 Task: Toggle the suppress when the argument matches the name in the parameter names.
Action: Mouse moved to (11, 456)
Screenshot: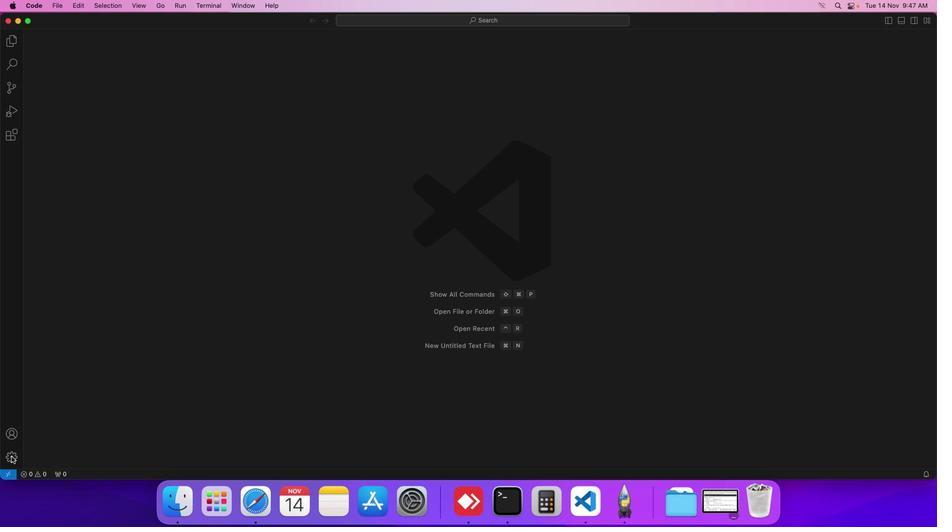 
Action: Mouse pressed left at (11, 456)
Screenshot: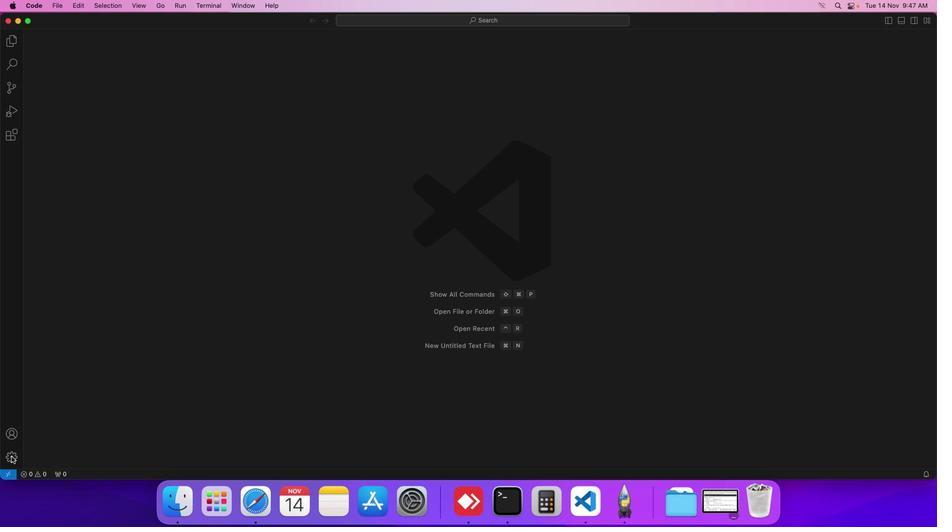 
Action: Mouse moved to (73, 382)
Screenshot: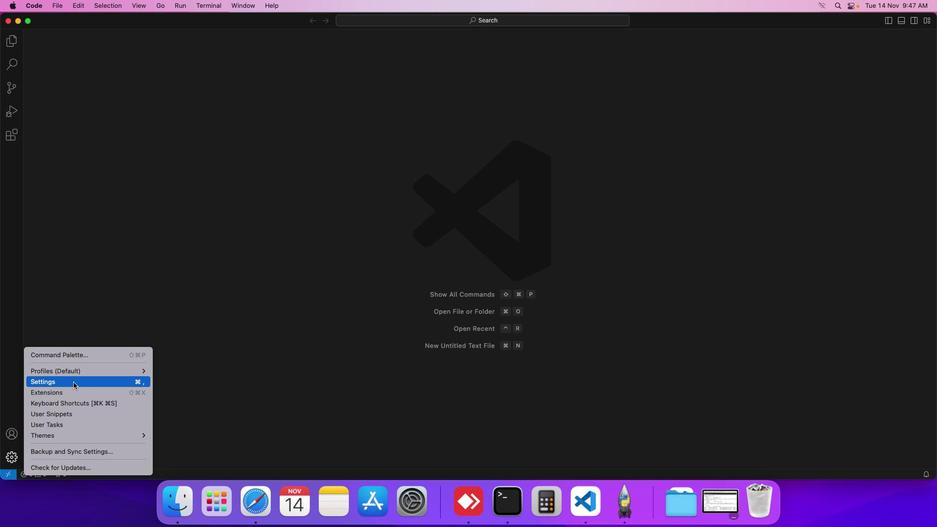 
Action: Mouse pressed left at (73, 382)
Screenshot: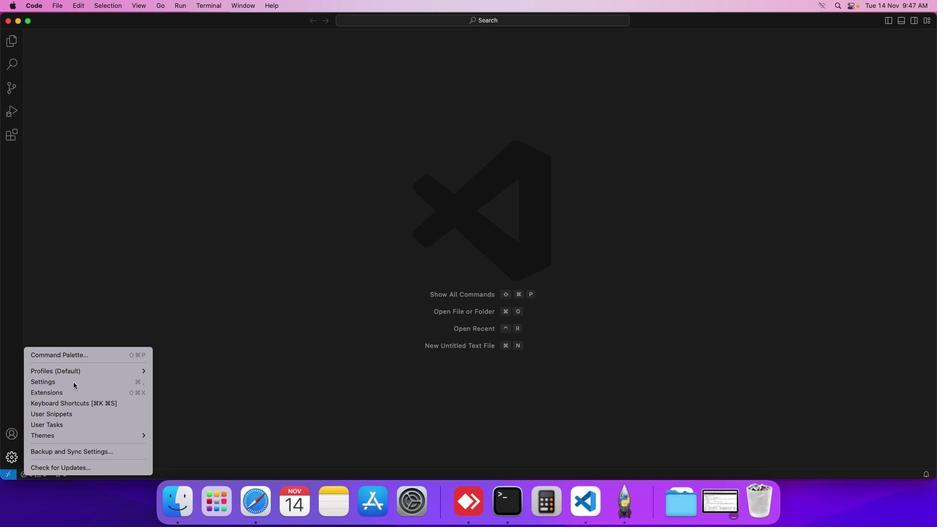 
Action: Mouse moved to (235, 174)
Screenshot: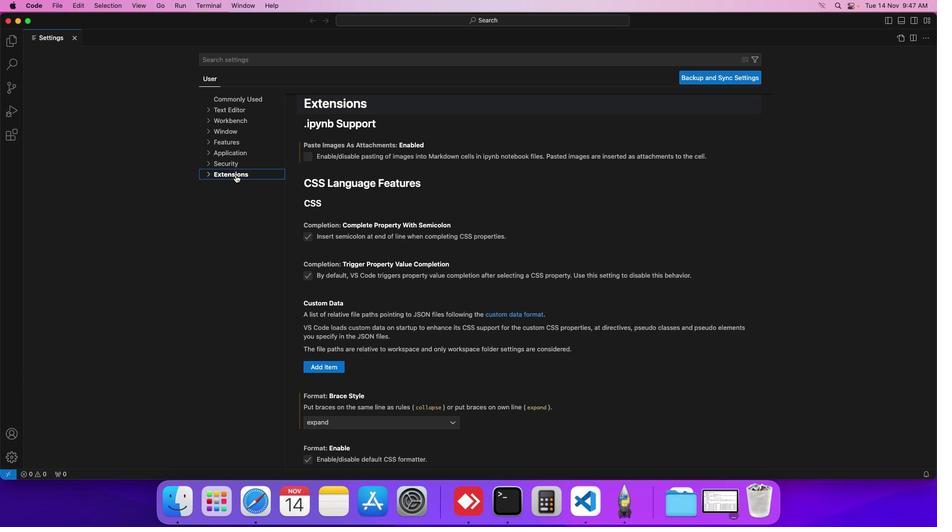 
Action: Mouse pressed left at (235, 174)
Screenshot: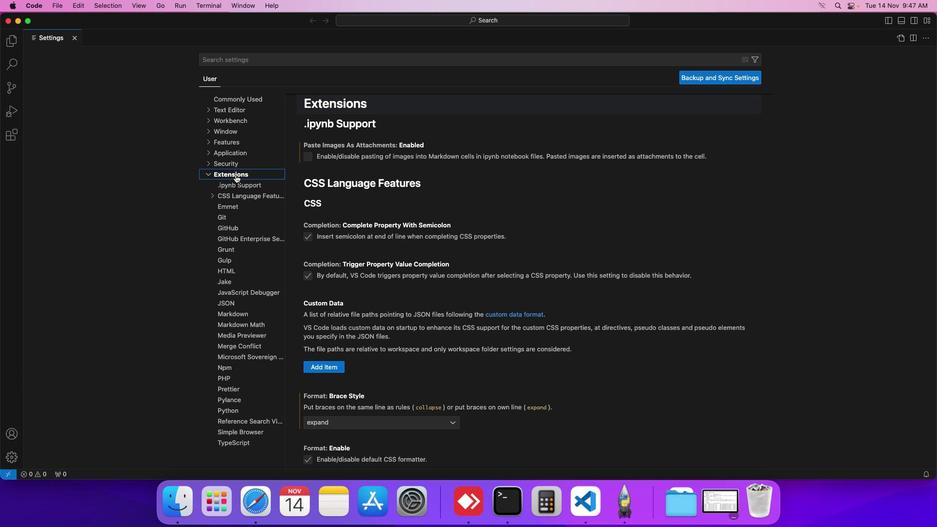 
Action: Mouse moved to (237, 444)
Screenshot: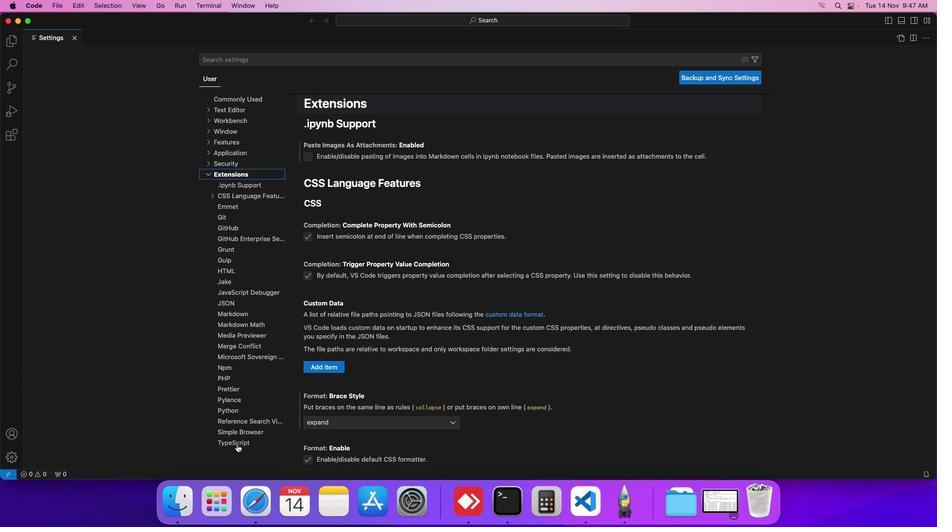 
Action: Mouse pressed left at (237, 444)
Screenshot: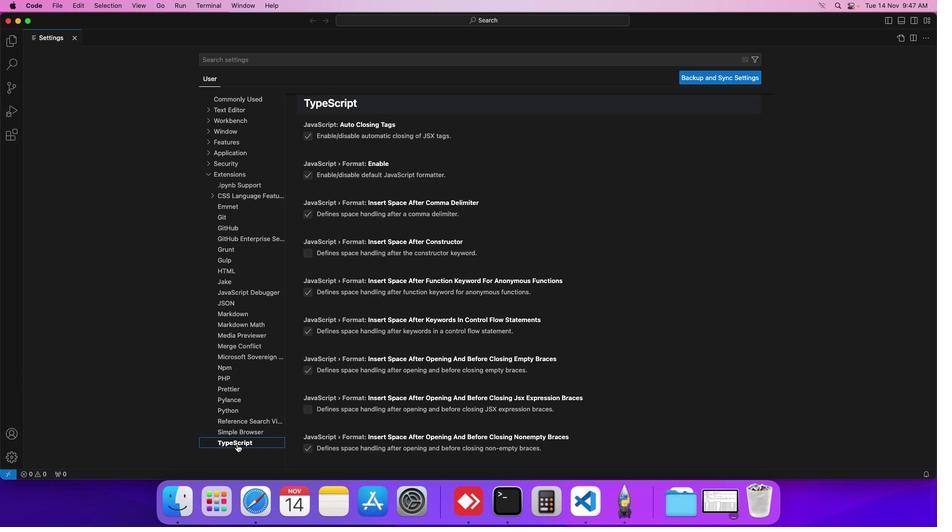 
Action: Mouse moved to (351, 450)
Screenshot: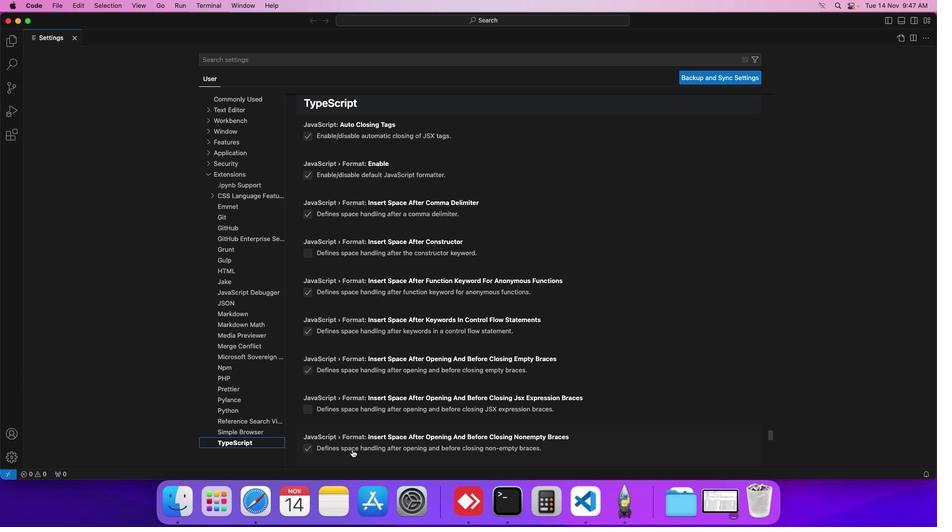 
Action: Mouse scrolled (351, 450) with delta (0, 0)
Screenshot: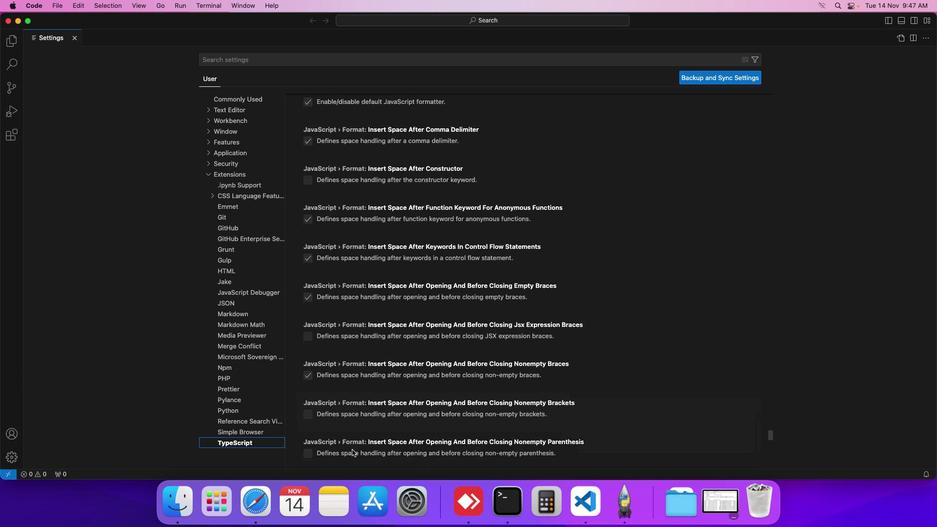 
Action: Mouse scrolled (351, 450) with delta (0, 0)
Screenshot: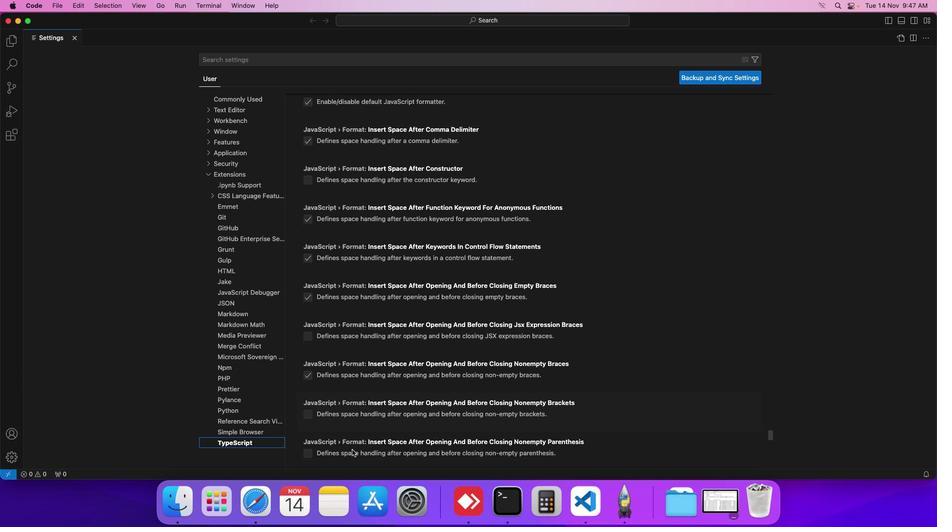 
Action: Mouse scrolled (351, 450) with delta (0, 0)
Screenshot: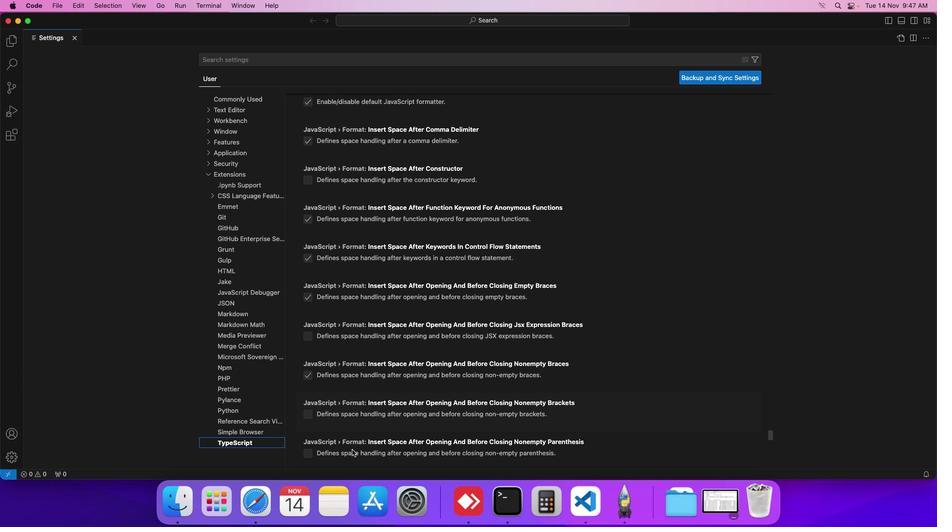 
Action: Mouse scrolled (351, 450) with delta (0, 0)
Screenshot: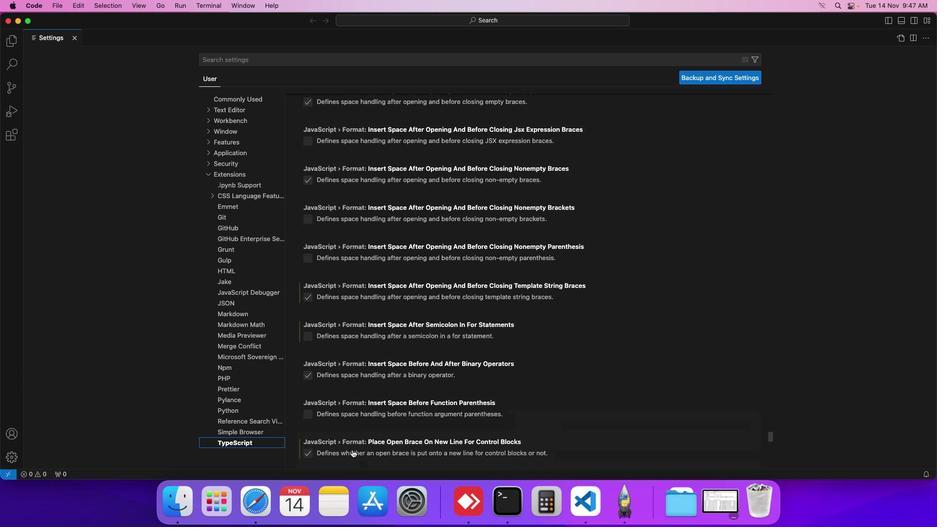 
Action: Mouse scrolled (351, 450) with delta (0, 0)
Screenshot: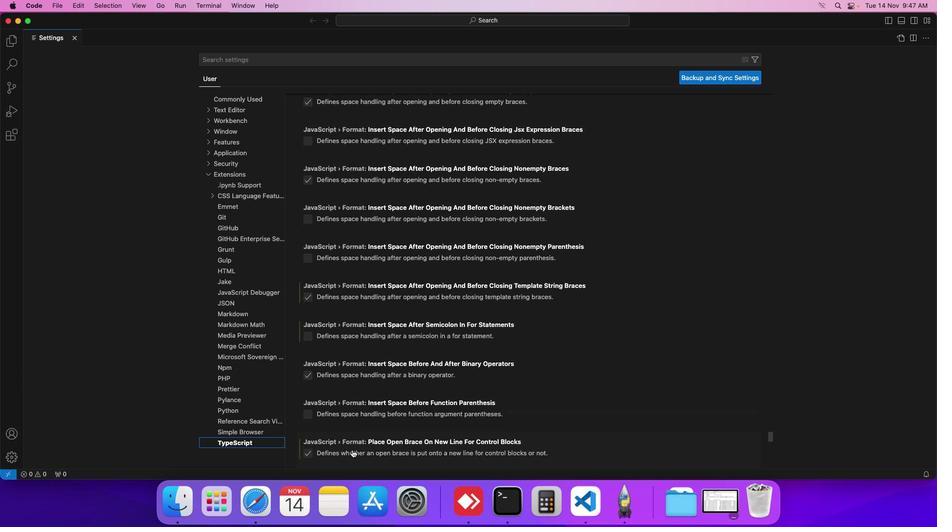 
Action: Mouse scrolled (351, 450) with delta (0, 0)
Screenshot: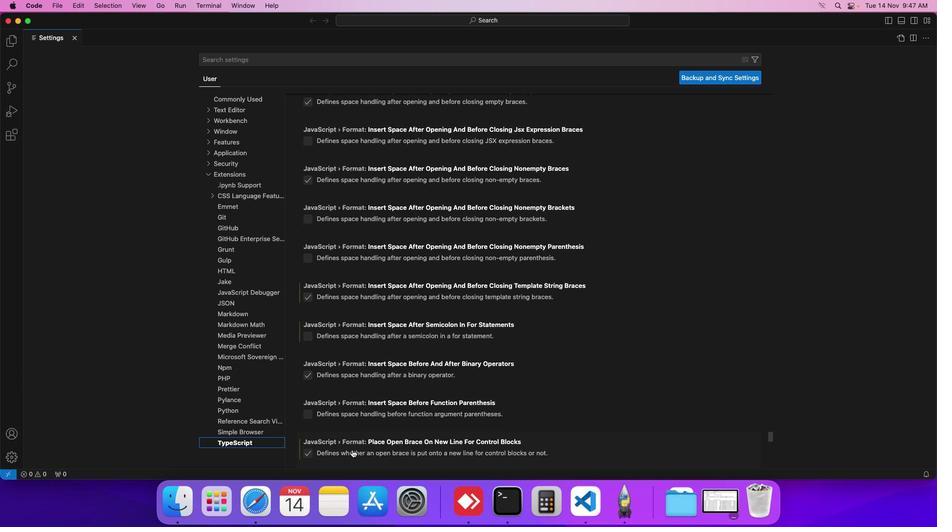 
Action: Mouse scrolled (351, 450) with delta (0, -1)
Screenshot: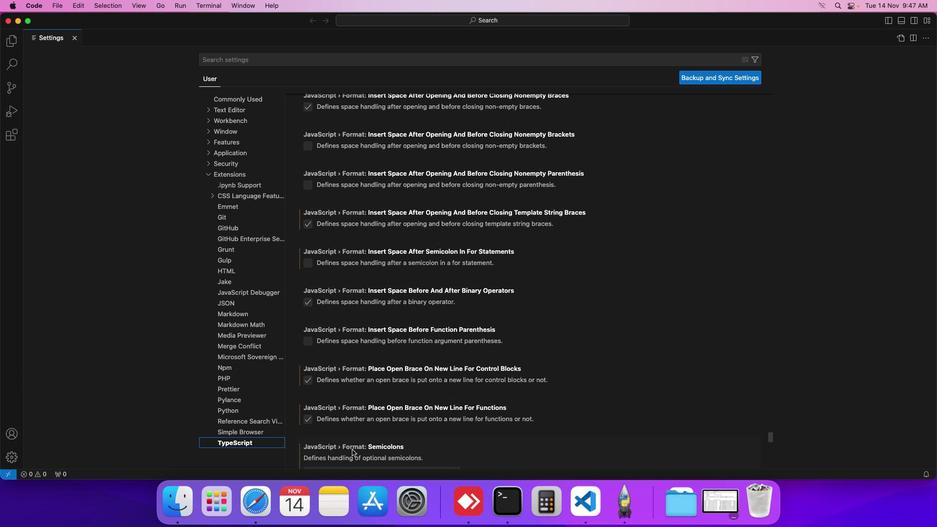 
Action: Mouse scrolled (351, 450) with delta (0, -1)
Screenshot: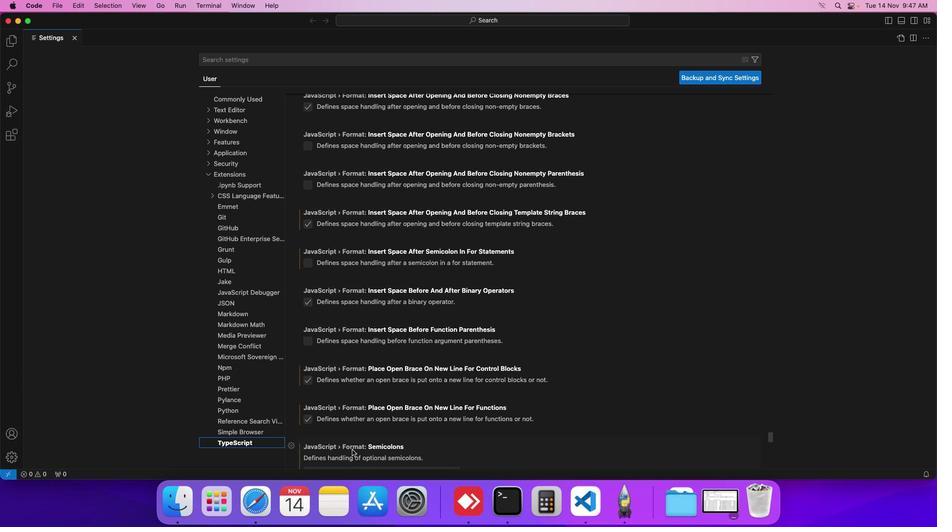 
Action: Mouse scrolled (351, 450) with delta (0, 0)
Screenshot: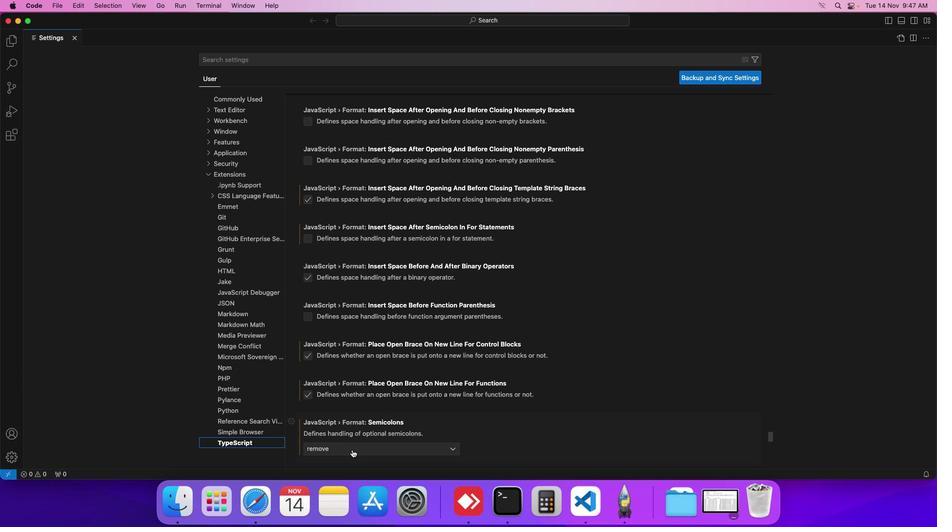 
Action: Mouse scrolled (351, 450) with delta (0, 0)
Screenshot: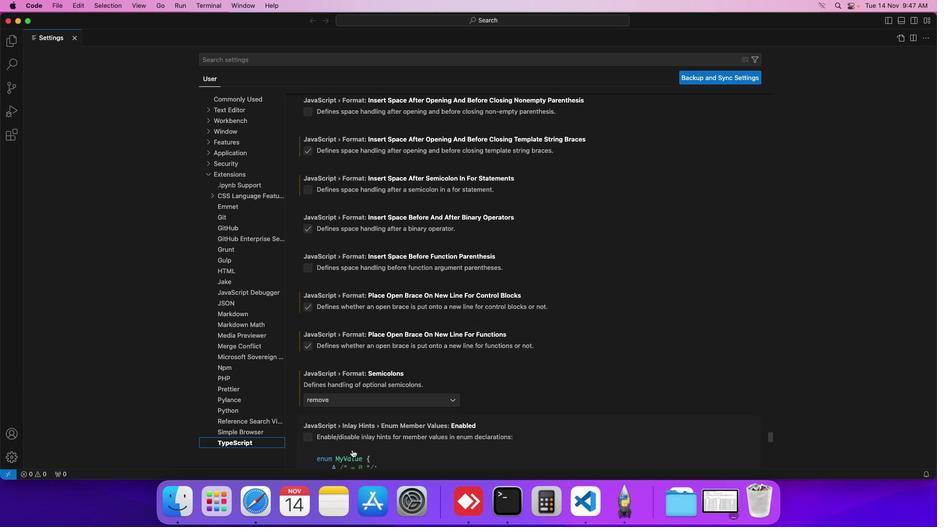 
Action: Mouse scrolled (351, 450) with delta (0, 0)
Screenshot: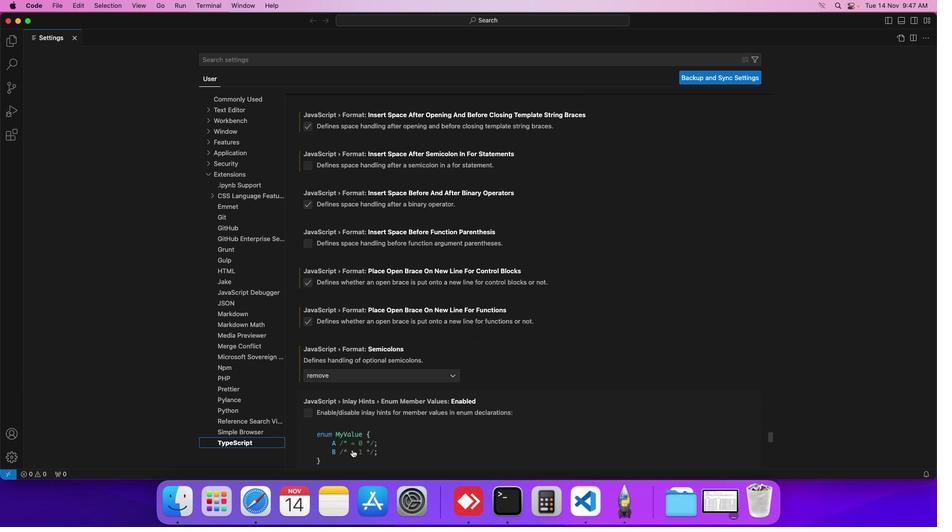 
Action: Mouse scrolled (351, 450) with delta (0, 0)
Screenshot: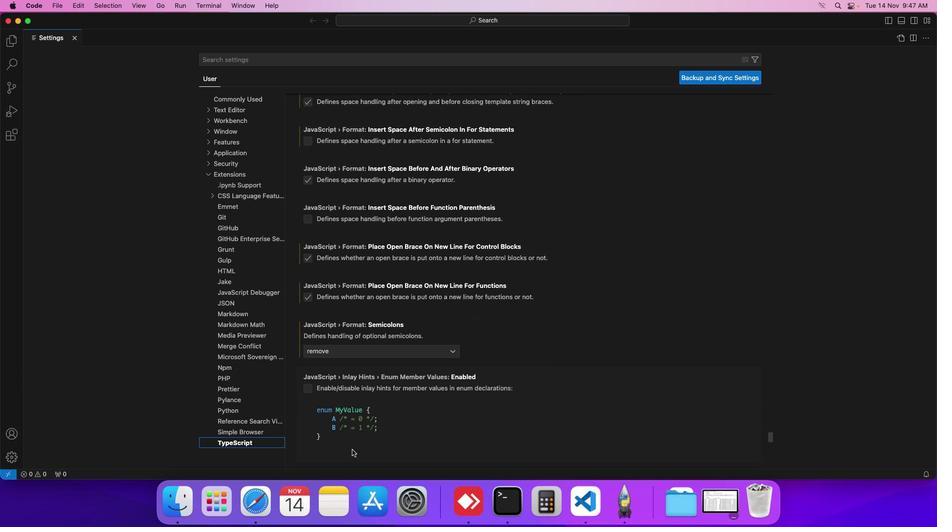 
Action: Mouse scrolled (351, 450) with delta (0, 0)
Screenshot: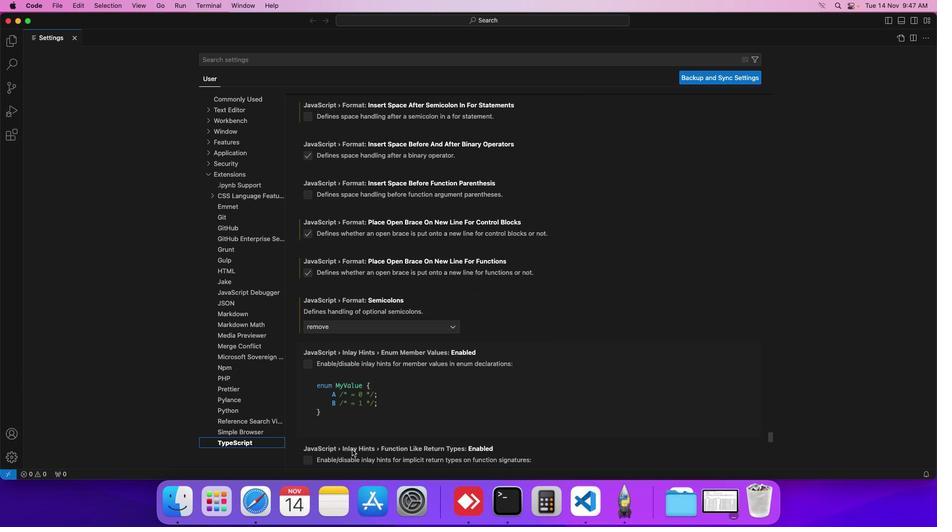 
Action: Mouse scrolled (351, 450) with delta (0, 0)
Screenshot: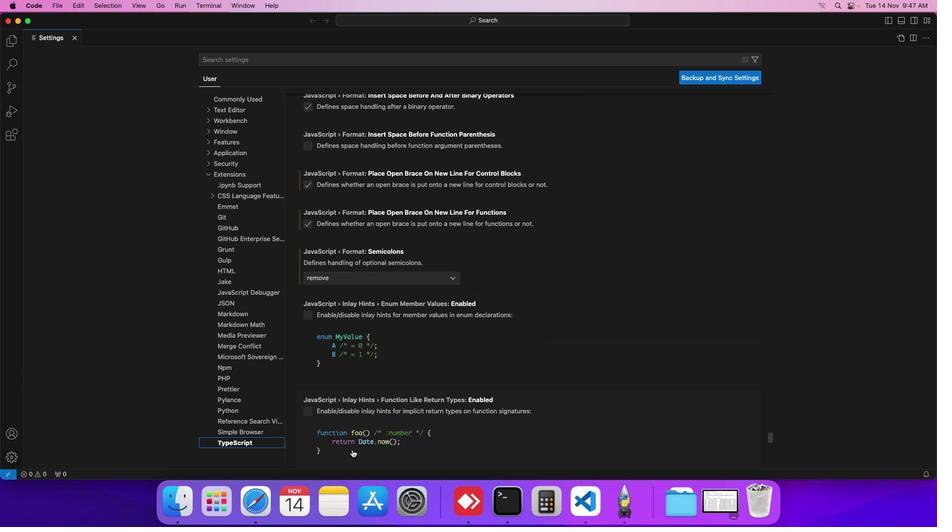 
Action: Mouse scrolled (351, 450) with delta (0, 0)
Screenshot: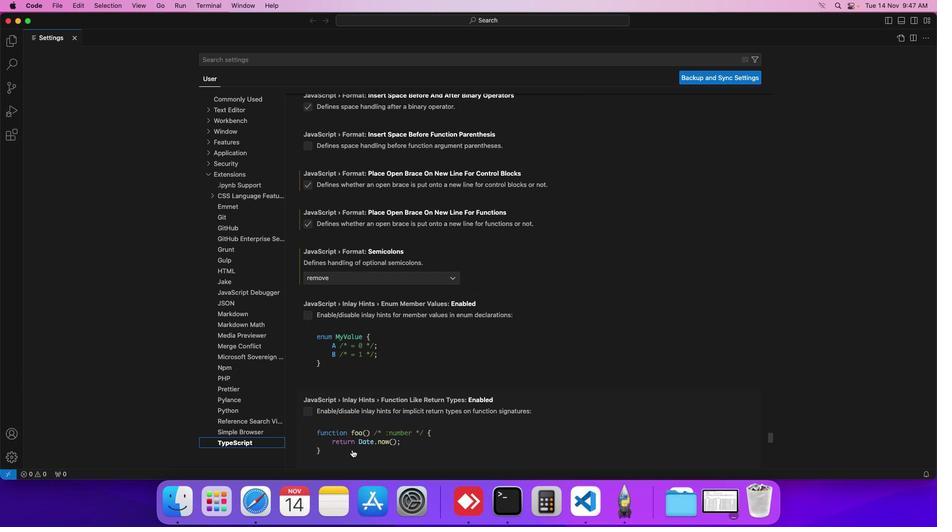 
Action: Mouse scrolled (351, 450) with delta (0, 0)
Screenshot: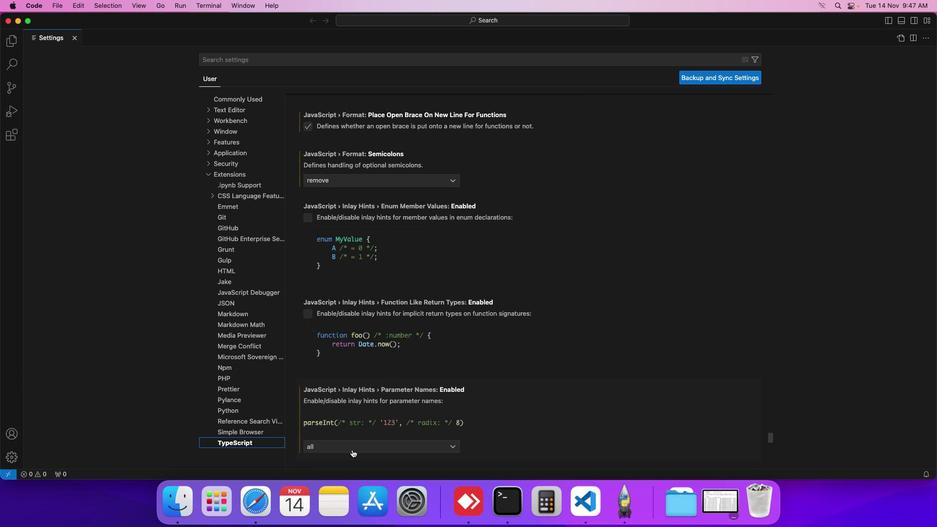 
Action: Mouse scrolled (351, 450) with delta (0, 0)
Screenshot: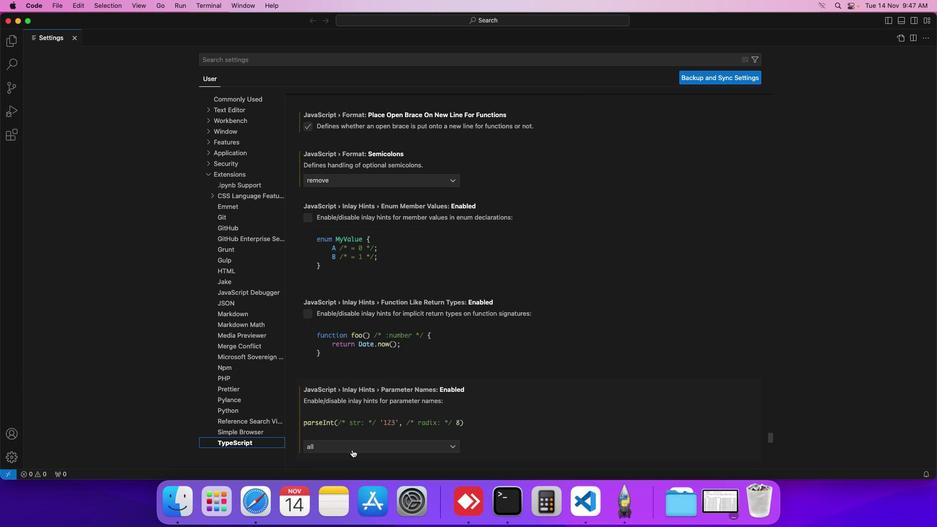 
Action: Mouse scrolled (351, 450) with delta (0, 0)
Screenshot: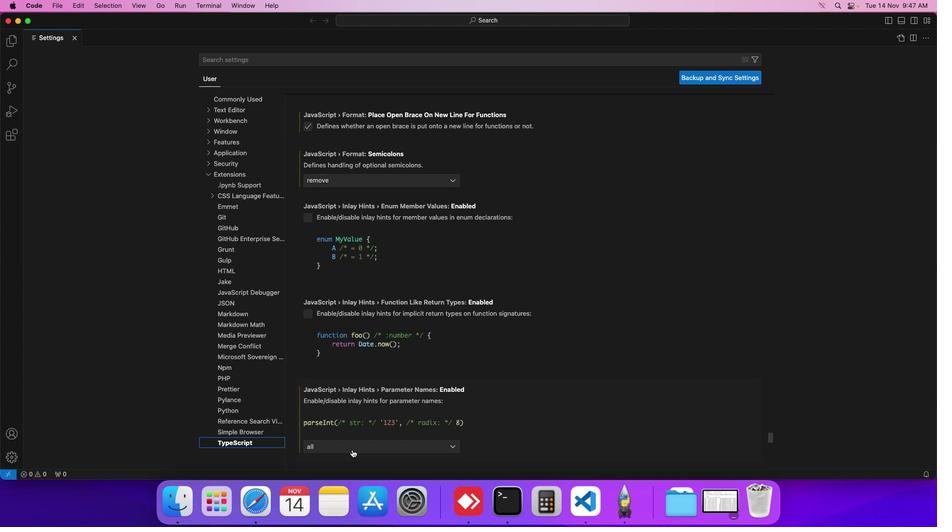 
Action: Mouse scrolled (351, 450) with delta (0, 0)
Screenshot: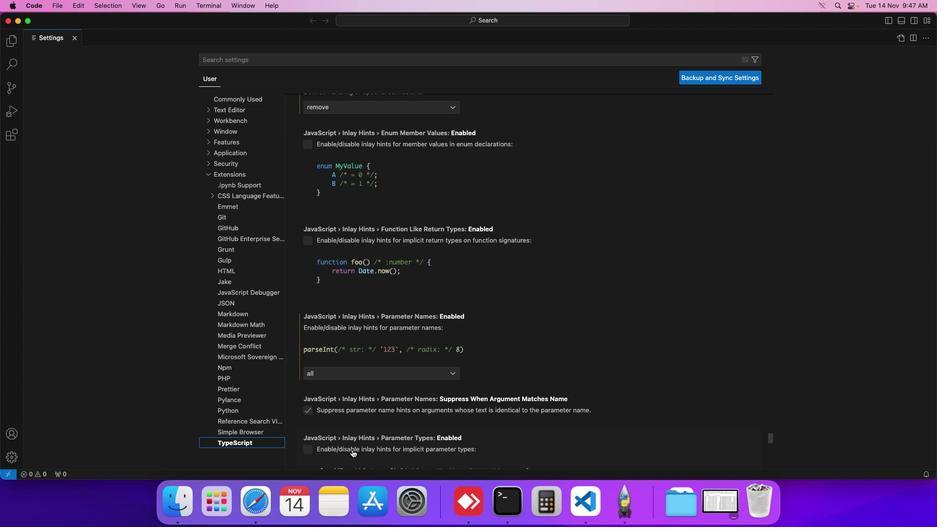 
Action: Mouse scrolled (351, 450) with delta (0, 0)
Screenshot: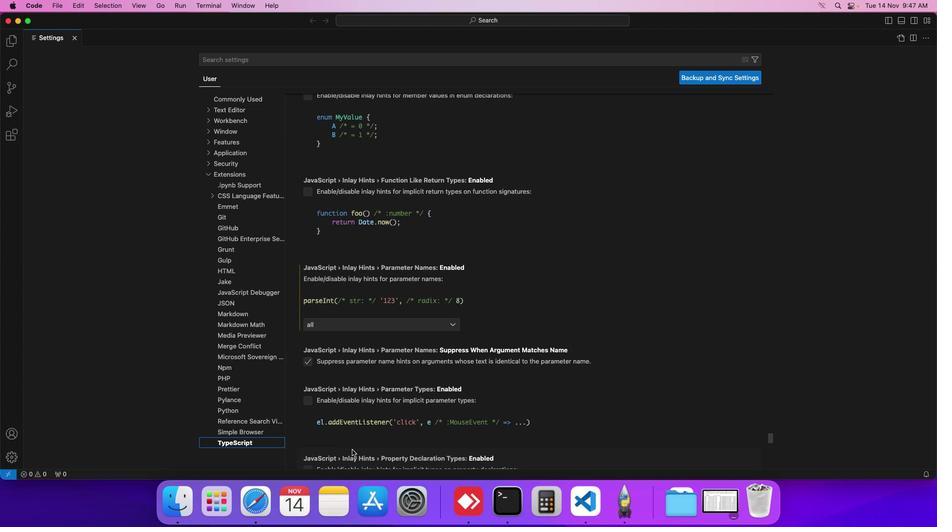 
Action: Mouse scrolled (351, 450) with delta (0, 0)
Screenshot: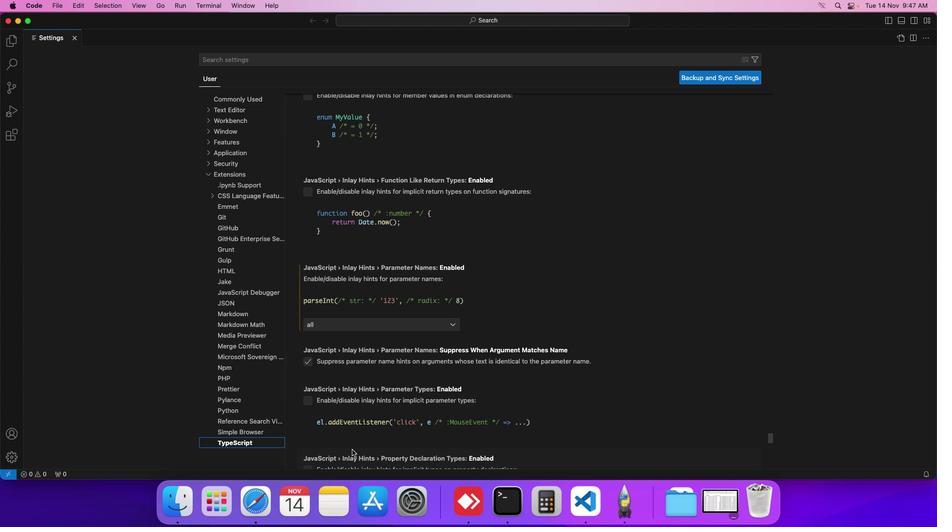 
Action: Mouse scrolled (351, 450) with delta (0, 0)
Screenshot: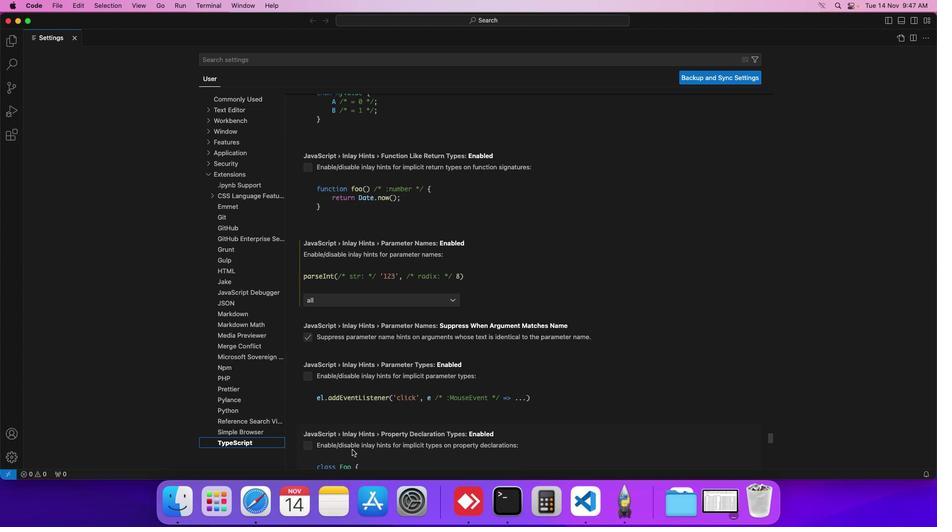 
Action: Mouse scrolled (351, 450) with delta (0, 0)
Screenshot: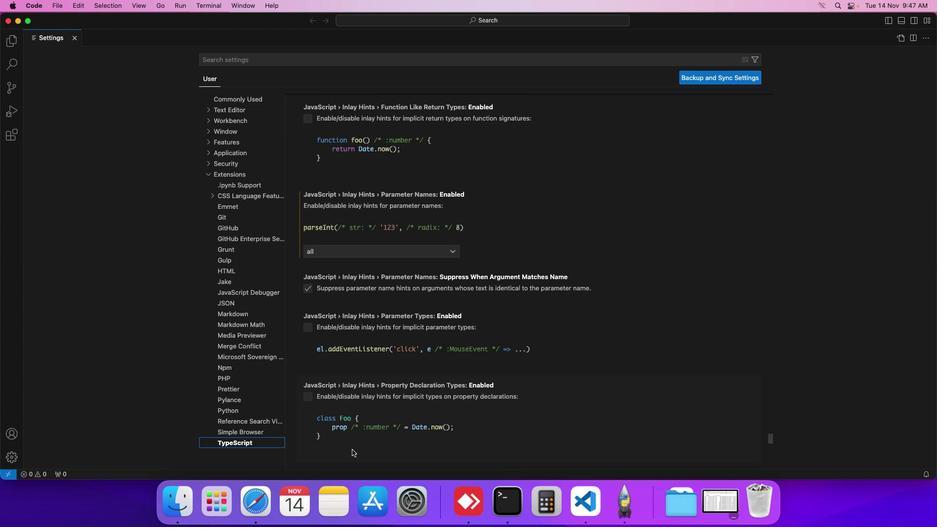 
Action: Mouse scrolled (351, 450) with delta (0, 0)
Screenshot: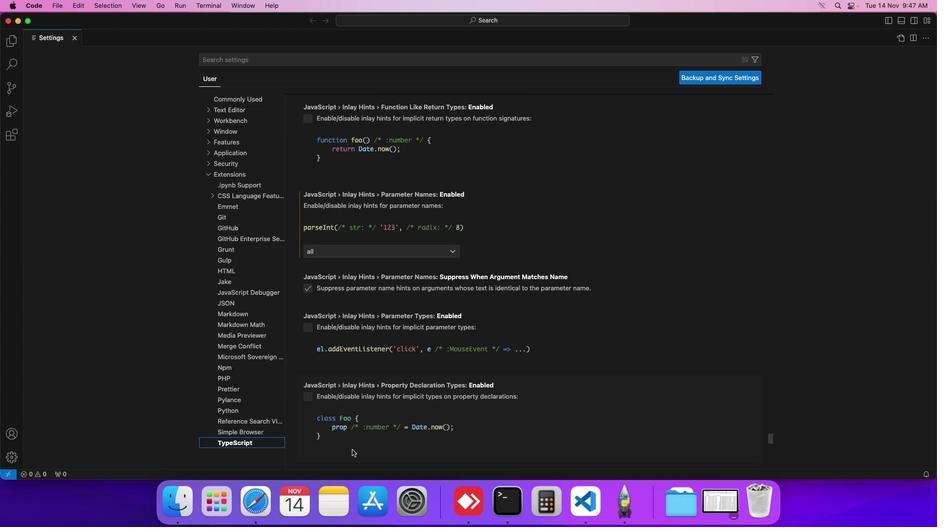
Action: Mouse scrolled (351, 450) with delta (0, 0)
Screenshot: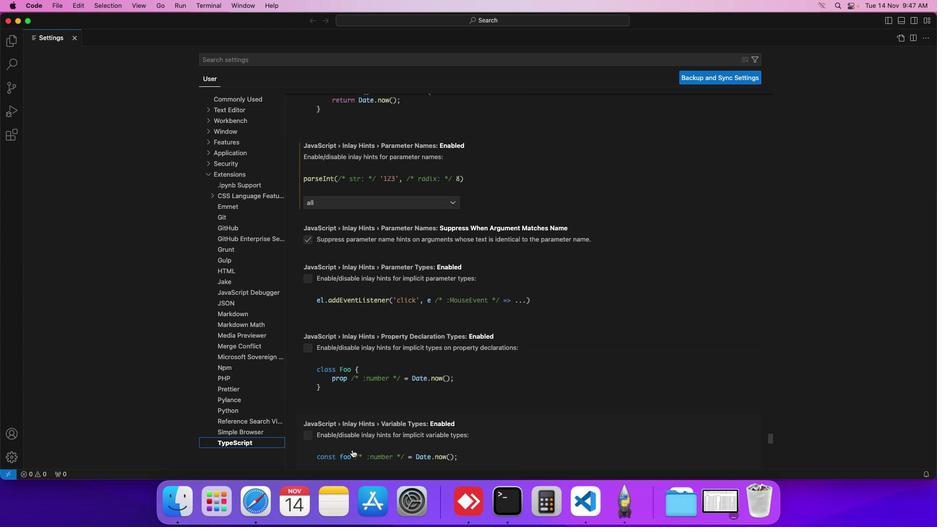 
Action: Mouse scrolled (351, 450) with delta (0, 0)
Screenshot: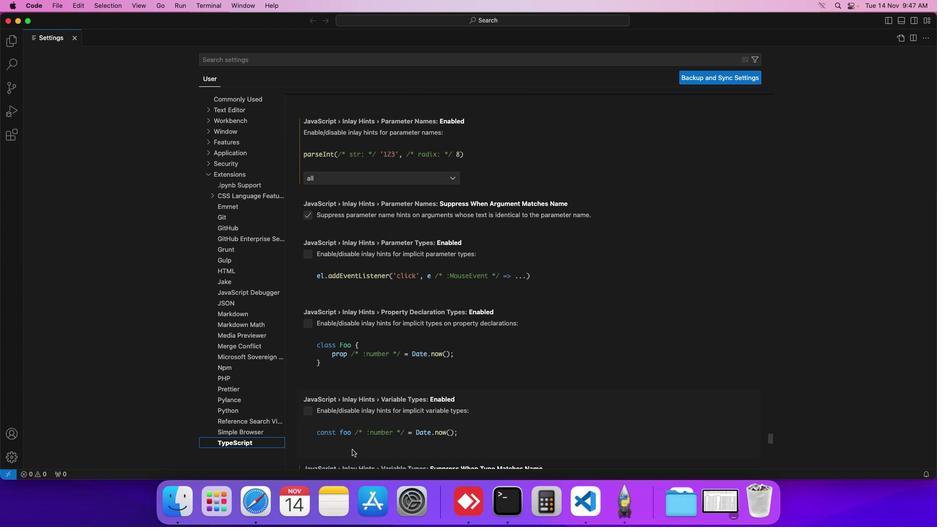
Action: Mouse scrolled (351, 450) with delta (0, 0)
Screenshot: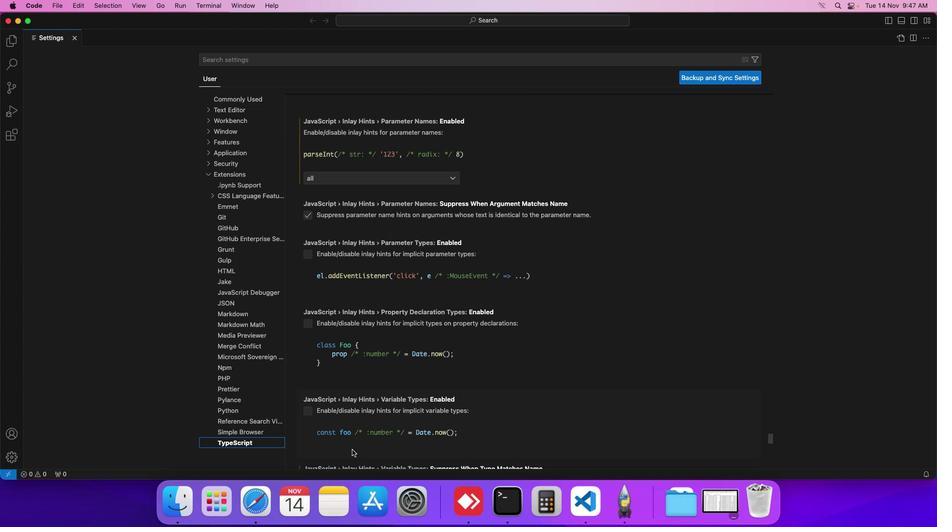 
Action: Mouse scrolled (351, 450) with delta (0, 0)
Screenshot: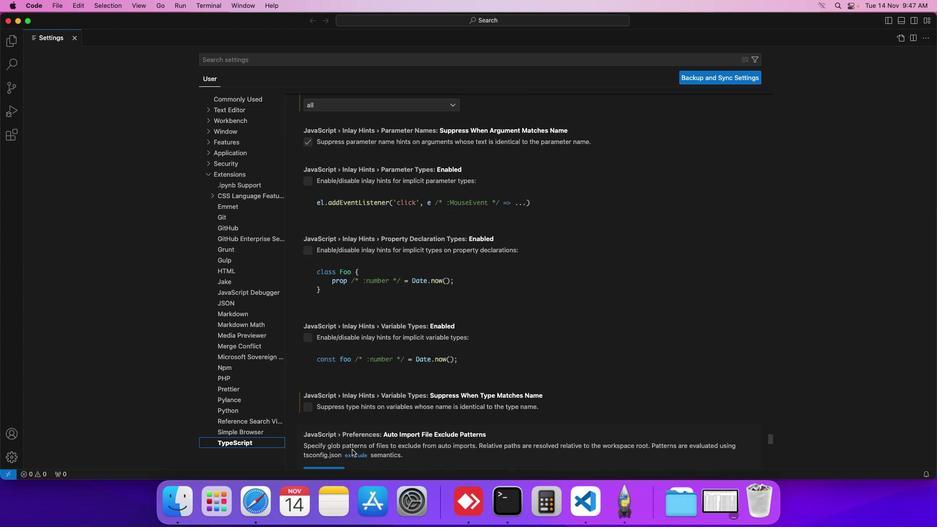 
Action: Mouse scrolled (351, 450) with delta (0, 0)
Screenshot: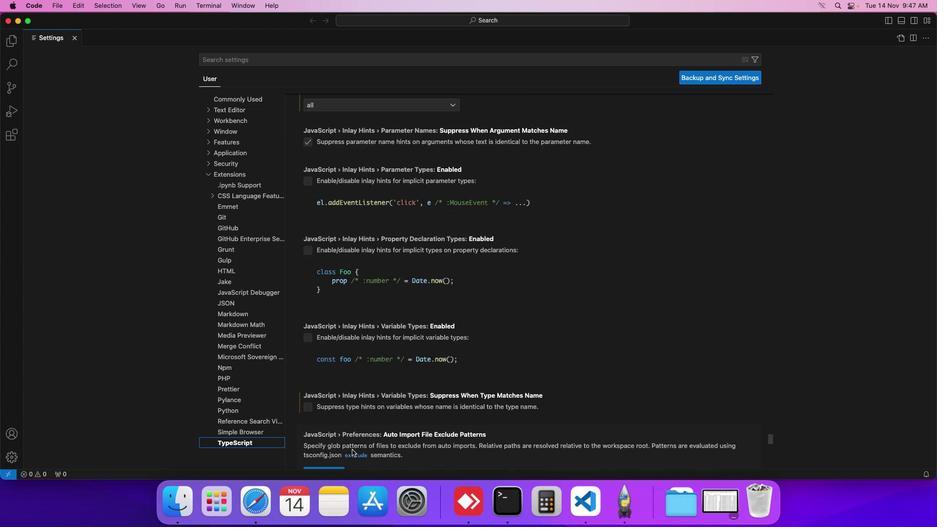 
Action: Mouse scrolled (351, 450) with delta (0, 0)
Screenshot: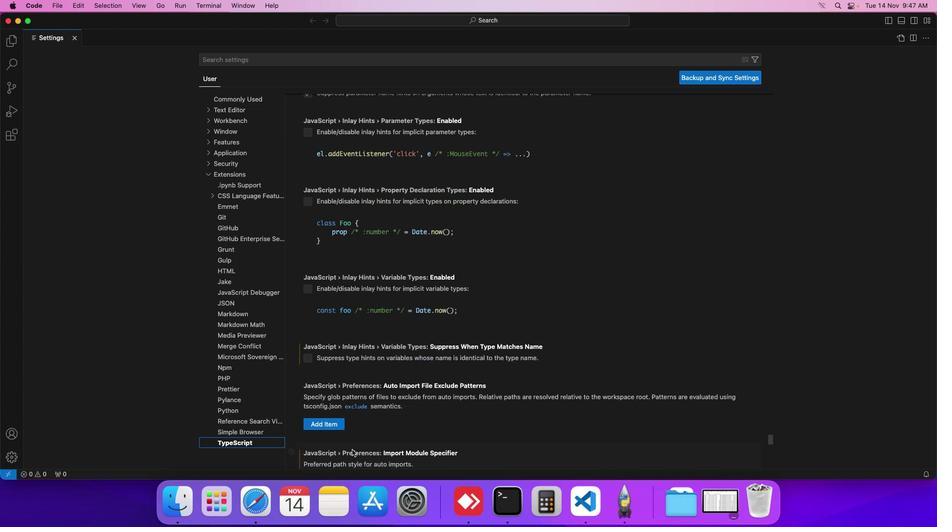
Action: Mouse scrolled (351, 450) with delta (0, 0)
Screenshot: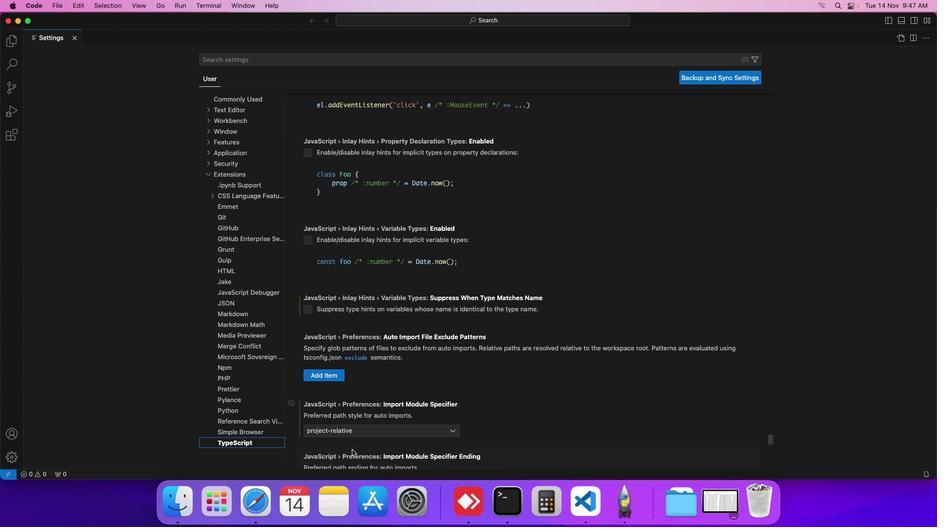 
Action: Mouse scrolled (351, 450) with delta (0, 0)
Screenshot: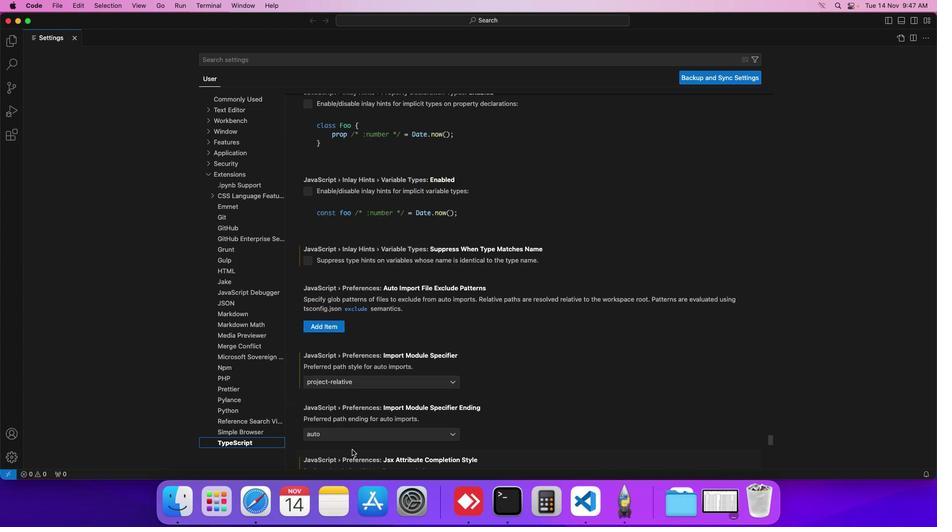 
Action: Mouse scrolled (351, 450) with delta (0, 0)
Screenshot: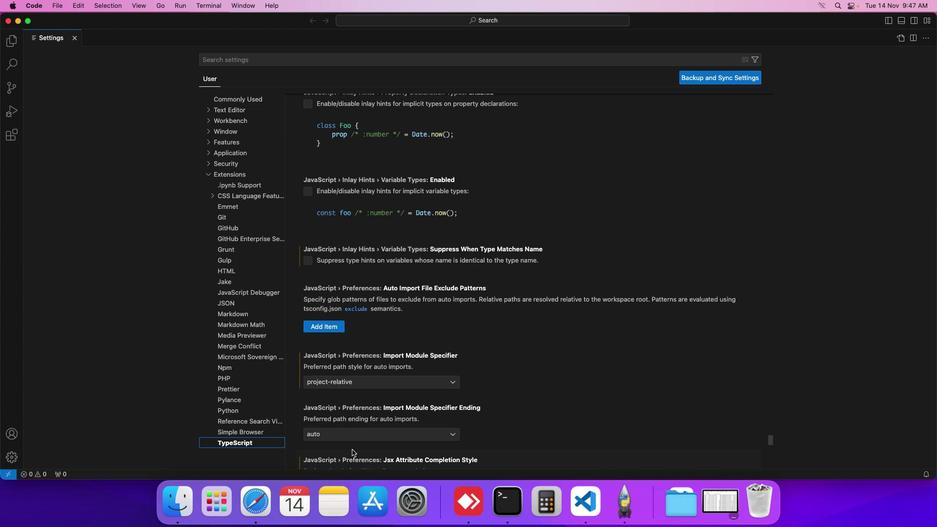 
Action: Mouse scrolled (351, 450) with delta (0, 0)
Screenshot: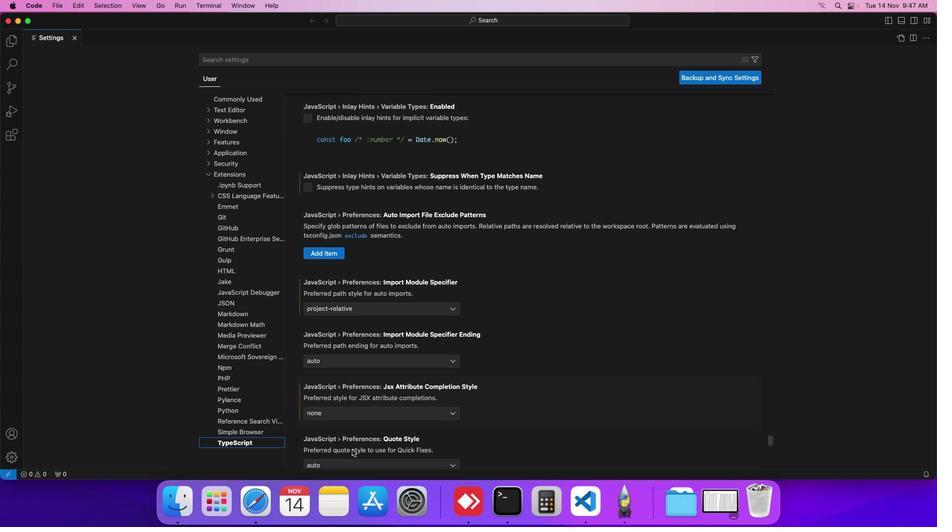 
Action: Mouse scrolled (351, 450) with delta (0, 0)
Screenshot: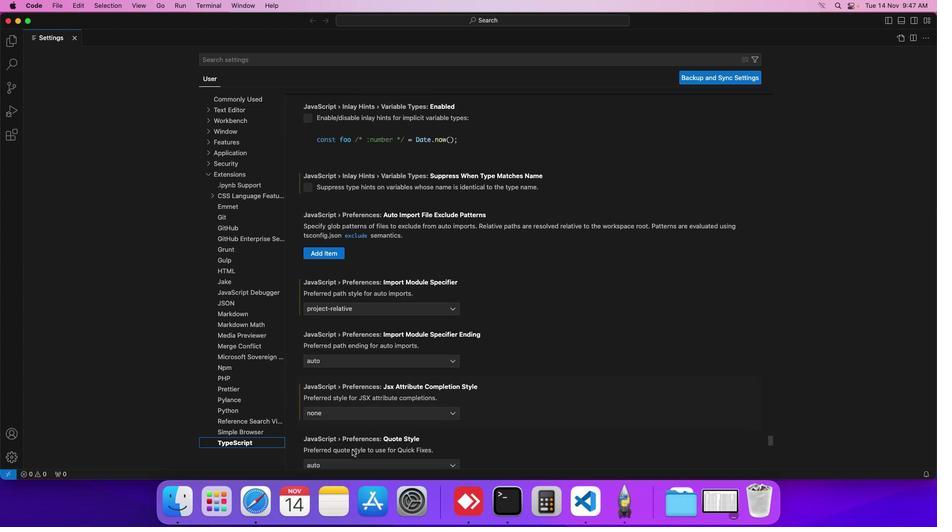 
Action: Mouse scrolled (351, 450) with delta (0, 0)
Screenshot: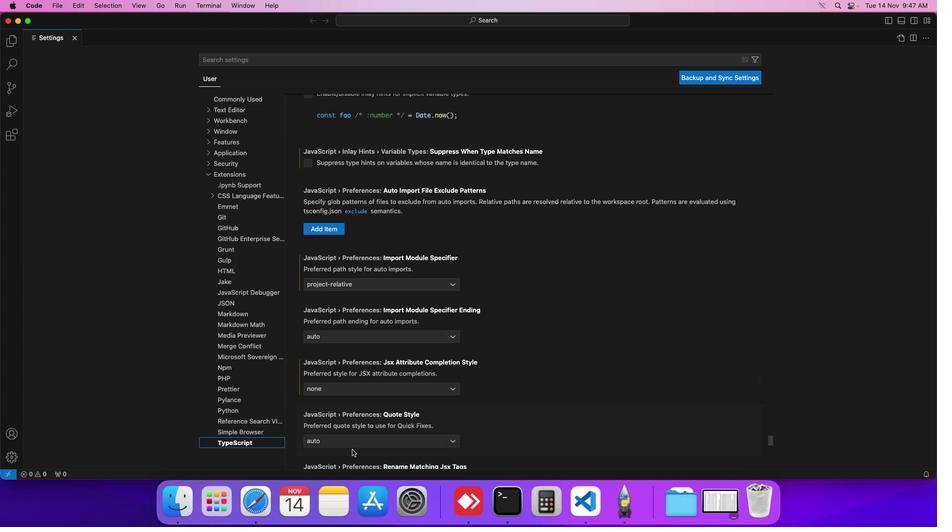 
Action: Mouse scrolled (351, 450) with delta (0, 0)
Screenshot: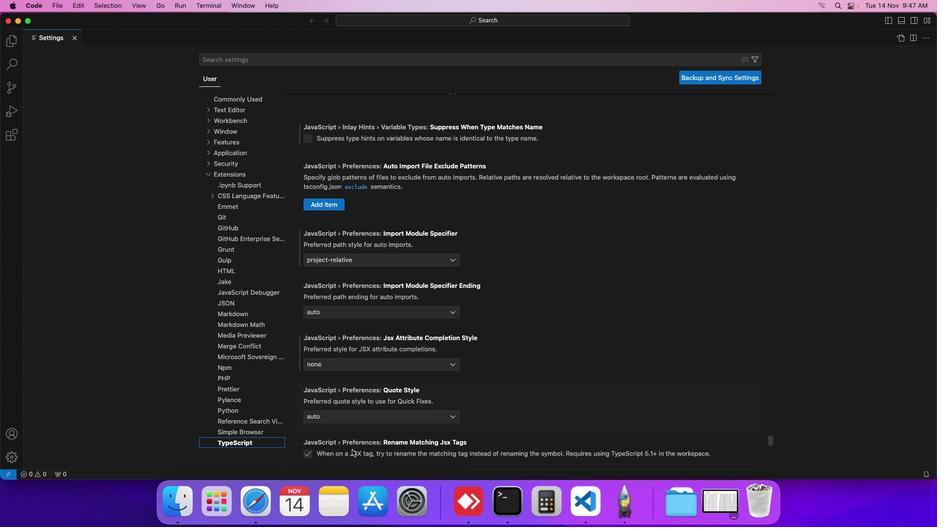
Action: Mouse scrolled (351, 450) with delta (0, 0)
Screenshot: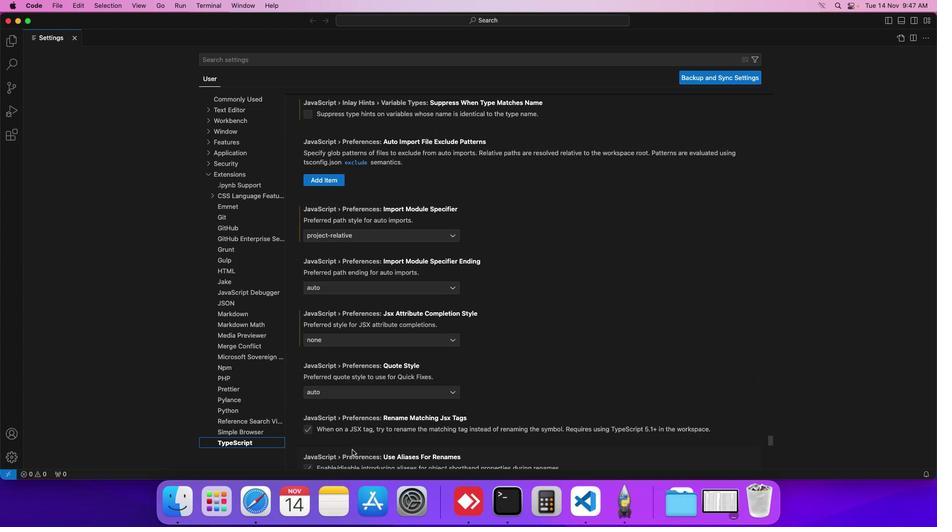 
Action: Mouse scrolled (351, 450) with delta (0, 0)
Screenshot: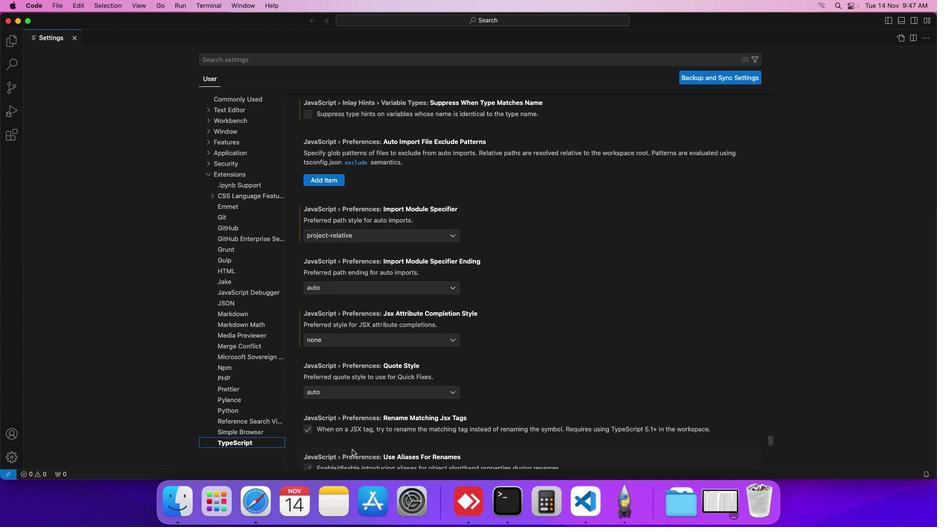 
Action: Mouse scrolled (351, 450) with delta (0, 0)
Screenshot: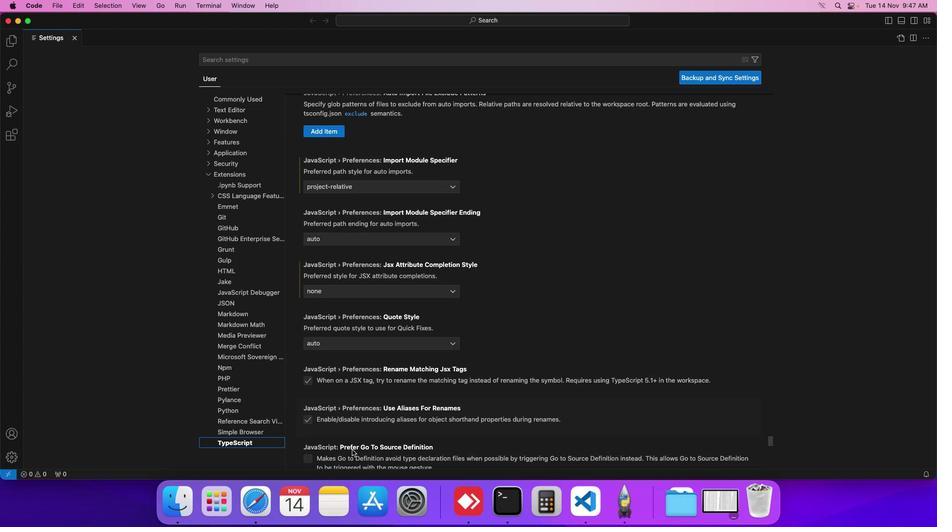 
Action: Mouse scrolled (351, 450) with delta (0, 0)
Screenshot: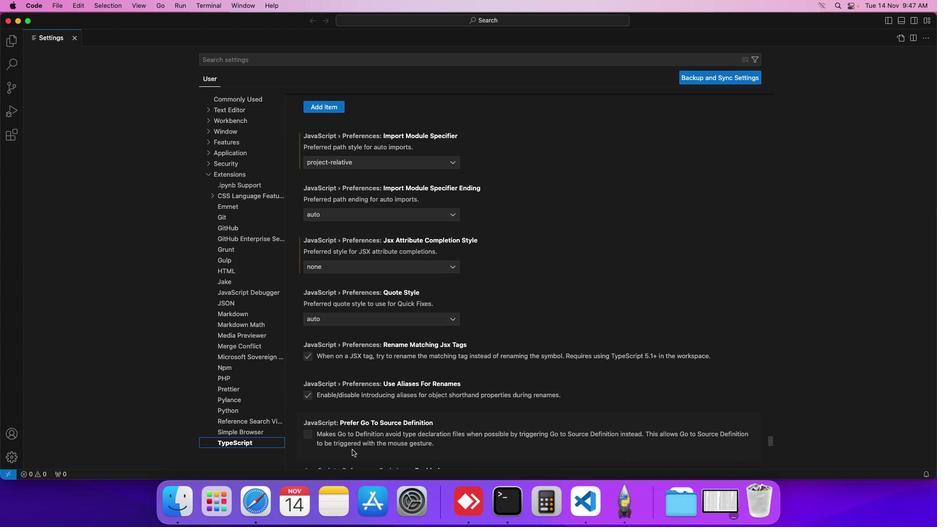 
Action: Mouse scrolled (351, 450) with delta (0, 0)
Screenshot: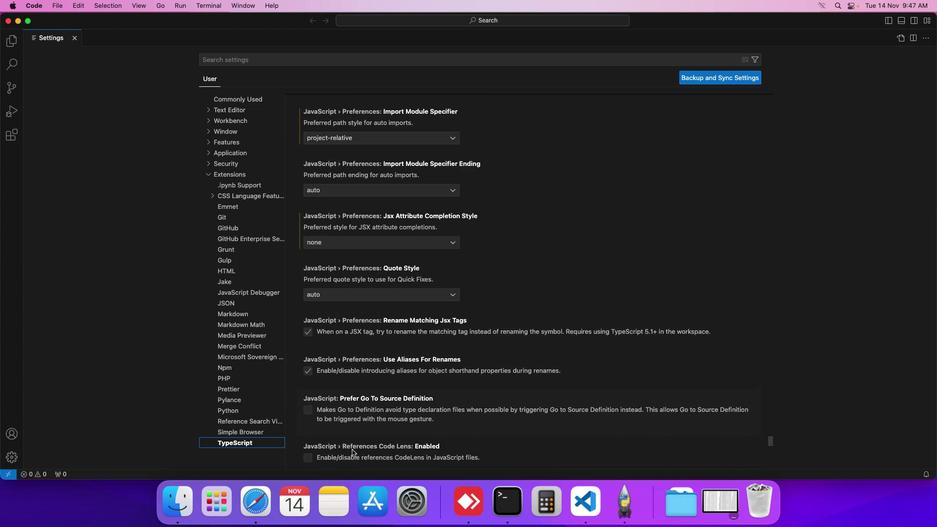 
Action: Mouse scrolled (351, 450) with delta (0, 0)
Screenshot: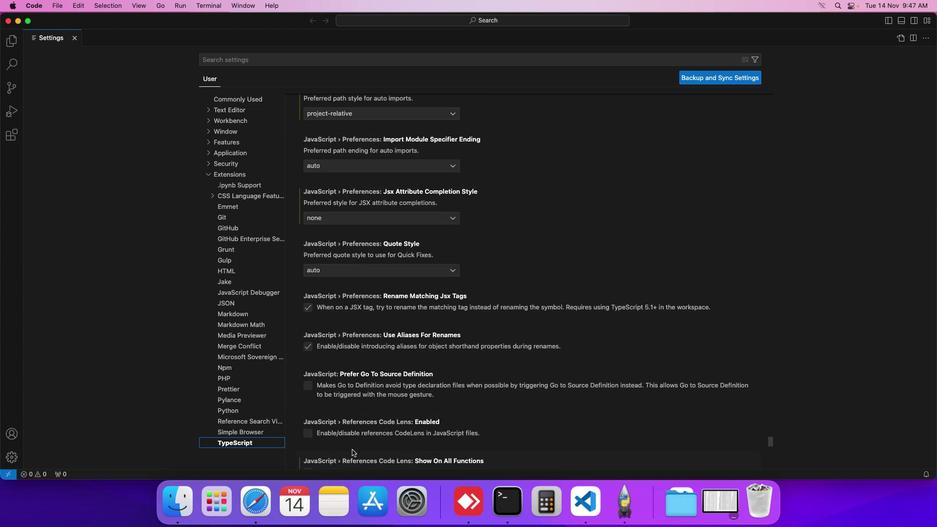 
Action: Mouse scrolled (351, 450) with delta (0, 0)
Screenshot: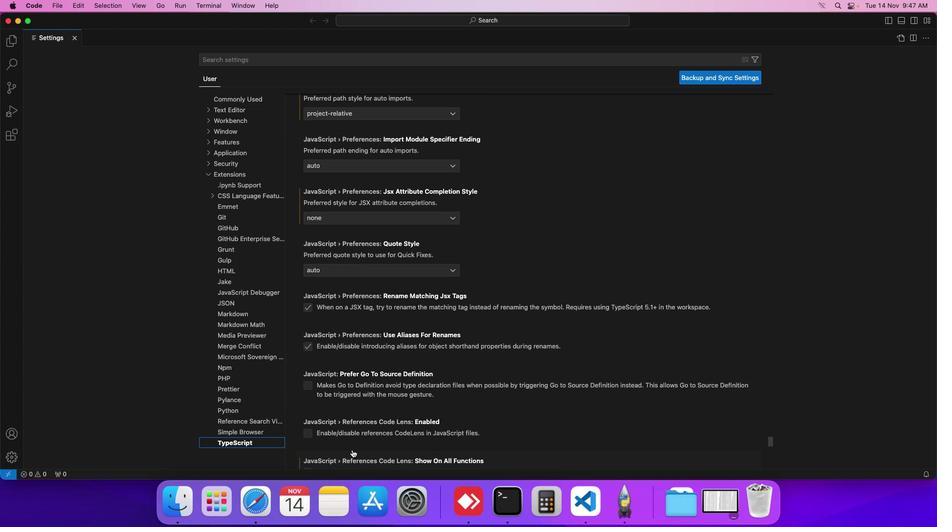 
Action: Mouse scrolled (351, 450) with delta (0, 0)
Screenshot: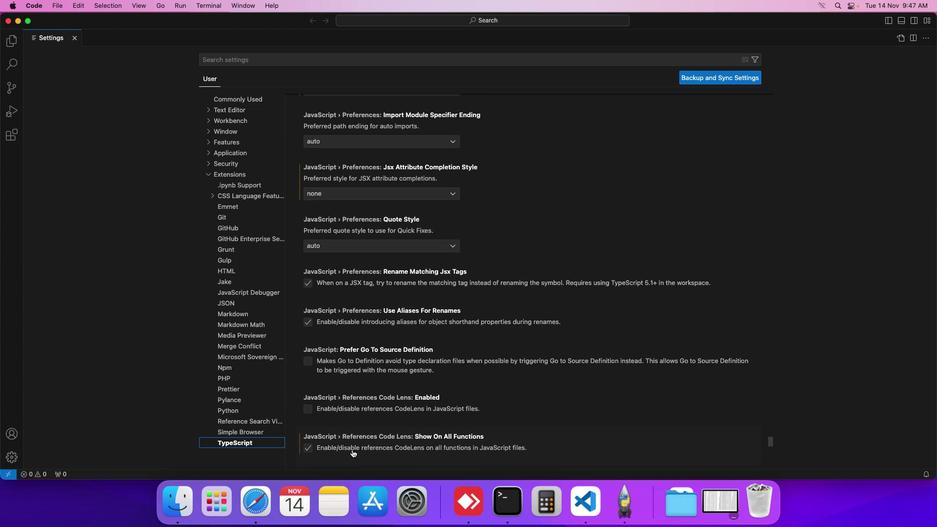 
Action: Mouse scrolled (351, 450) with delta (0, 0)
Screenshot: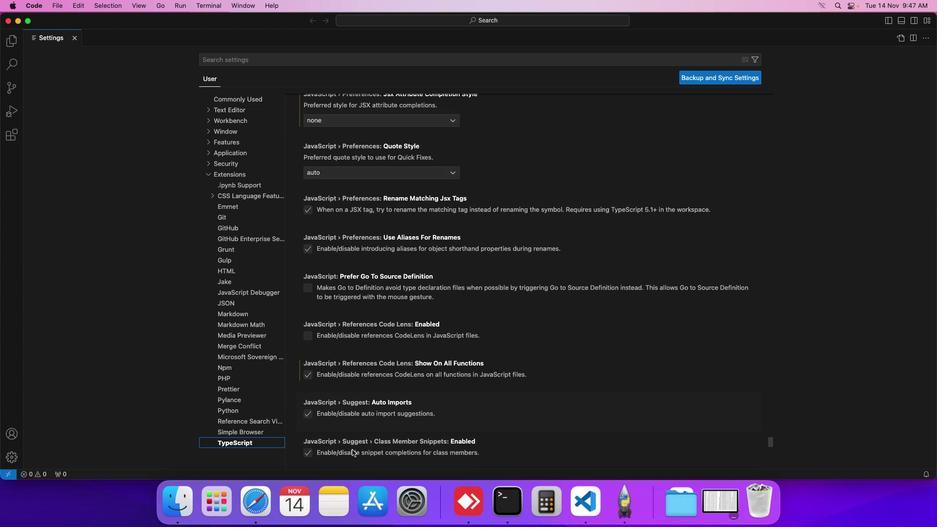 
Action: Mouse scrolled (351, 450) with delta (0, 0)
Screenshot: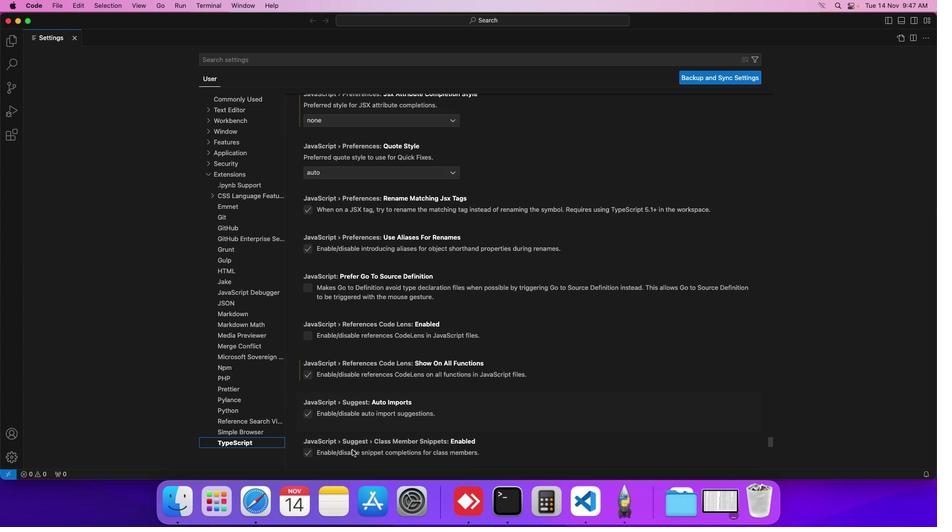 
Action: Mouse scrolled (351, 450) with delta (0, 0)
Screenshot: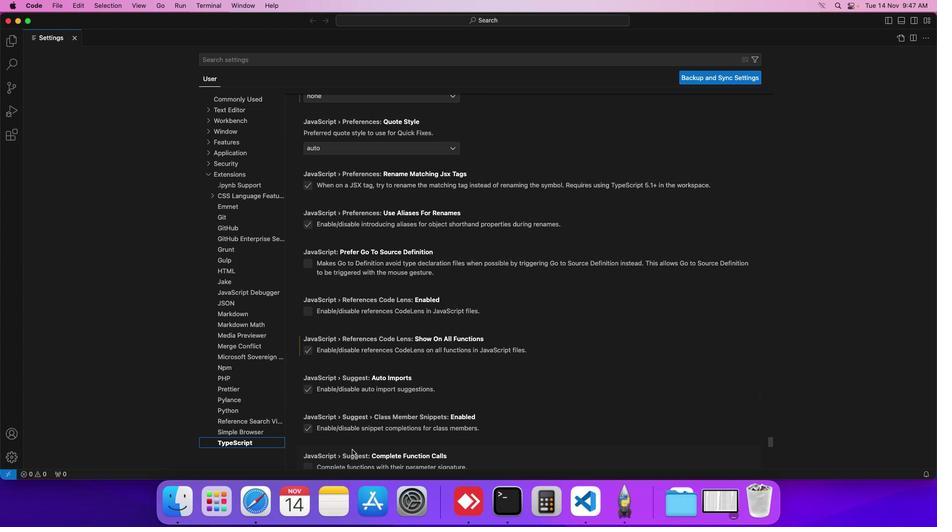 
Action: Mouse scrolled (351, 450) with delta (0, 0)
Screenshot: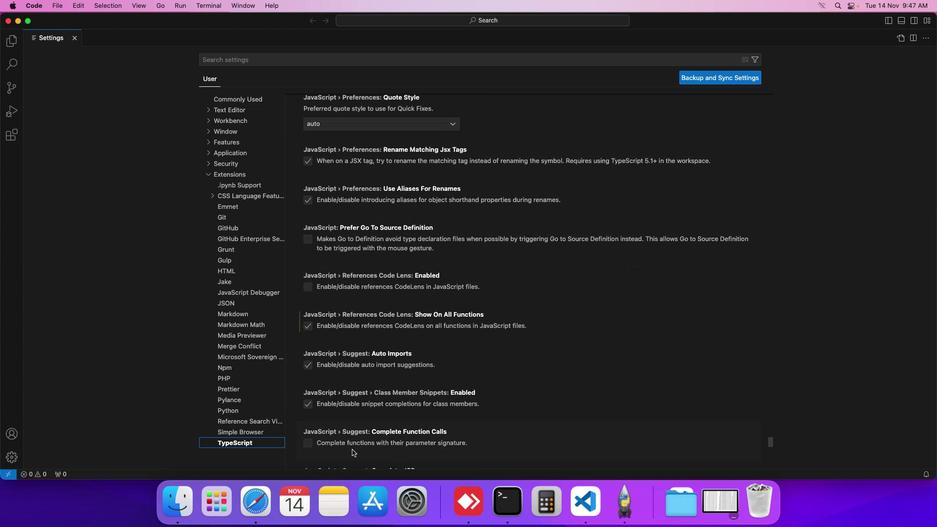 
Action: Mouse scrolled (351, 450) with delta (0, 0)
Screenshot: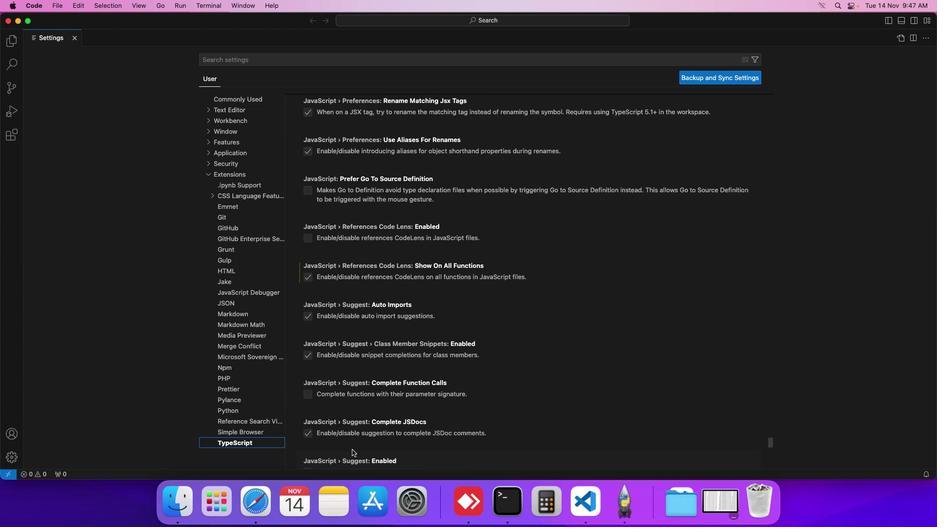 
Action: Mouse scrolled (351, 450) with delta (0, 0)
Screenshot: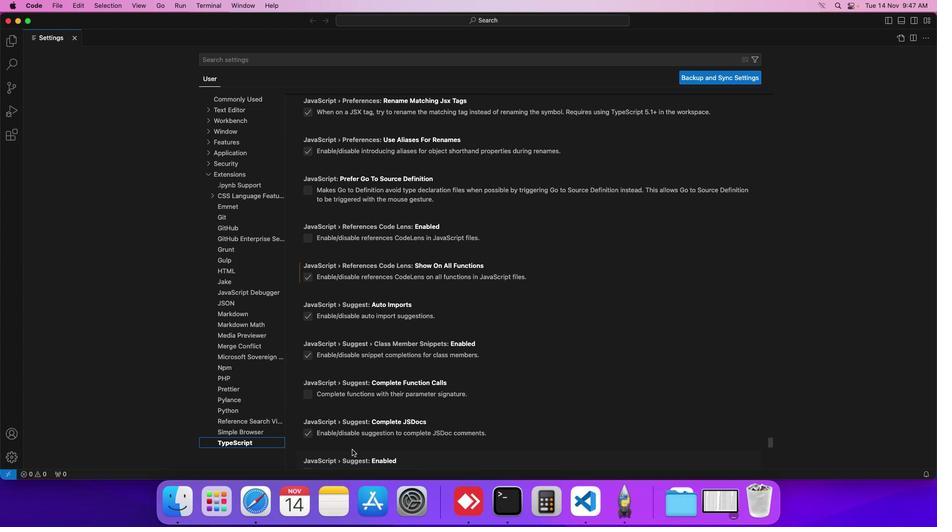 
Action: Mouse scrolled (351, 450) with delta (0, 0)
Screenshot: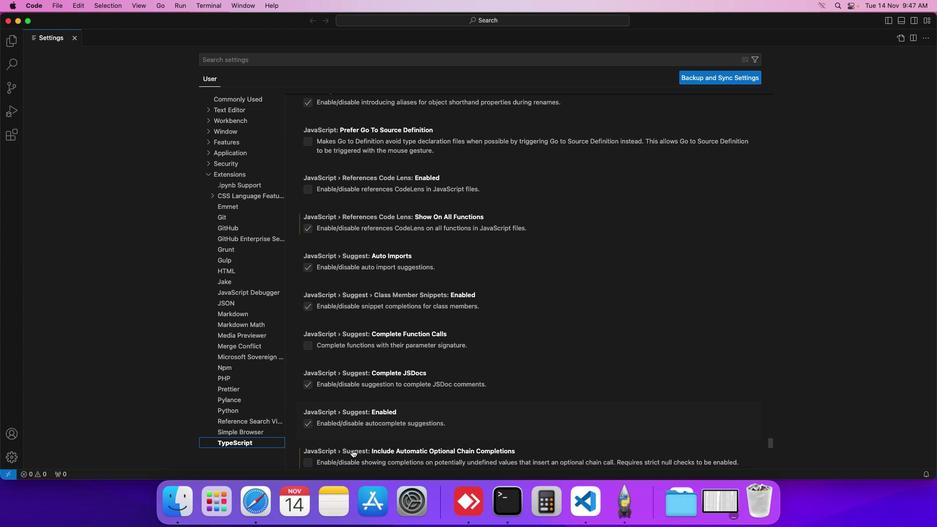 
Action: Mouse scrolled (351, 450) with delta (0, 0)
Screenshot: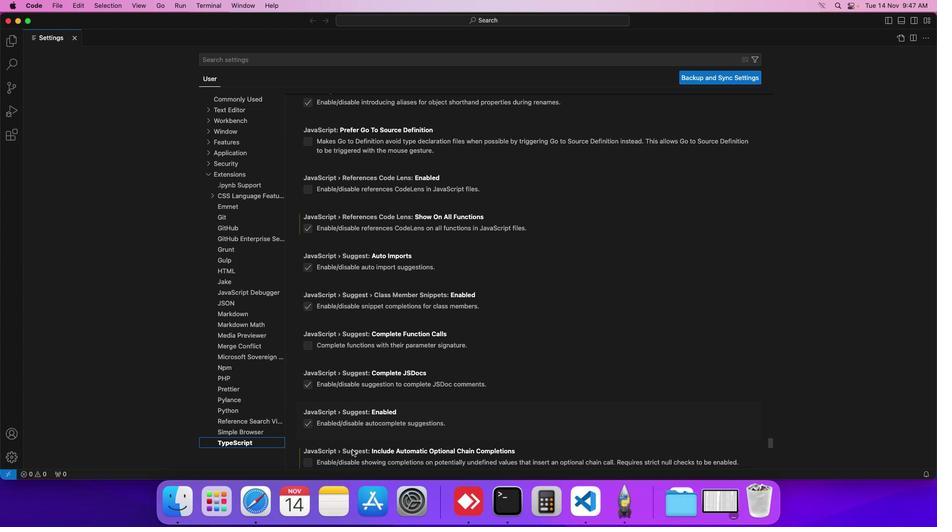 
Action: Mouse scrolled (351, 450) with delta (0, 0)
Screenshot: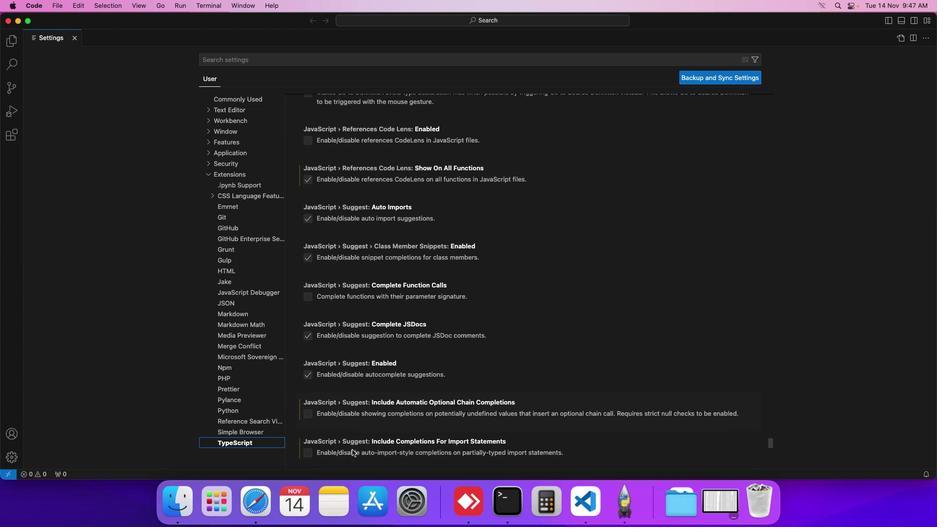 
Action: Mouse scrolled (351, 450) with delta (0, 0)
Screenshot: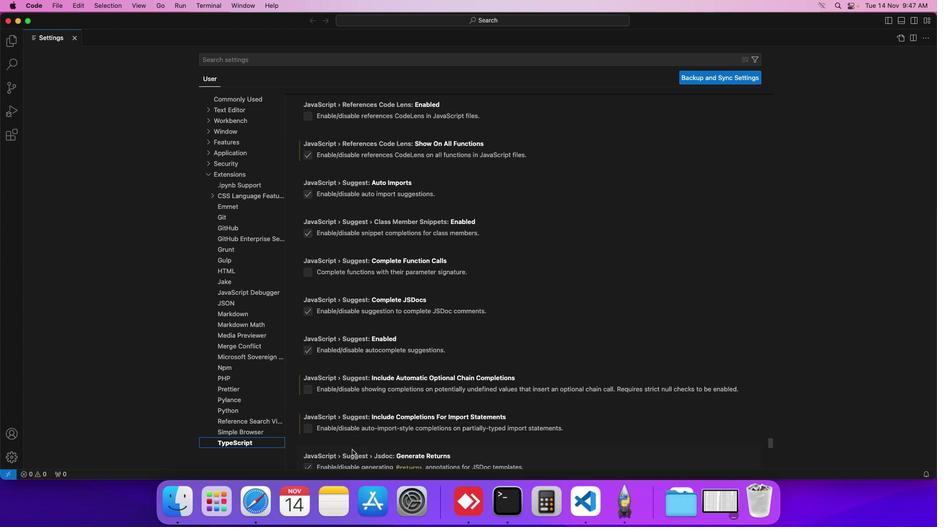 
Action: Mouse scrolled (351, 450) with delta (0, 0)
Screenshot: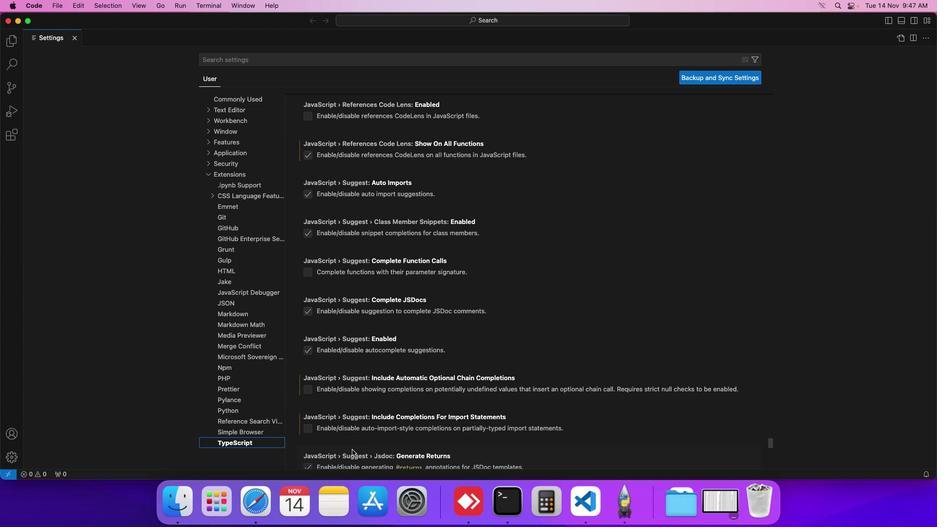 
Action: Mouse scrolled (351, 450) with delta (0, 0)
Screenshot: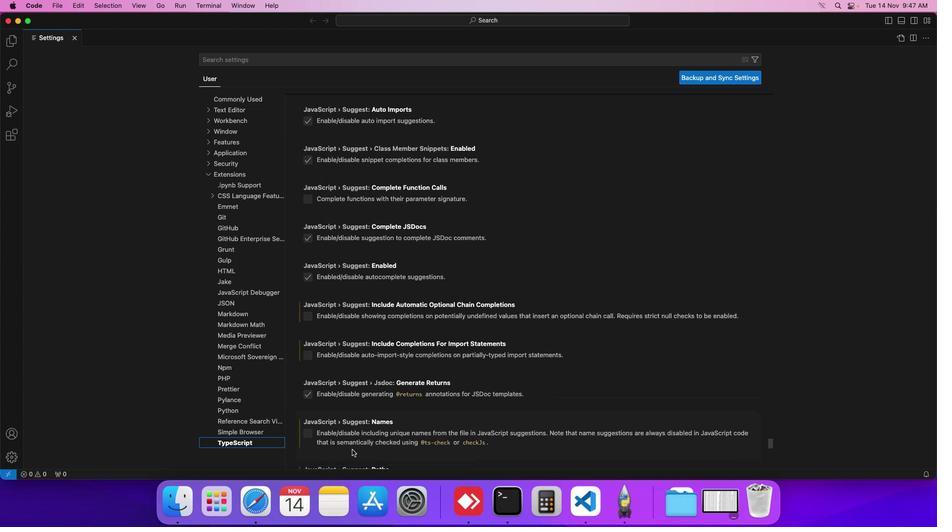 
Action: Mouse scrolled (351, 450) with delta (0, 0)
Screenshot: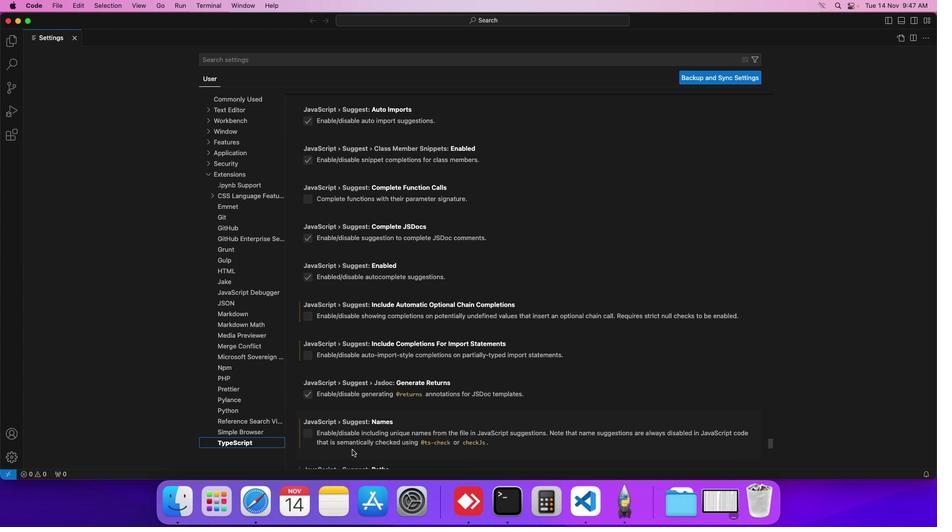 
Action: Mouse scrolled (351, 450) with delta (0, 0)
Screenshot: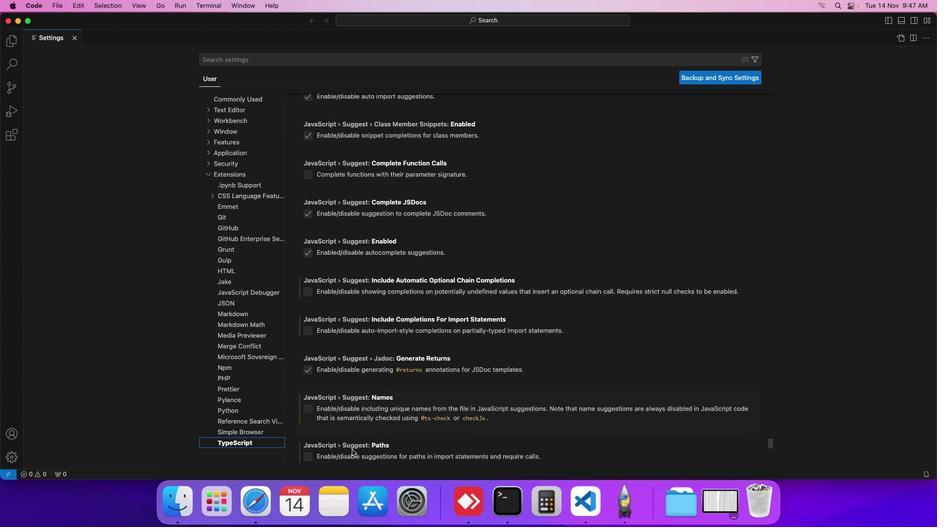 
Action: Mouse scrolled (351, 450) with delta (0, 0)
Screenshot: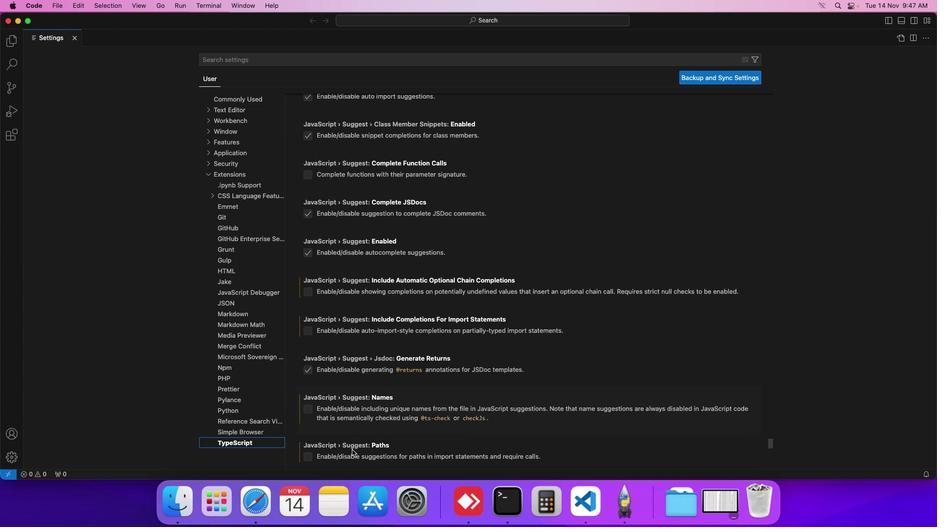 
Action: Mouse scrolled (351, 450) with delta (0, 0)
Screenshot: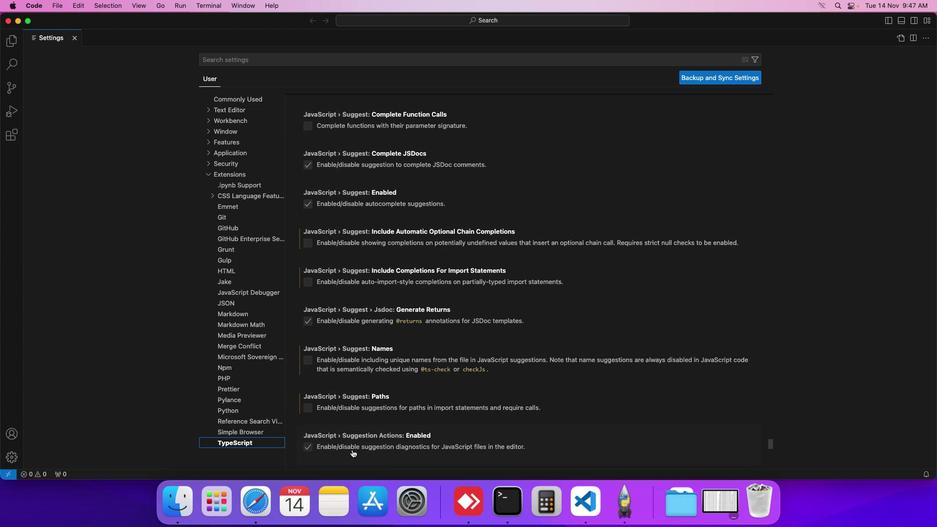 
Action: Mouse scrolled (351, 450) with delta (0, 0)
Screenshot: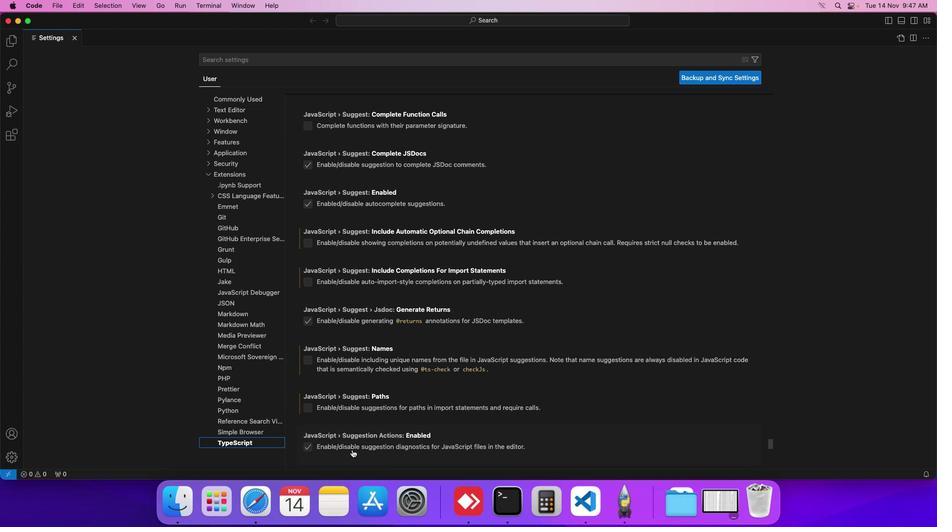 
Action: Mouse scrolled (351, 450) with delta (0, 0)
Screenshot: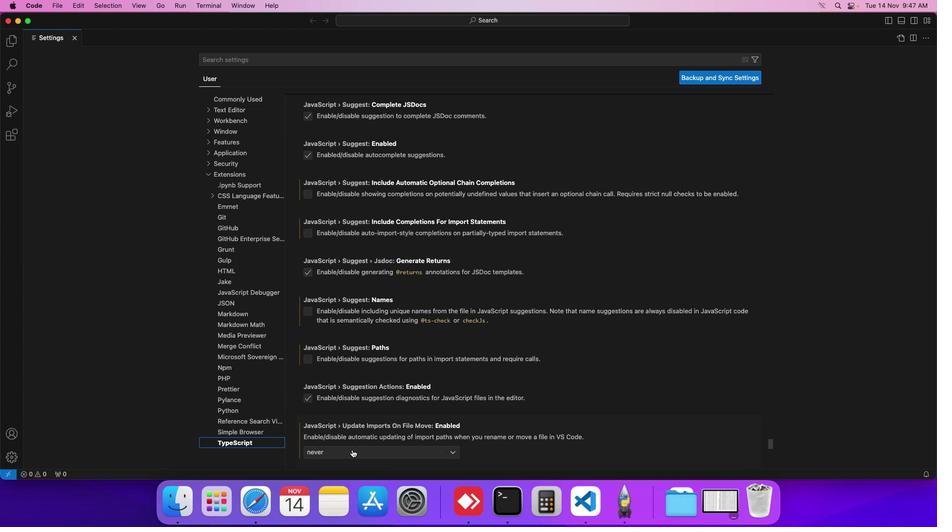 
Action: Mouse scrolled (351, 450) with delta (0, 0)
Screenshot: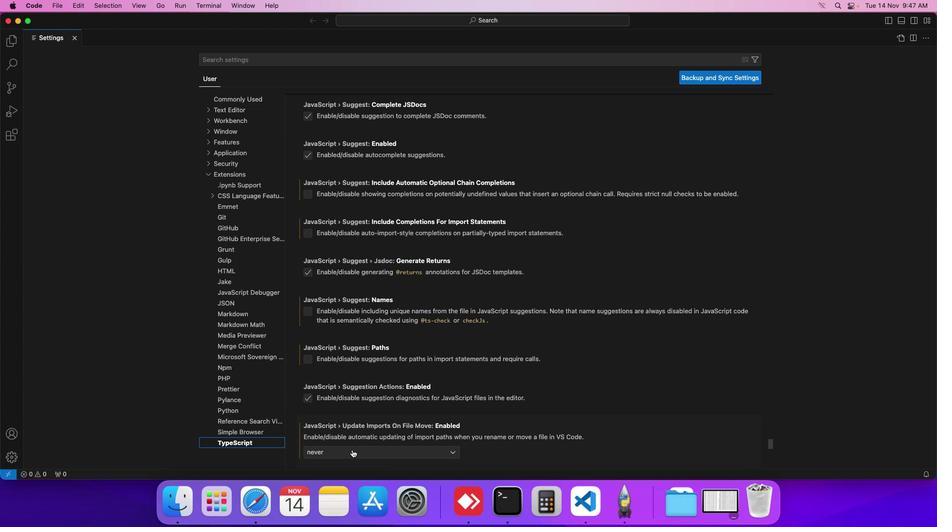
Action: Mouse scrolled (351, 450) with delta (0, 0)
Screenshot: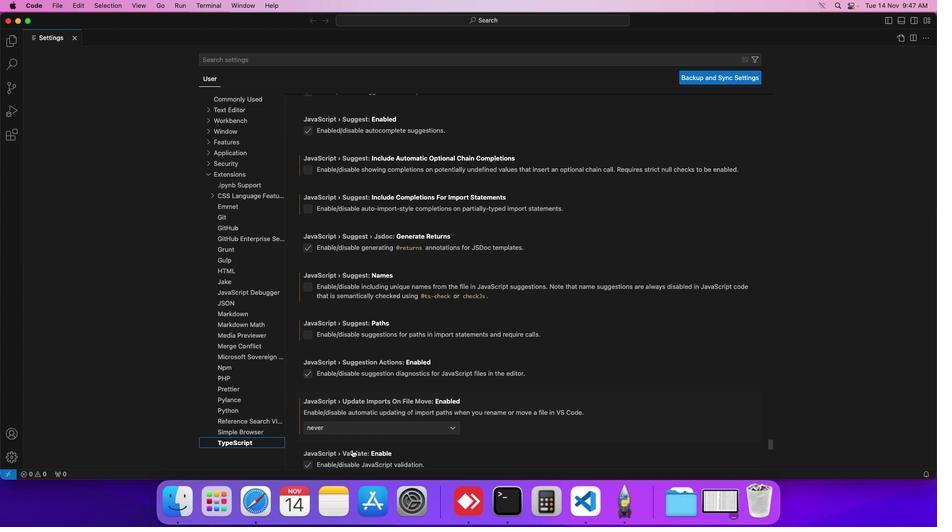 
Action: Mouse scrolled (351, 450) with delta (0, 0)
Screenshot: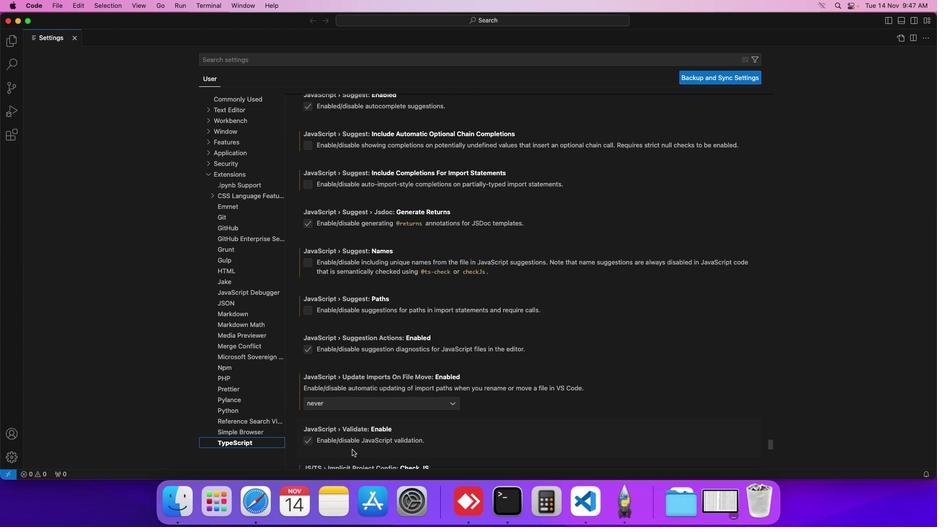 
Action: Mouse scrolled (351, 450) with delta (0, 0)
Screenshot: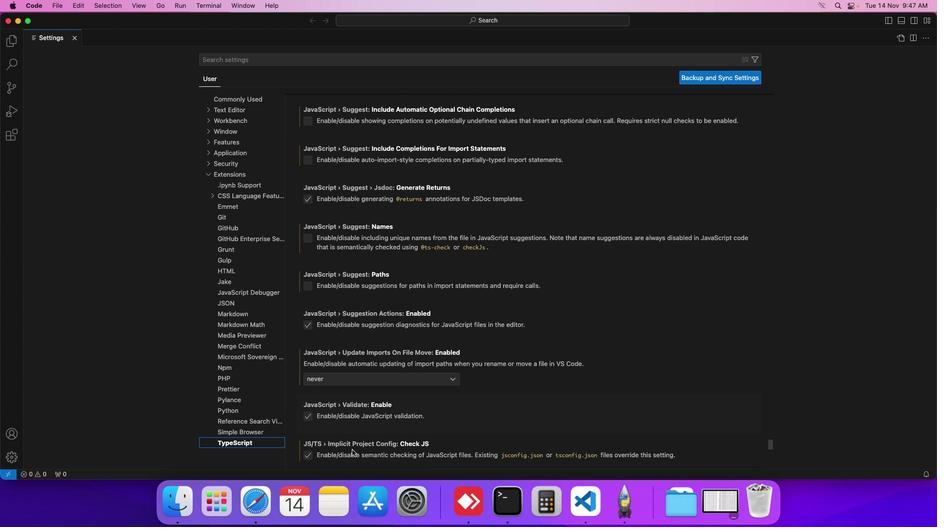 
Action: Mouse scrolled (351, 450) with delta (0, 0)
Screenshot: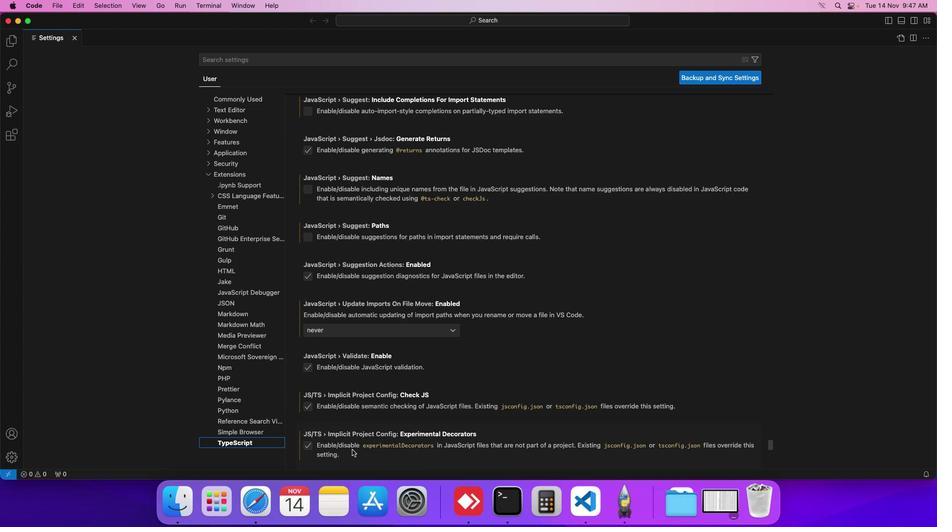 
Action: Mouse scrolled (351, 450) with delta (0, 0)
Screenshot: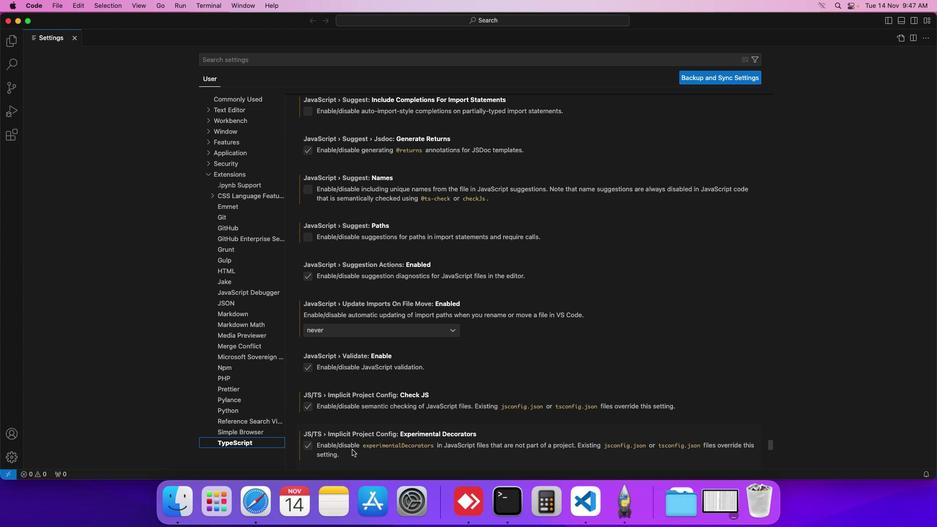 
Action: Mouse scrolled (351, 450) with delta (0, 0)
Screenshot: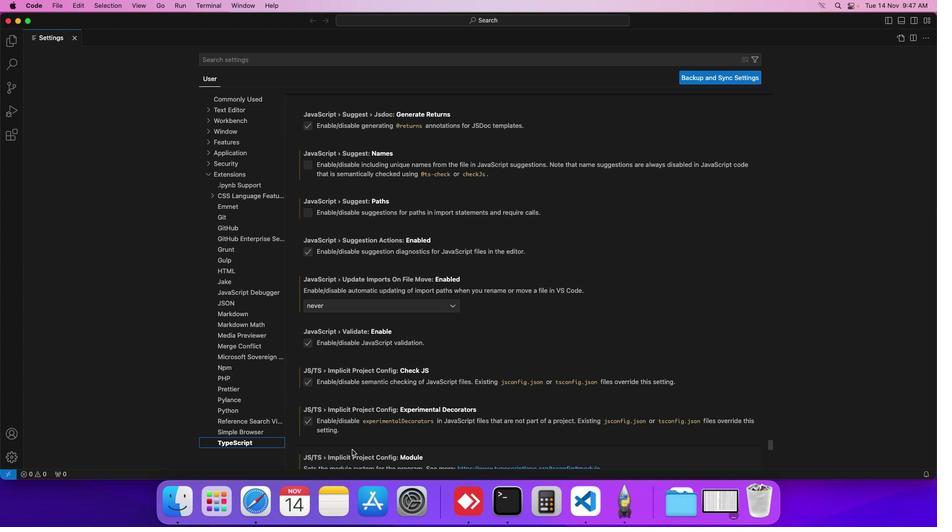 
Action: Mouse scrolled (351, 450) with delta (0, 0)
Screenshot: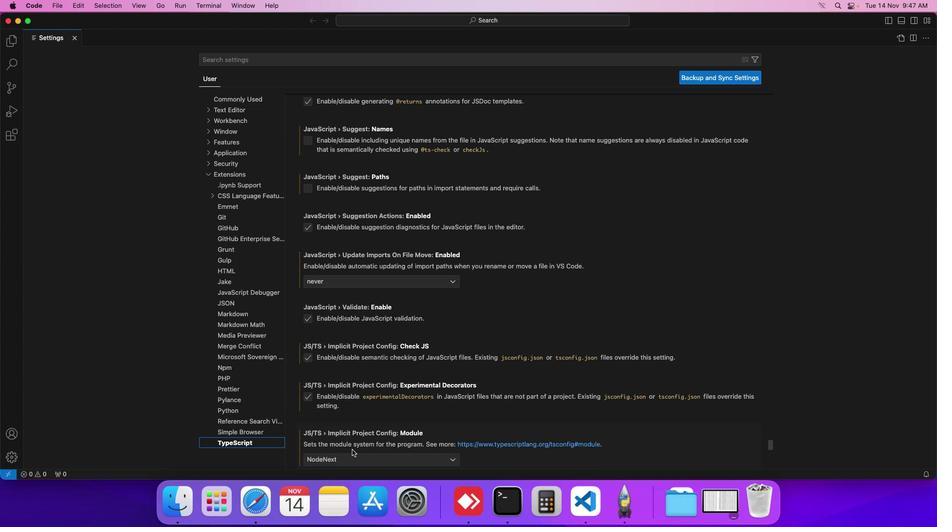 
Action: Mouse scrolled (351, 450) with delta (0, 0)
Screenshot: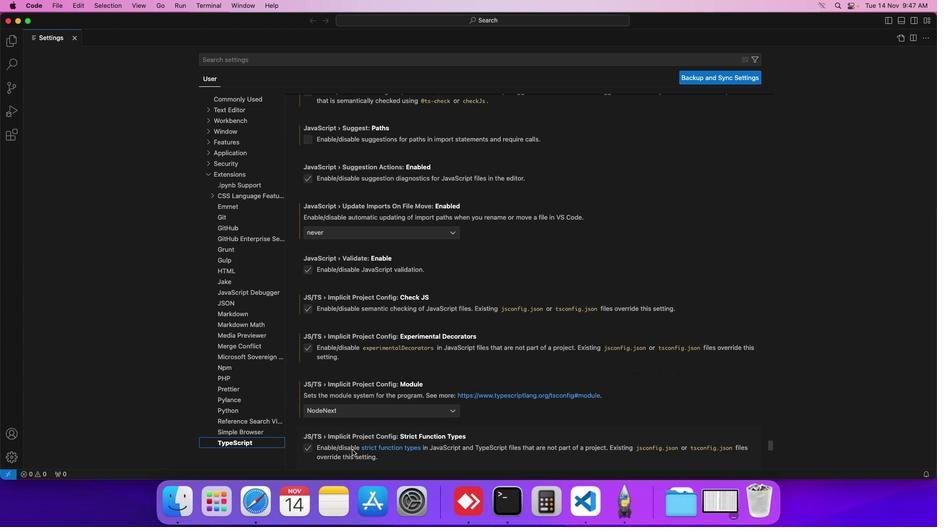 
Action: Mouse scrolled (351, 450) with delta (0, 0)
Screenshot: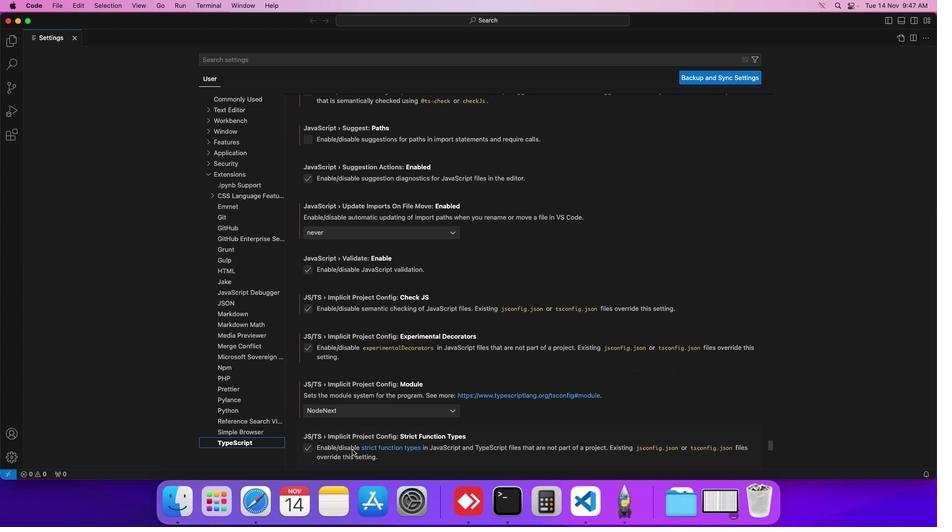 
Action: Mouse scrolled (351, 450) with delta (0, 0)
Screenshot: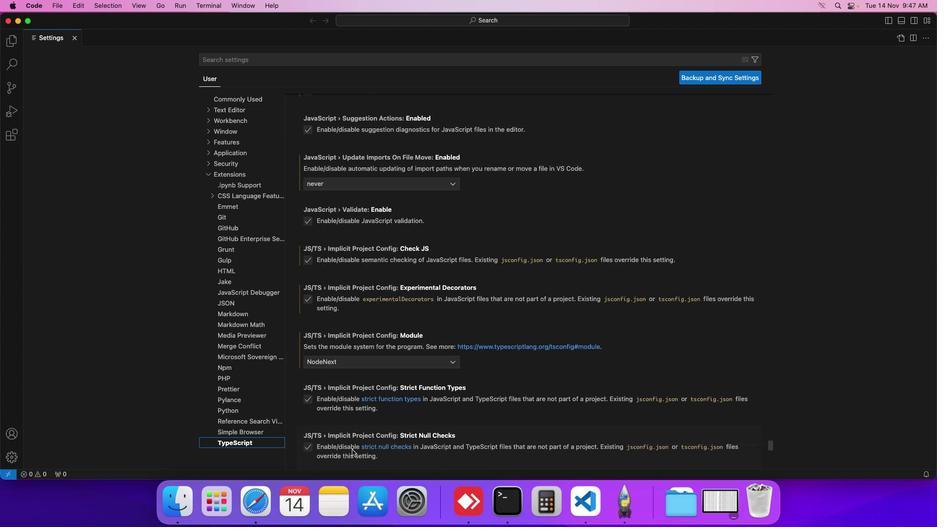 
Action: Mouse scrolled (351, 450) with delta (0, 0)
Screenshot: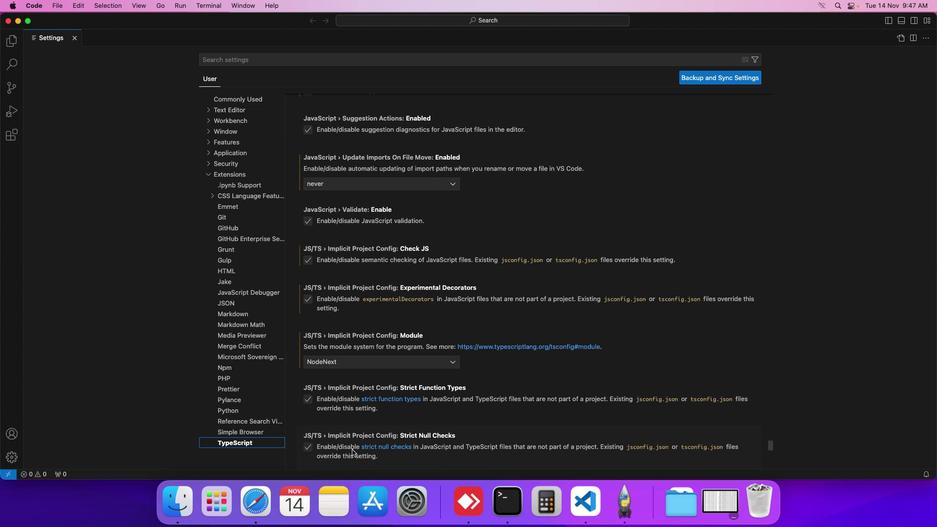 
Action: Mouse scrolled (351, 450) with delta (0, 0)
Screenshot: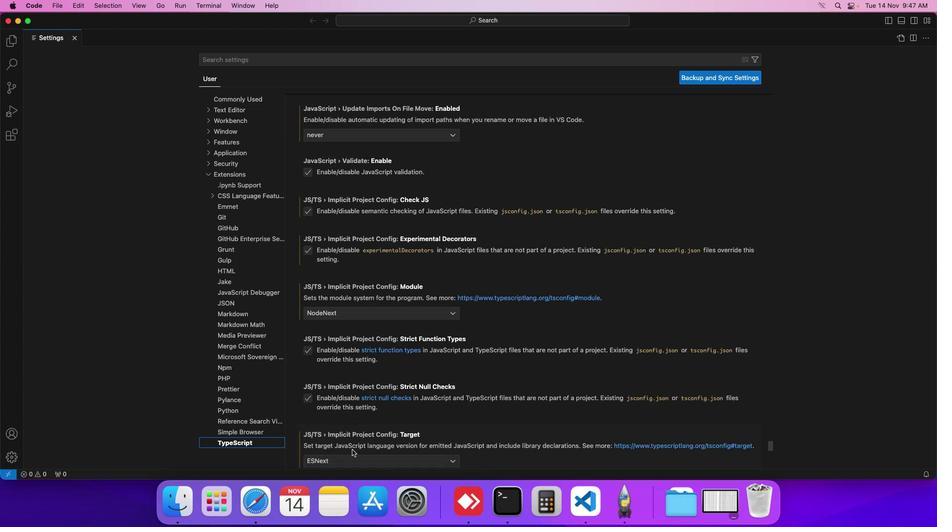 
Action: Mouse scrolled (351, 450) with delta (0, 0)
Screenshot: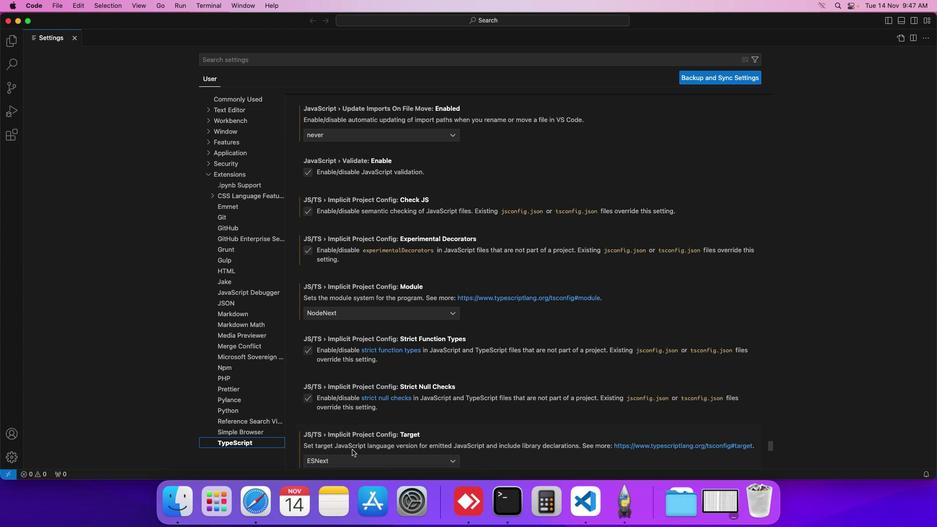 
Action: Mouse scrolled (351, 450) with delta (0, 0)
Screenshot: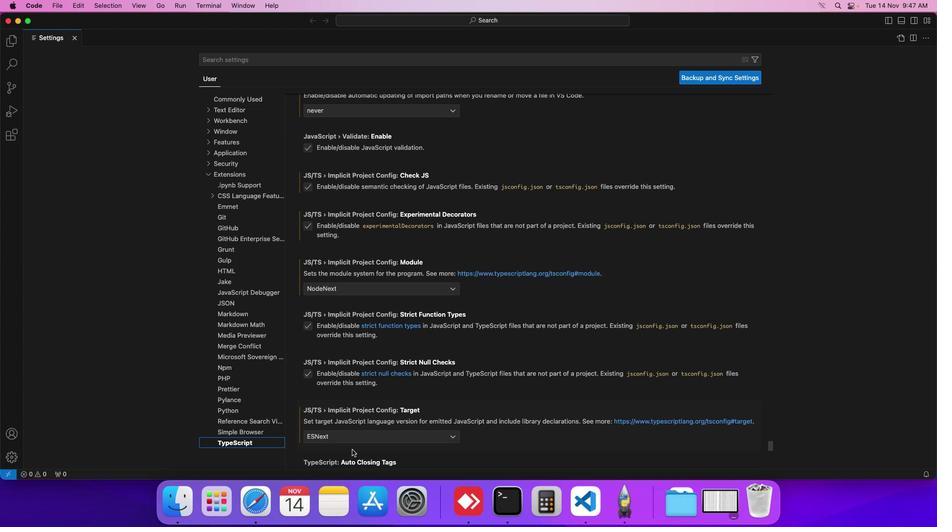 
Action: Mouse scrolled (351, 450) with delta (0, 0)
Screenshot: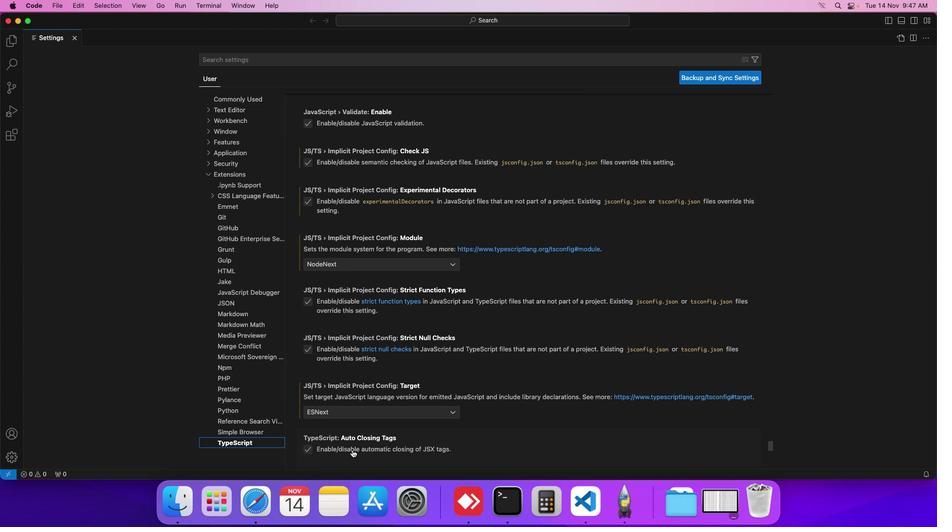 
Action: Mouse scrolled (351, 450) with delta (0, 0)
Screenshot: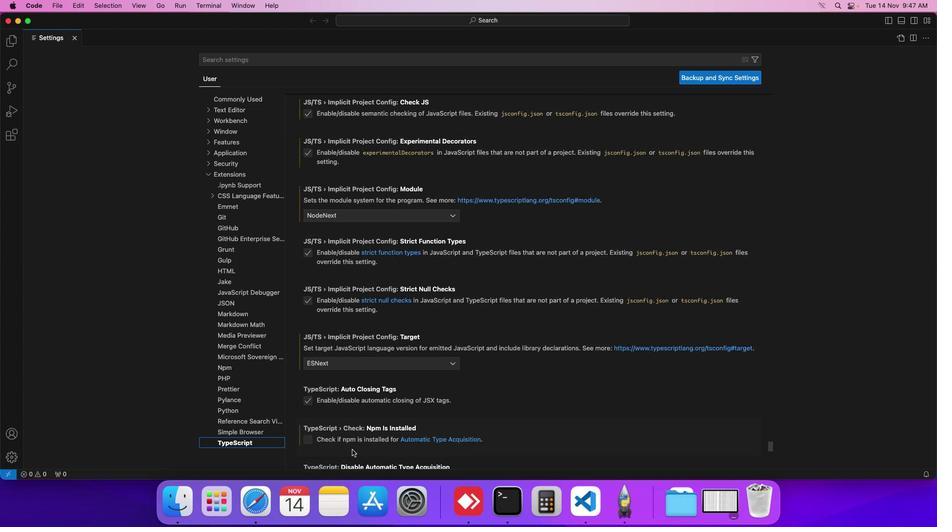 
Action: Mouse scrolled (351, 450) with delta (0, 0)
Screenshot: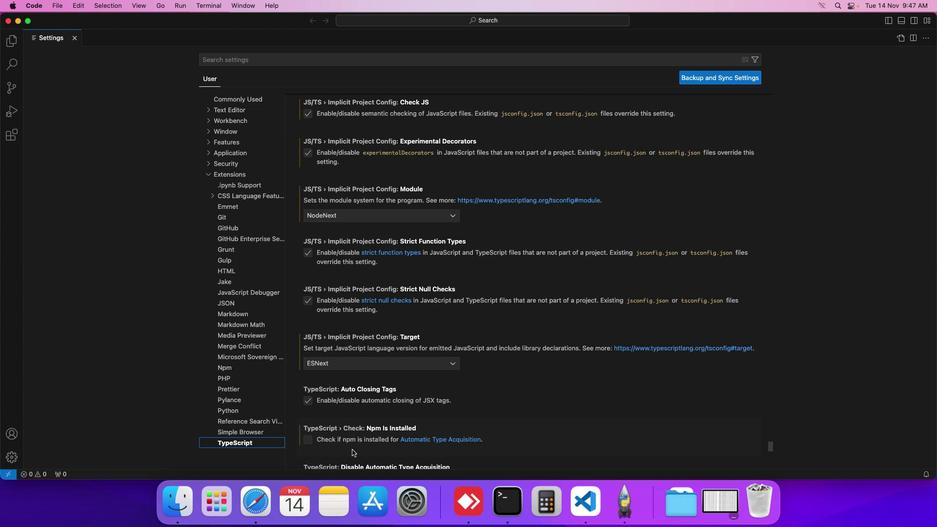 
Action: Mouse scrolled (351, 450) with delta (0, 0)
Screenshot: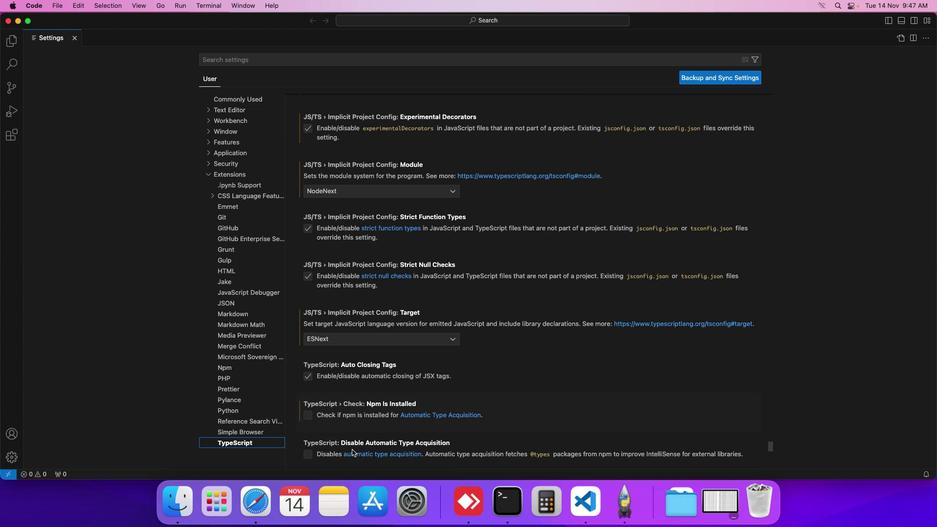 
Action: Mouse scrolled (351, 450) with delta (0, 0)
Screenshot: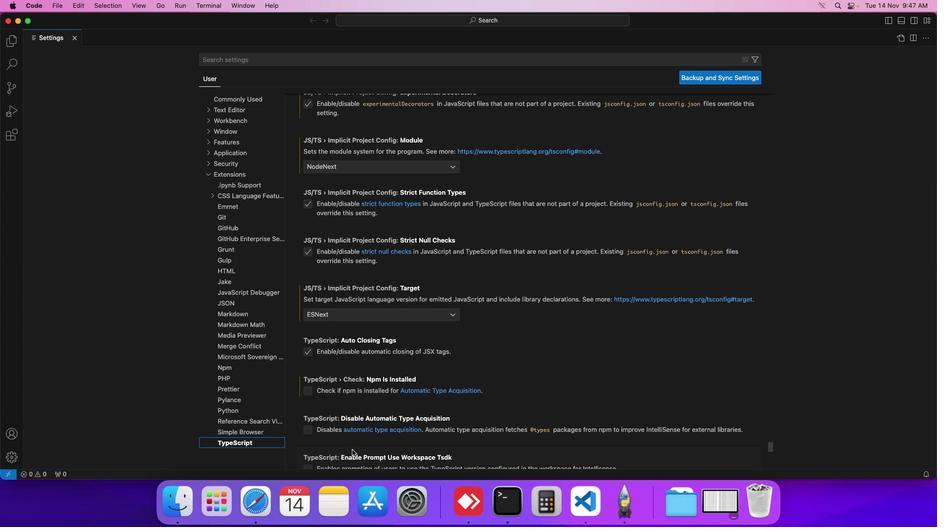 
Action: Mouse scrolled (351, 450) with delta (0, 0)
Screenshot: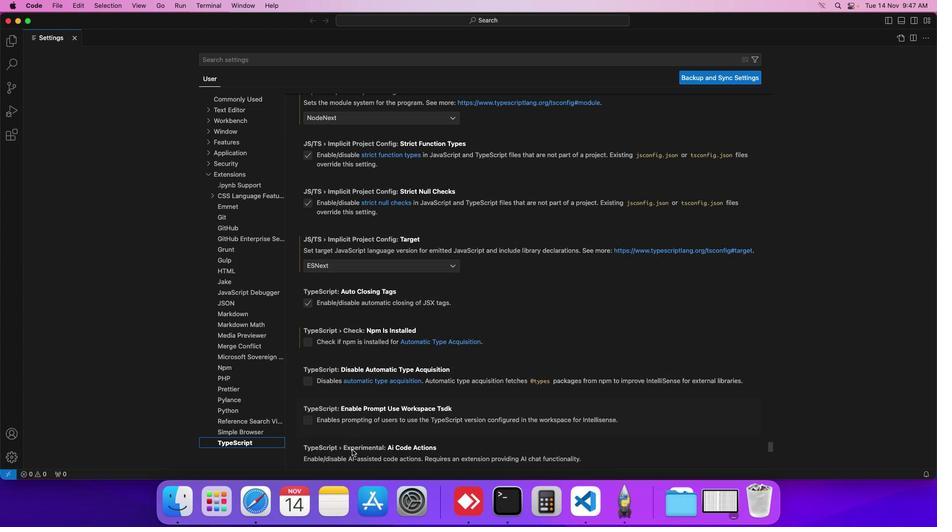 
Action: Mouse scrolled (351, 450) with delta (0, 0)
Screenshot: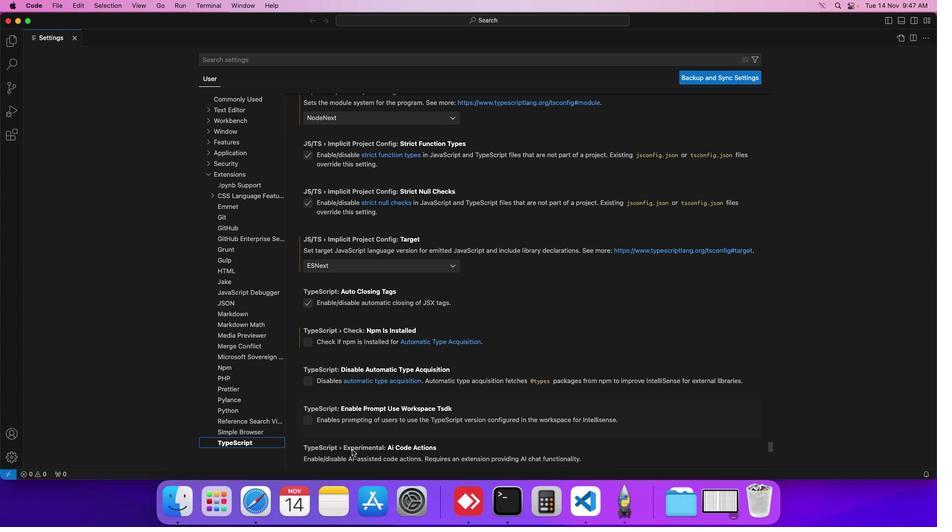 
Action: Mouse scrolled (351, 450) with delta (0, 0)
Screenshot: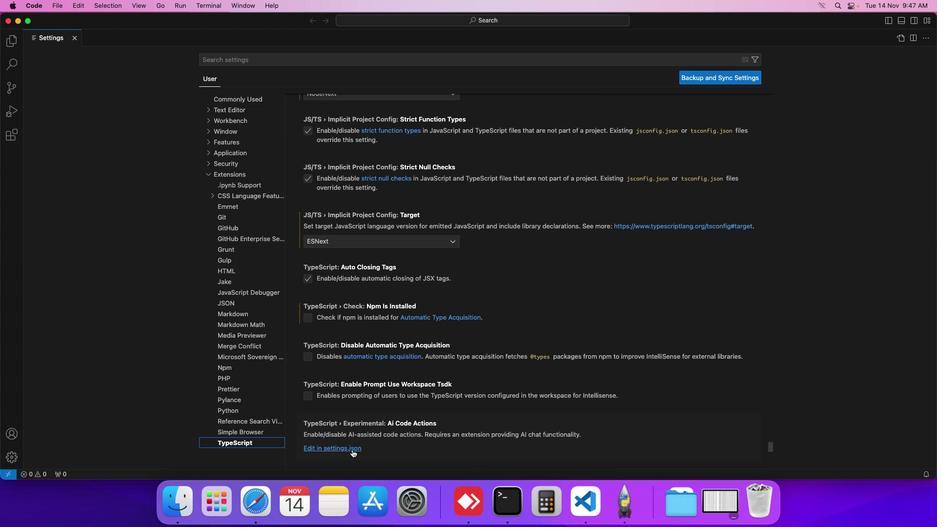 
Action: Mouse scrolled (351, 450) with delta (0, 0)
Screenshot: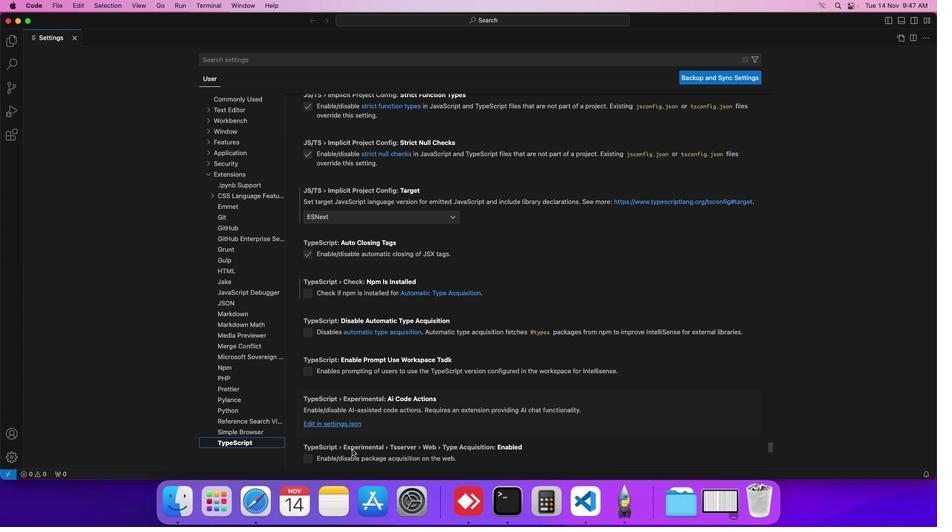 
Action: Mouse scrolled (351, 450) with delta (0, 0)
Screenshot: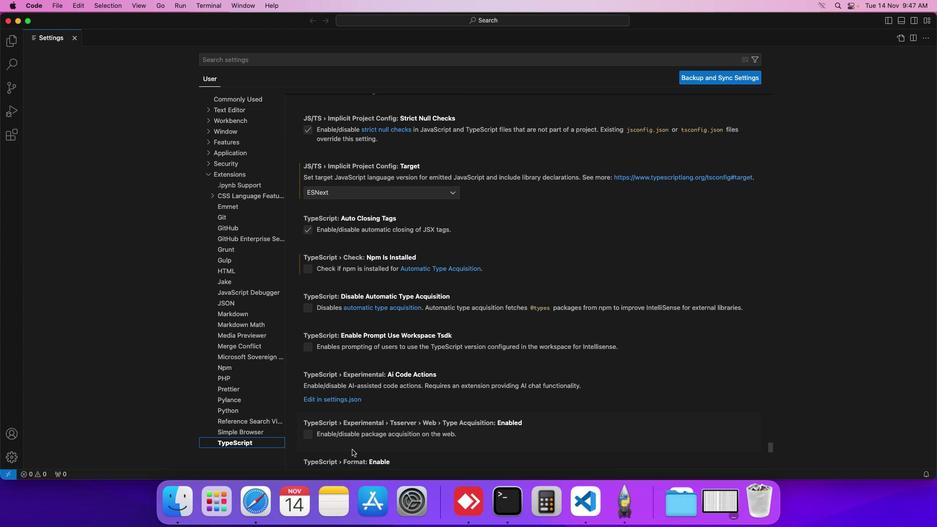 
Action: Mouse scrolled (351, 450) with delta (0, 0)
Screenshot: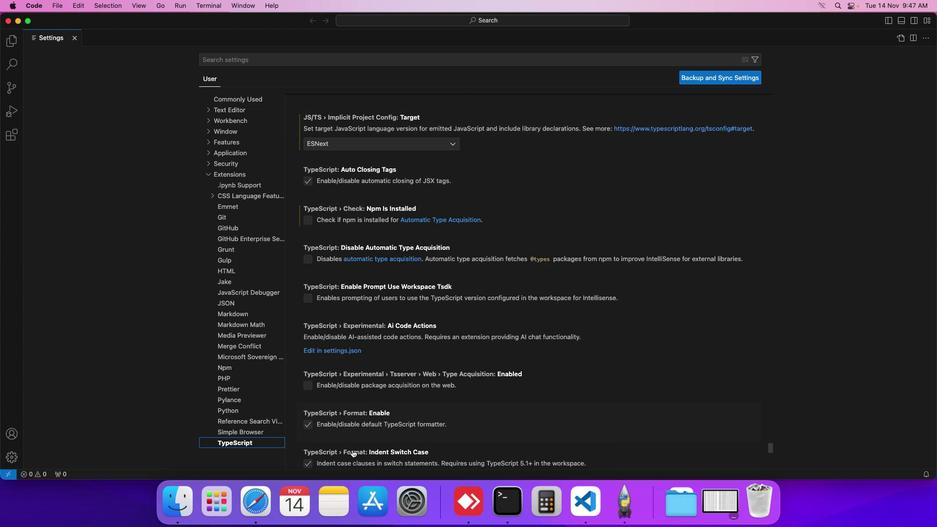 
Action: Mouse scrolled (351, 450) with delta (0, 0)
Screenshot: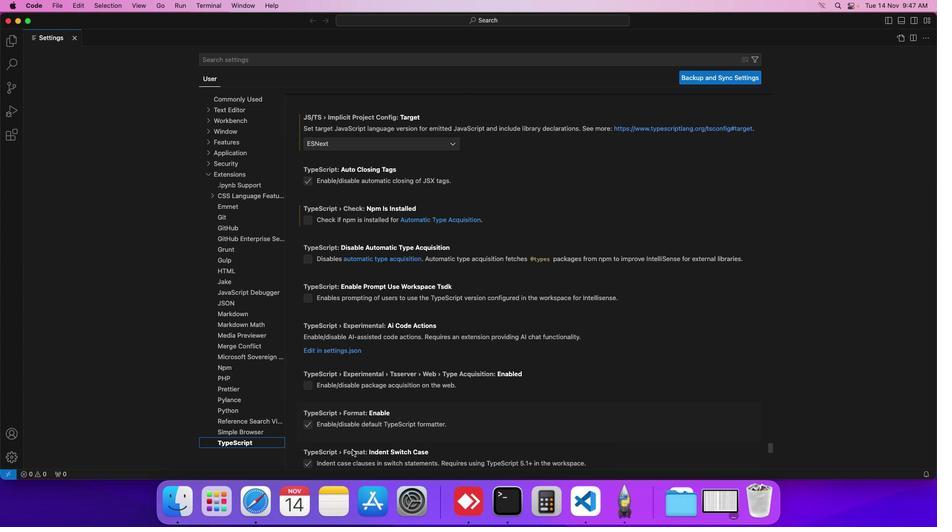
Action: Mouse scrolled (351, 450) with delta (0, 0)
Screenshot: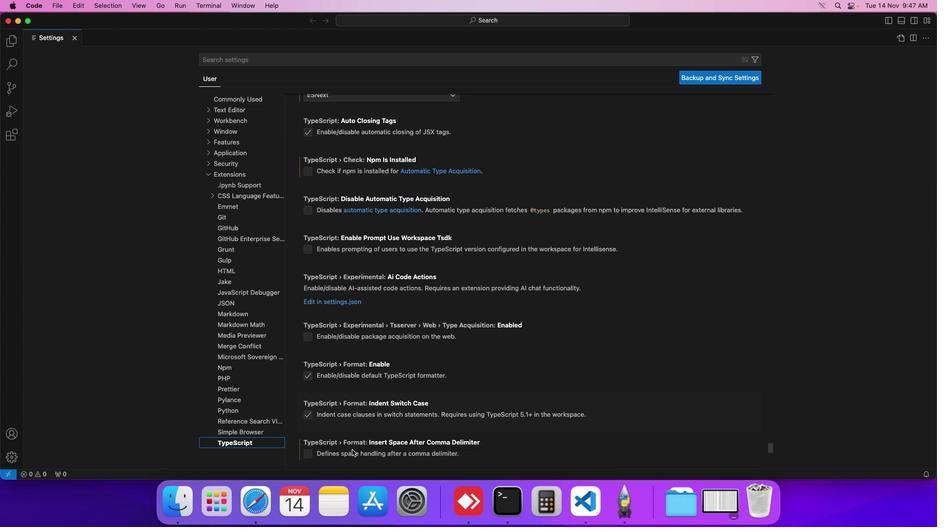 
Action: Mouse scrolled (351, 450) with delta (0, 0)
Screenshot: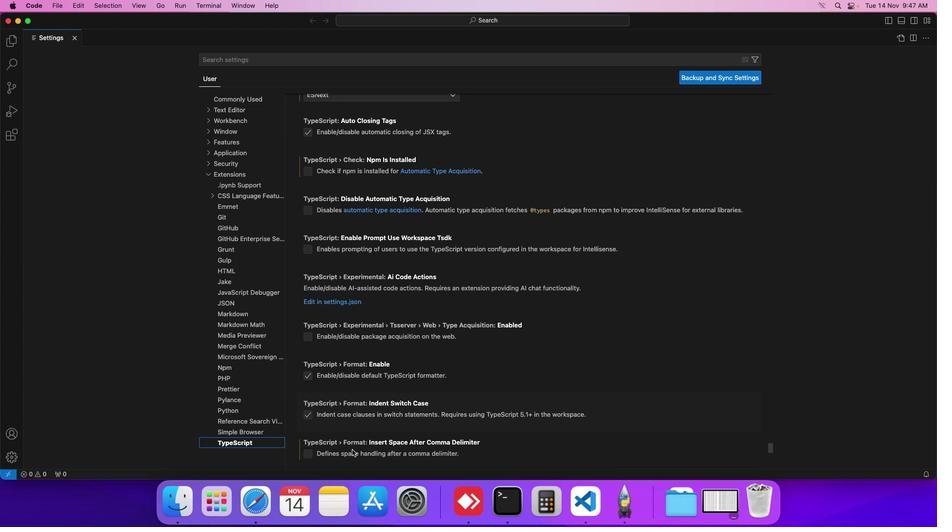 
Action: Mouse scrolled (351, 450) with delta (0, 0)
Screenshot: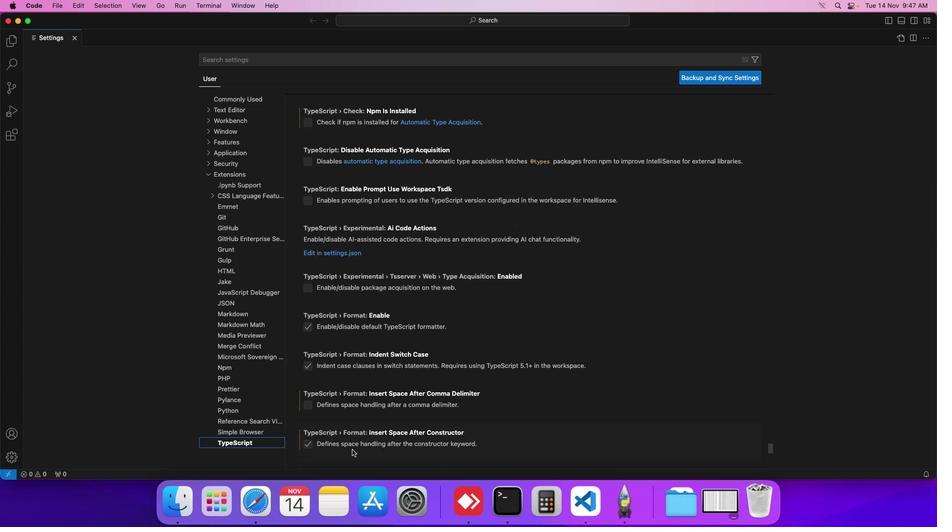 
Action: Mouse scrolled (351, 450) with delta (0, 0)
Screenshot: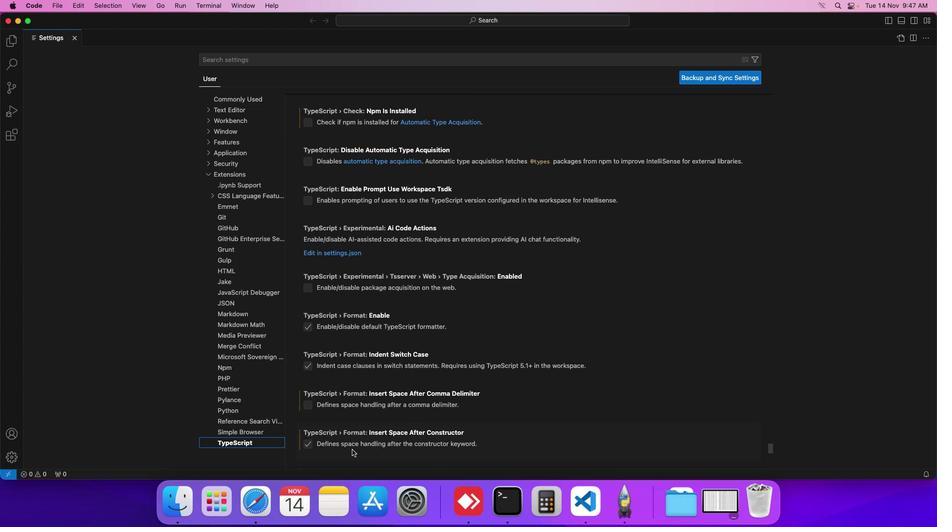 
Action: Mouse scrolled (351, 450) with delta (0, 0)
Screenshot: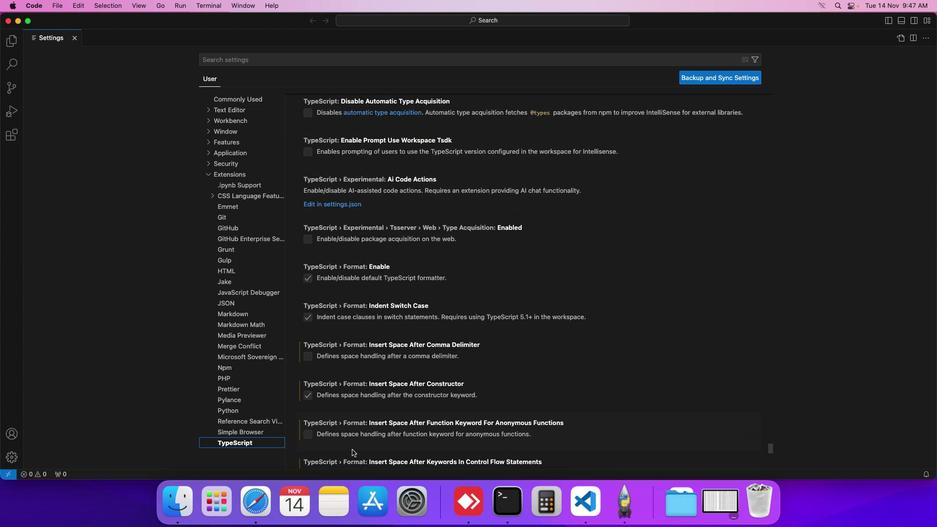 
Action: Mouse scrolled (351, 450) with delta (0, 0)
Screenshot: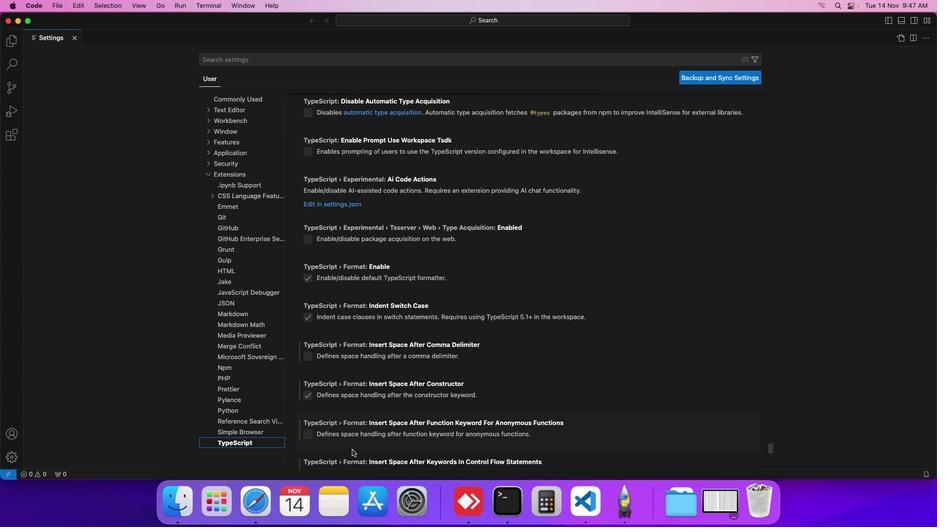 
Action: Mouse scrolled (351, 450) with delta (0, 0)
Screenshot: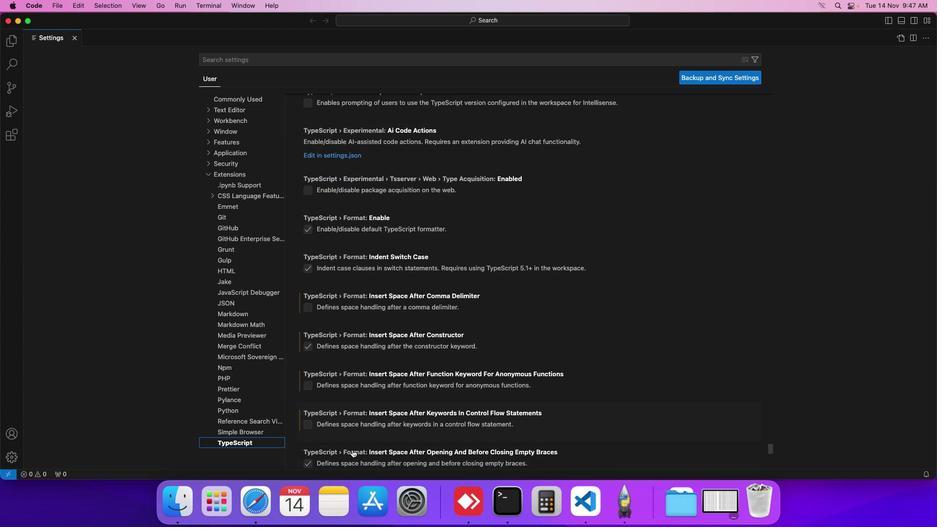 
Action: Mouse scrolled (351, 450) with delta (0, 0)
Screenshot: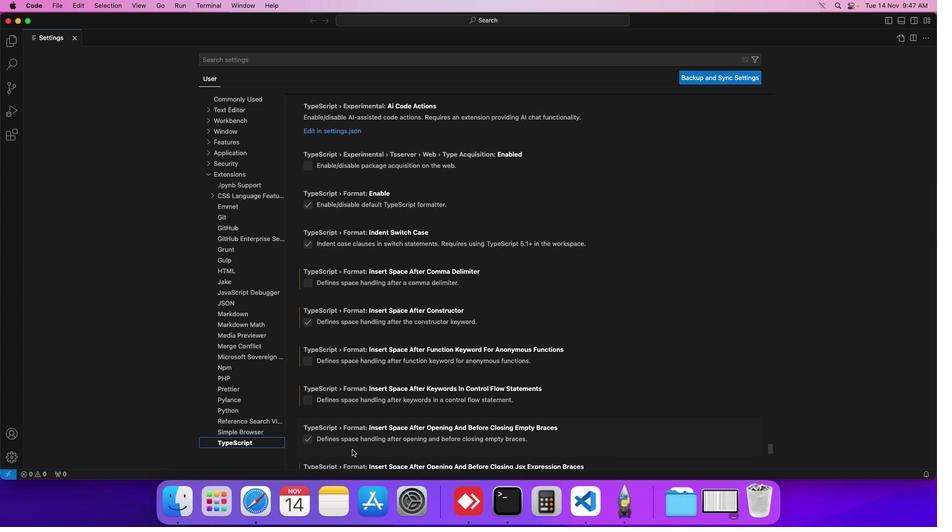 
Action: Mouse scrolled (351, 450) with delta (0, 0)
Screenshot: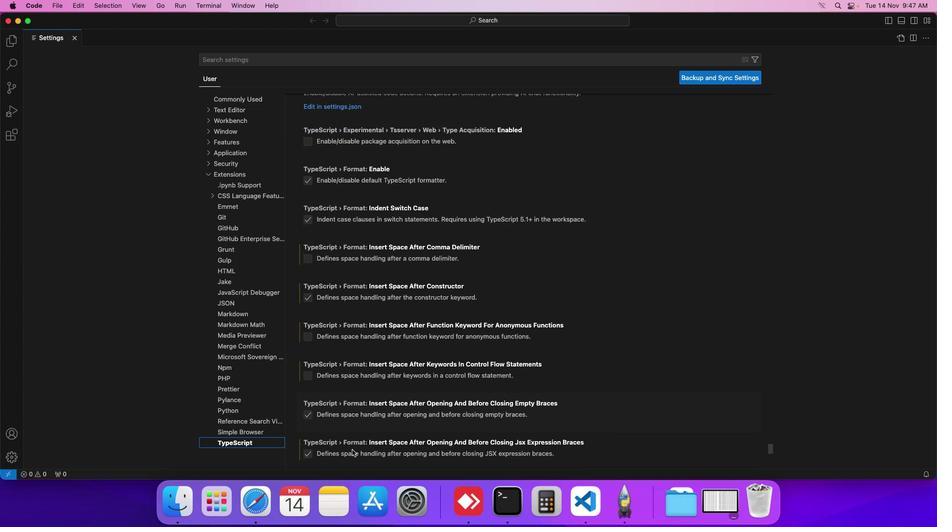 
Action: Mouse scrolled (351, 450) with delta (0, 0)
Screenshot: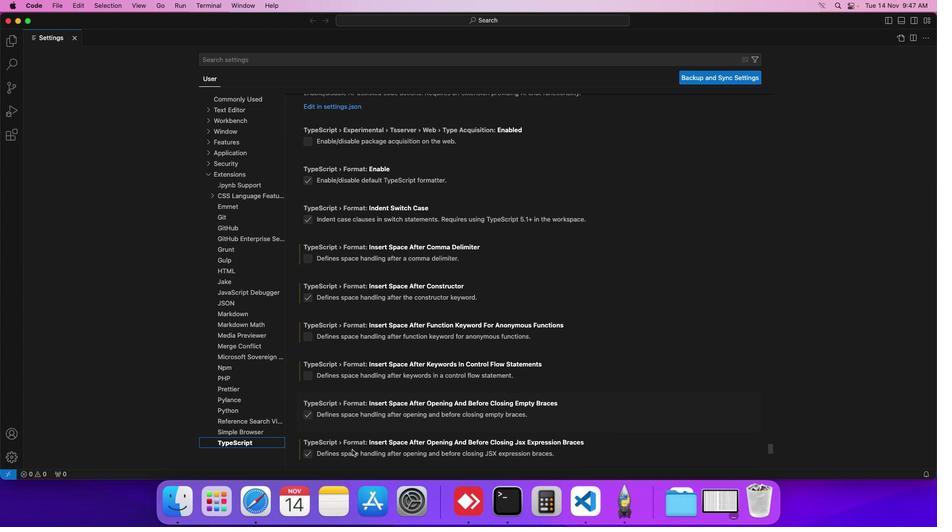 
Action: Mouse scrolled (351, 450) with delta (0, 0)
Screenshot: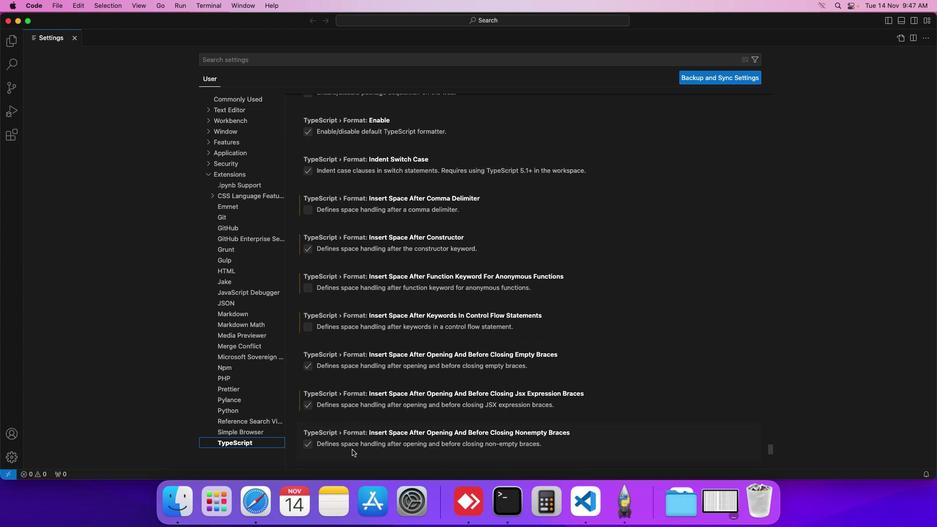 
Action: Mouse scrolled (351, 450) with delta (0, 0)
Screenshot: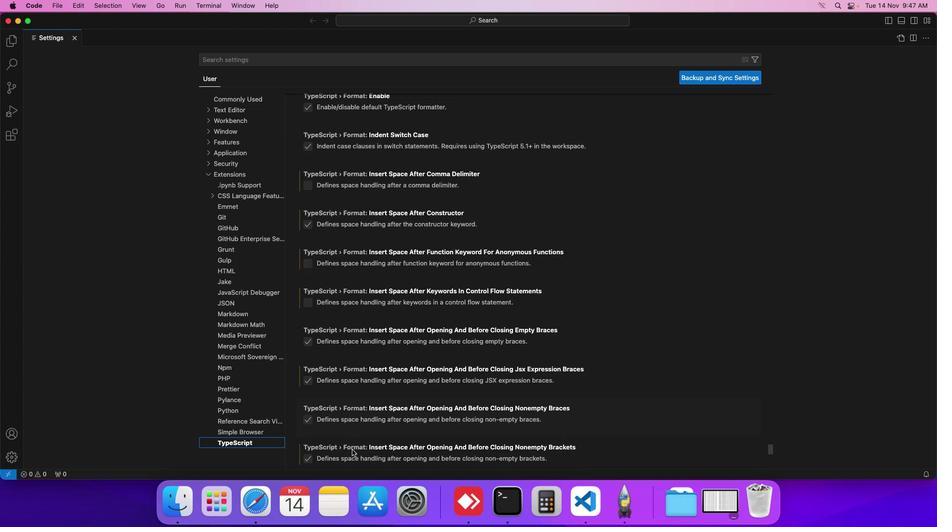 
Action: Mouse scrolled (351, 450) with delta (0, 0)
Screenshot: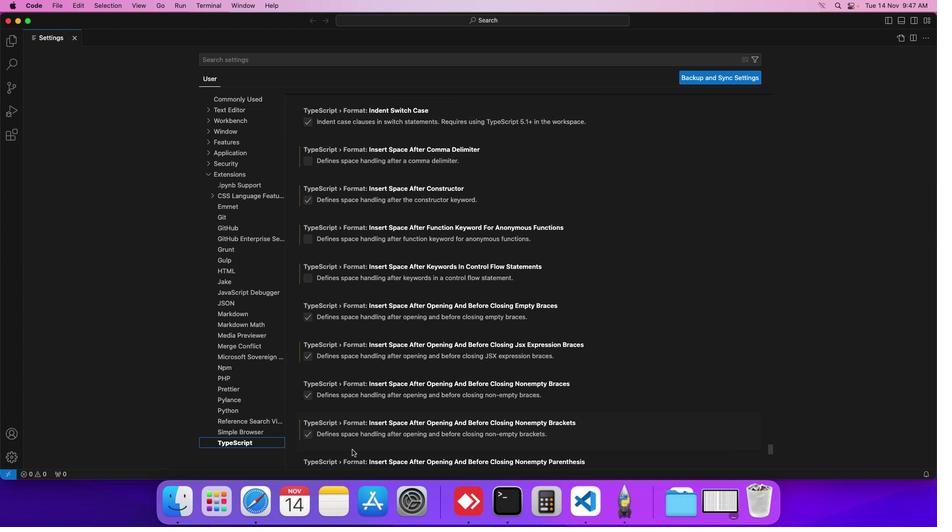 
Action: Mouse scrolled (351, 450) with delta (0, 0)
Screenshot: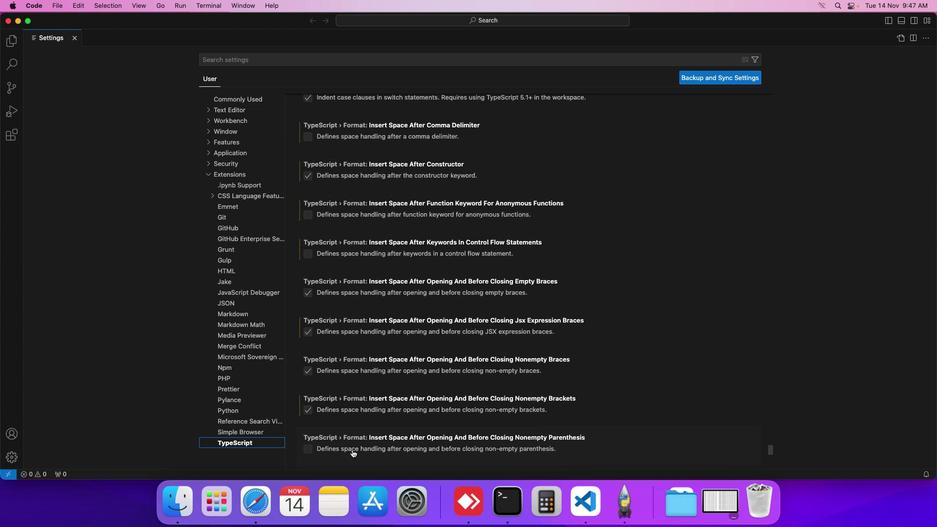 
Action: Mouse scrolled (351, 450) with delta (0, 0)
Screenshot: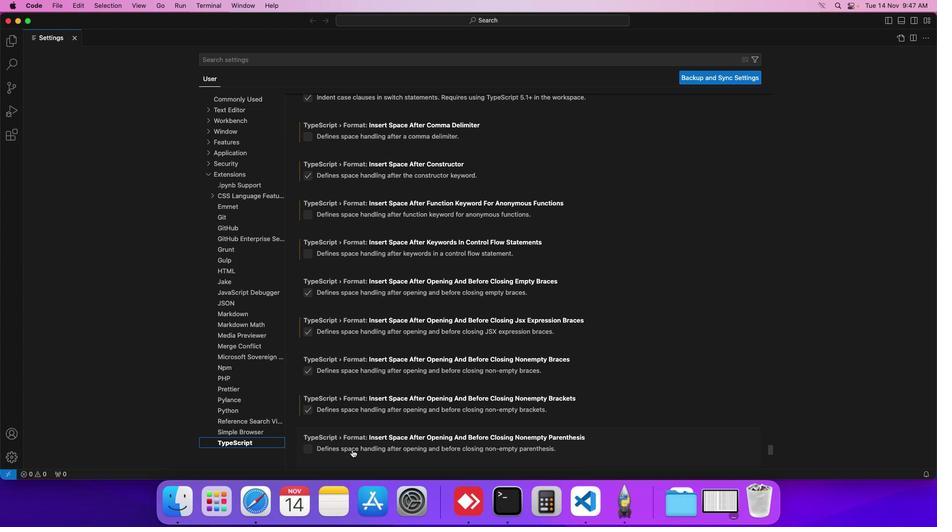 
Action: Mouse scrolled (351, 450) with delta (0, 0)
Screenshot: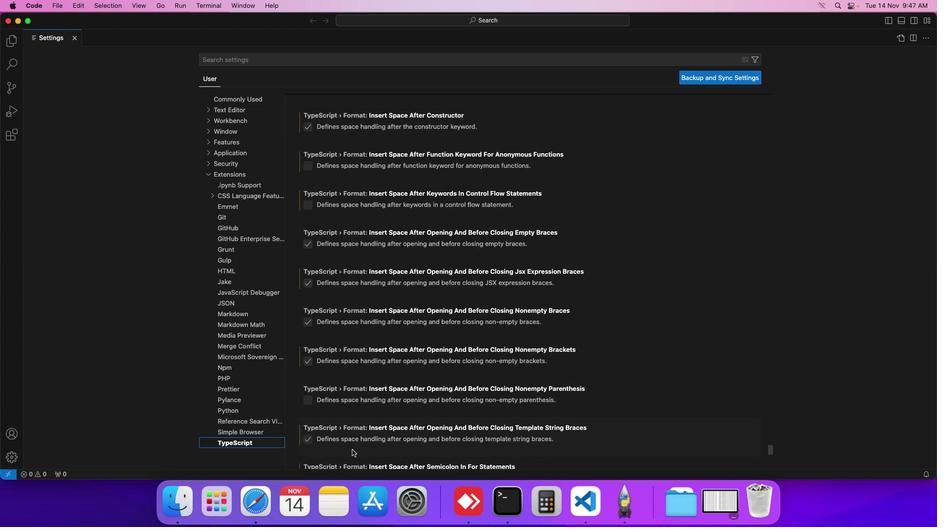 
Action: Mouse scrolled (351, 450) with delta (0, 0)
Screenshot: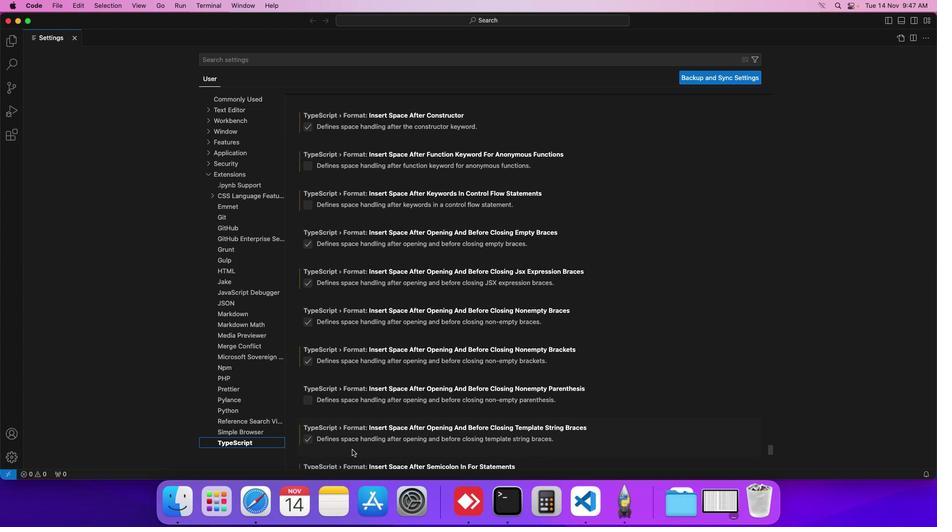 
Action: Mouse scrolled (351, 450) with delta (0, 0)
Screenshot: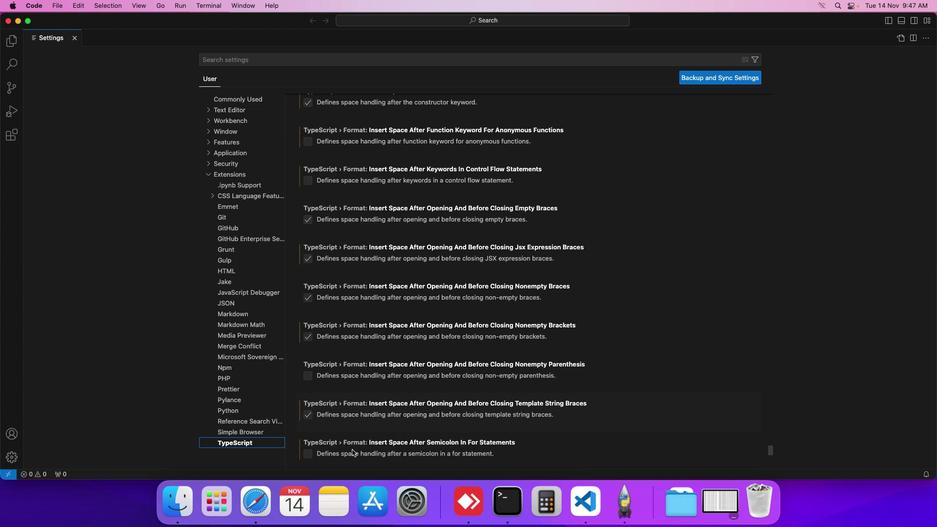 
Action: Mouse scrolled (351, 450) with delta (0, 0)
Screenshot: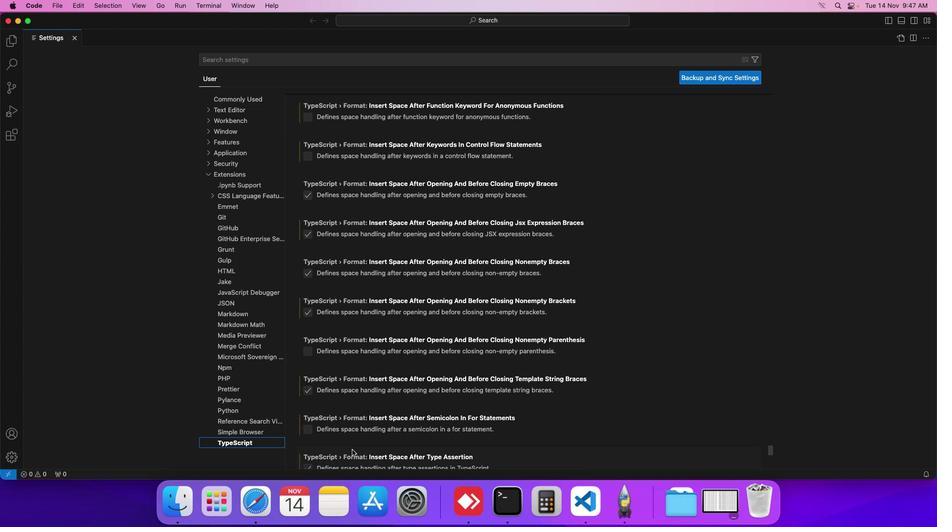 
Action: Mouse scrolled (351, 450) with delta (0, 0)
Screenshot: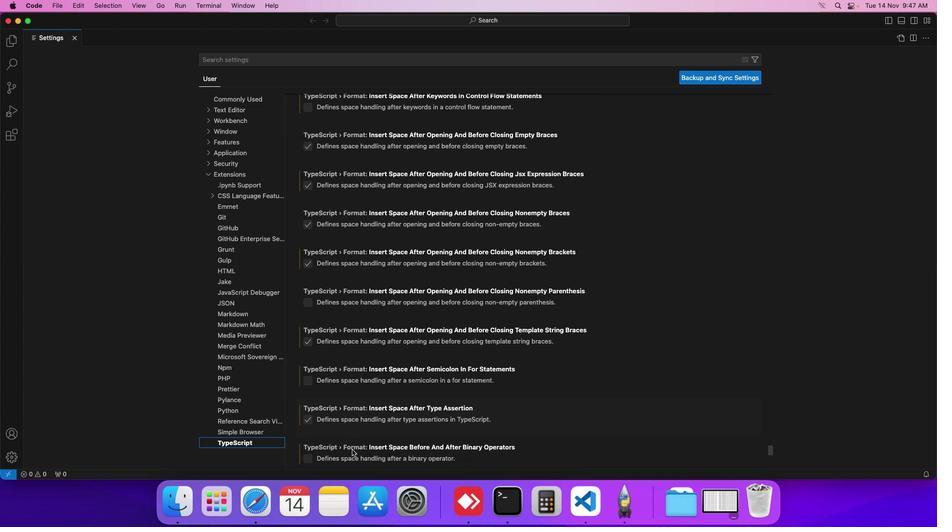 
Action: Mouse scrolled (351, 450) with delta (0, 0)
Screenshot: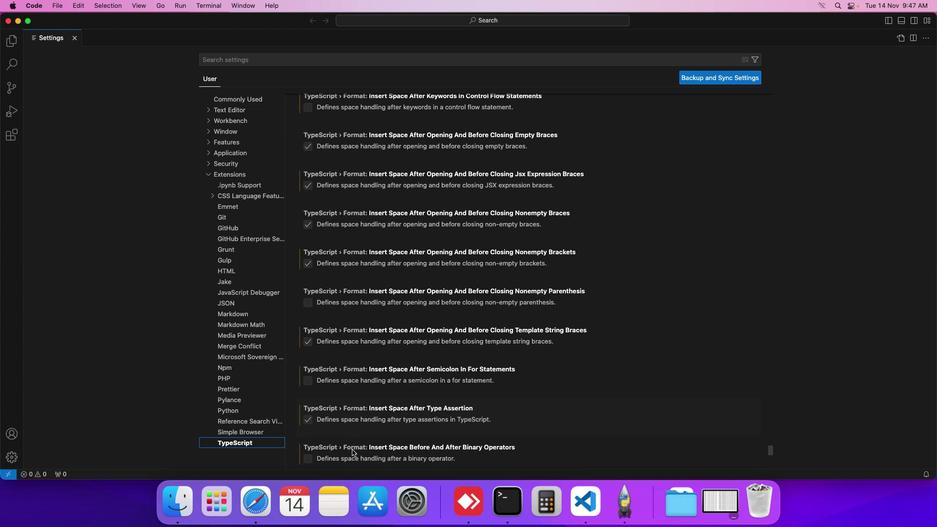 
Action: Mouse scrolled (351, 450) with delta (0, 0)
Screenshot: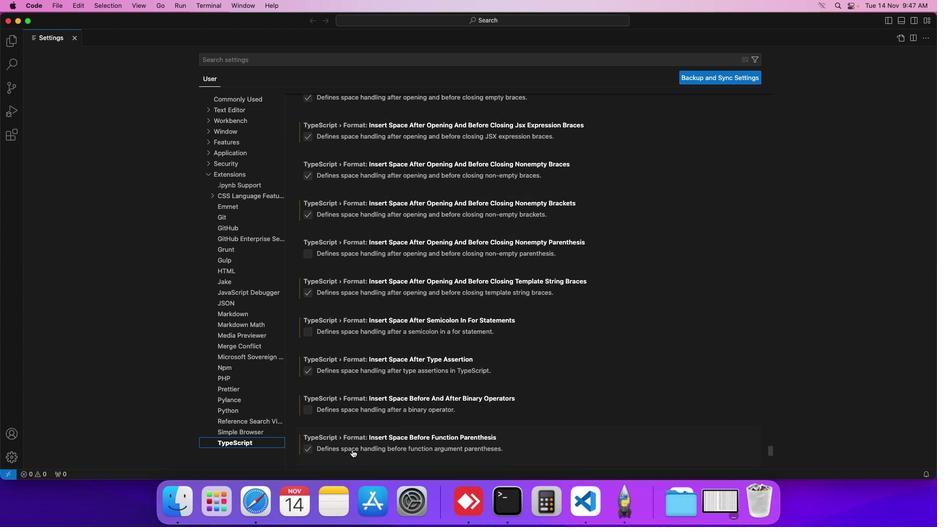 
Action: Mouse scrolled (351, 450) with delta (0, 0)
Screenshot: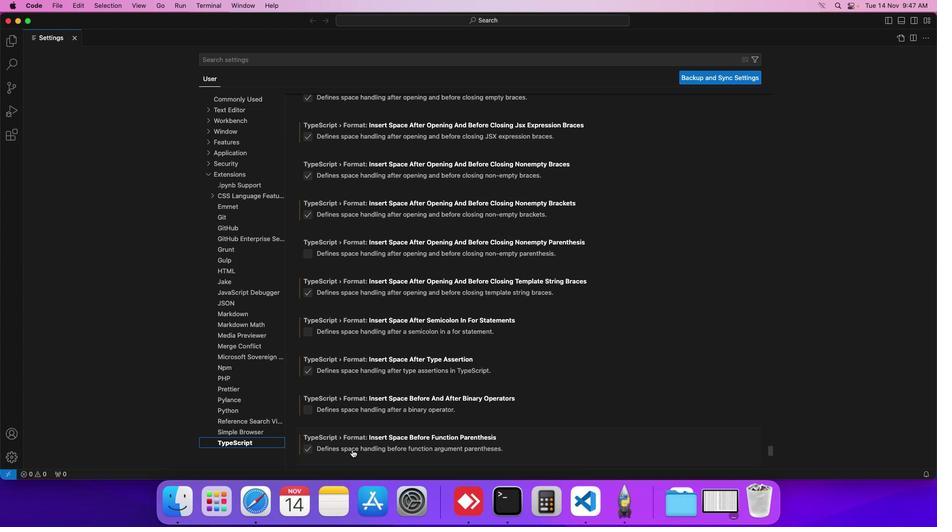 
Action: Mouse scrolled (351, 450) with delta (0, 0)
Screenshot: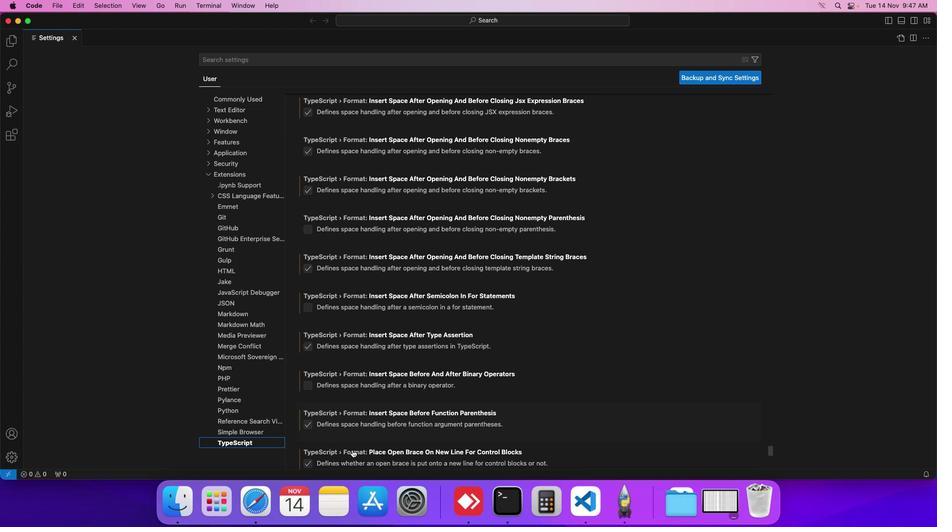 
Action: Mouse moved to (352, 450)
Screenshot: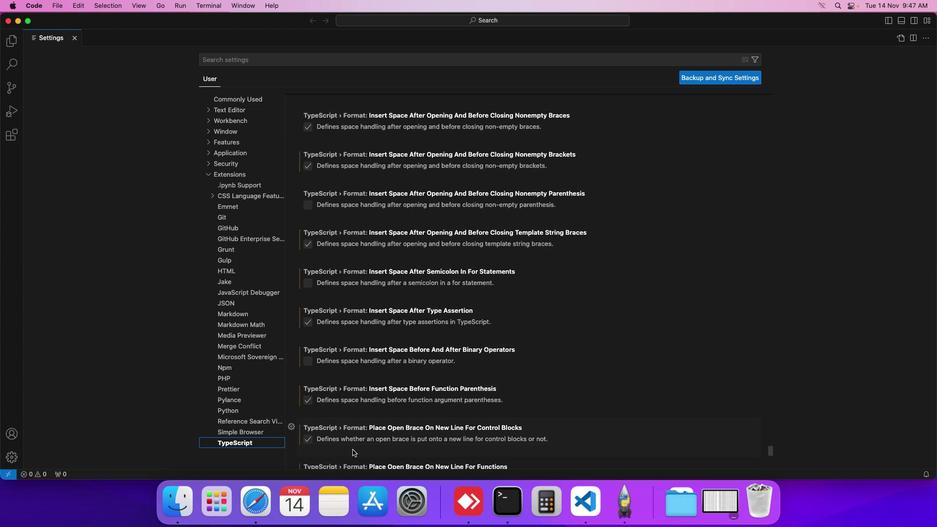 
Action: Mouse scrolled (352, 450) with delta (0, 0)
Screenshot: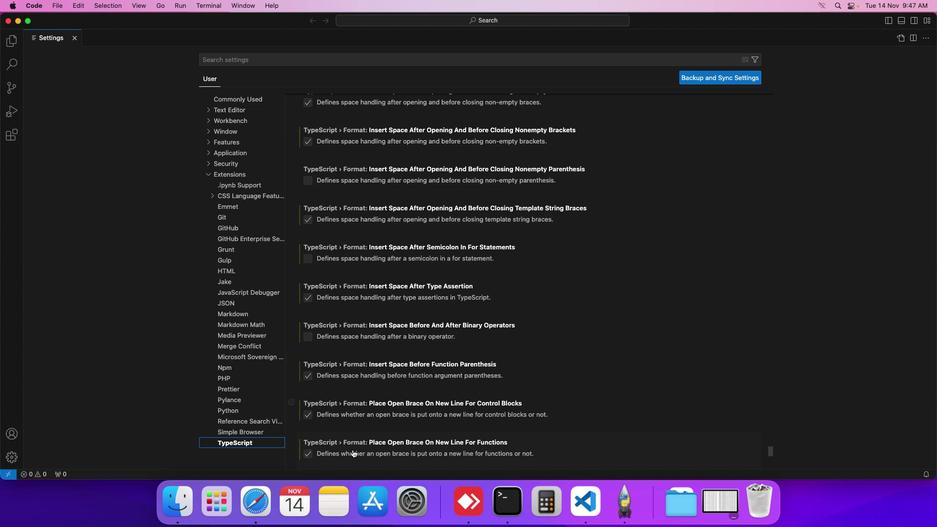 
Action: Mouse scrolled (352, 450) with delta (0, 0)
Screenshot: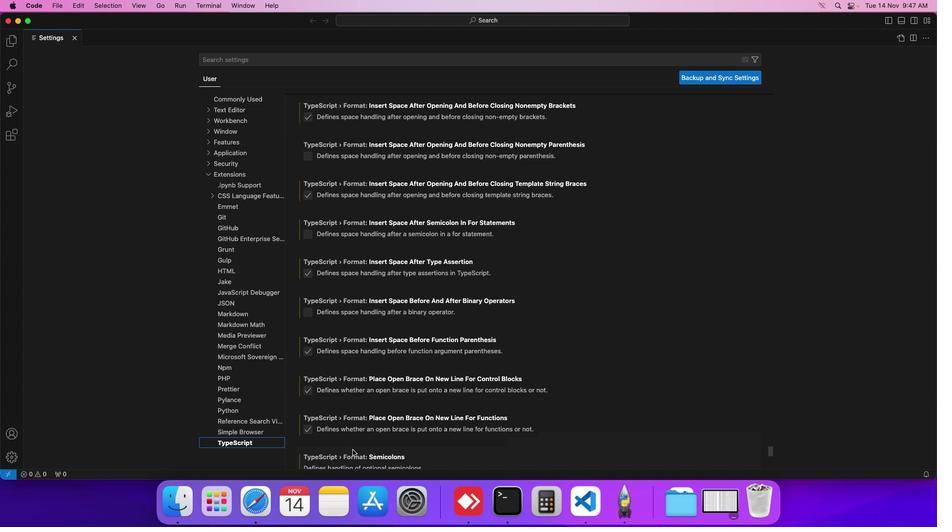 
Action: Mouse scrolled (352, 450) with delta (0, 0)
Screenshot: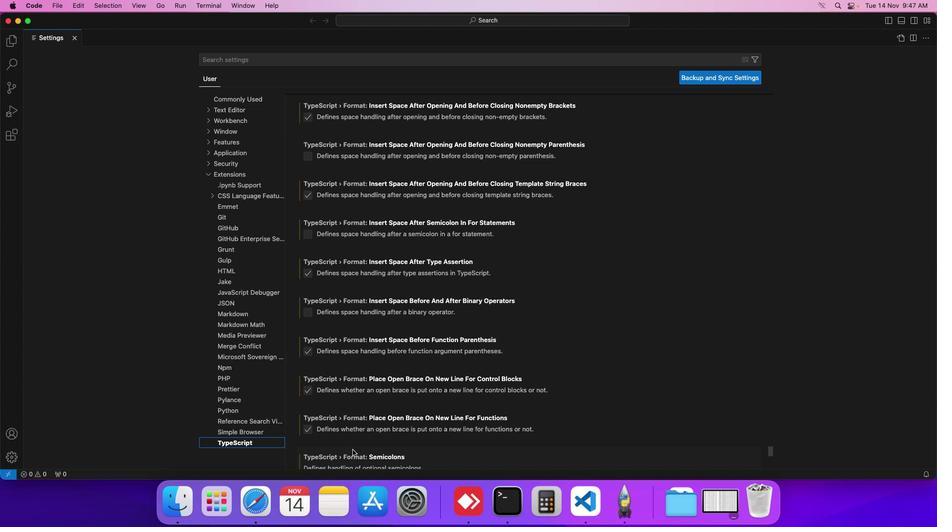 
Action: Mouse scrolled (352, 450) with delta (0, 0)
Screenshot: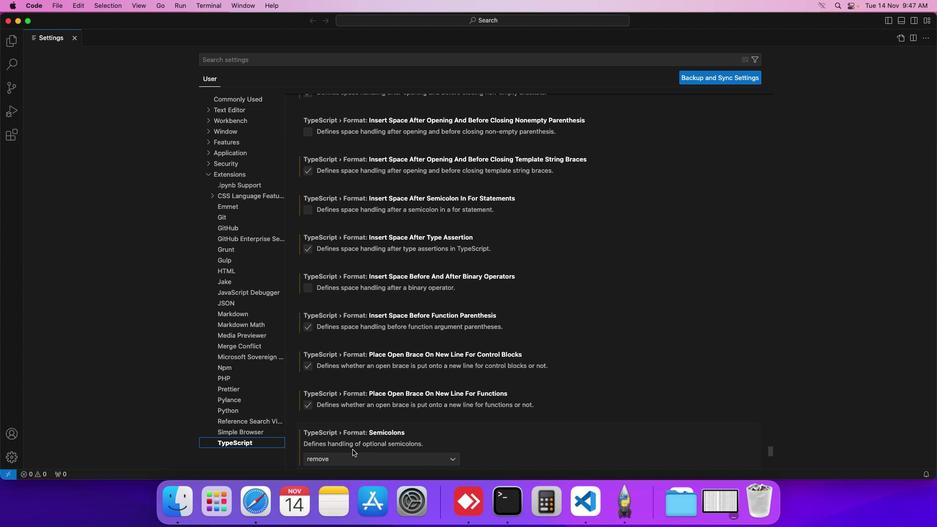
Action: Mouse scrolled (352, 450) with delta (0, 0)
Screenshot: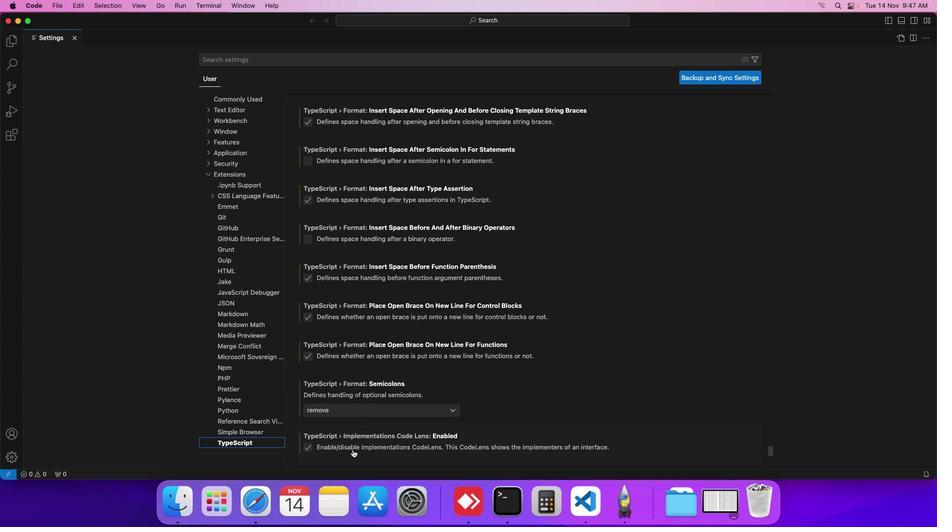 
Action: Mouse scrolled (352, 450) with delta (0, 0)
Screenshot: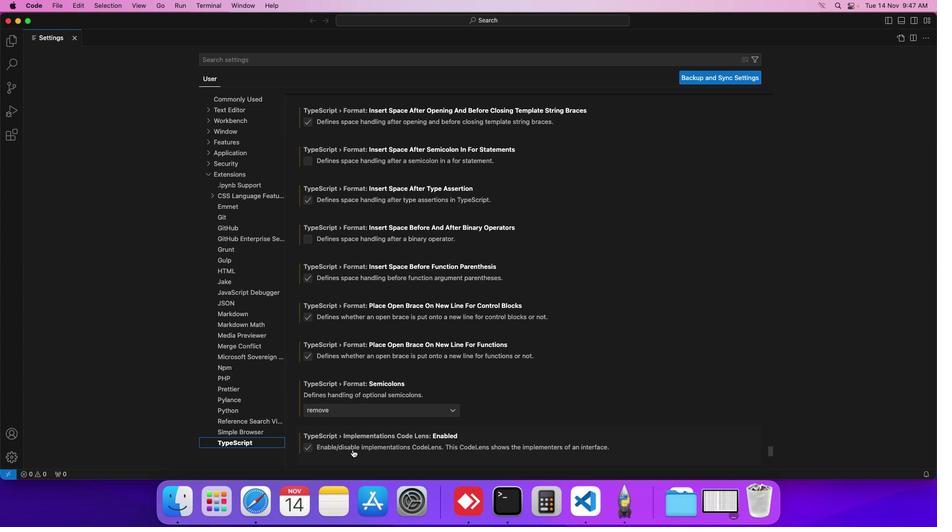 
Action: Mouse scrolled (352, 450) with delta (0, 0)
Screenshot: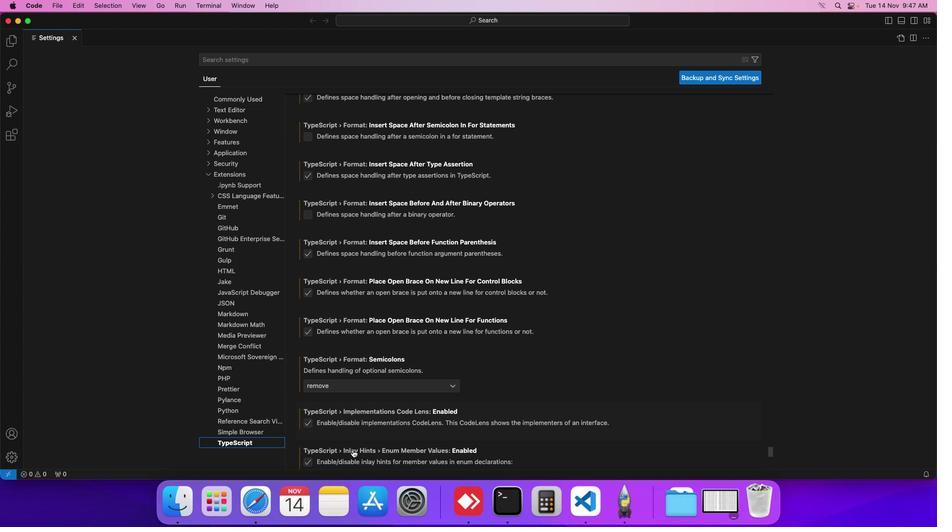 
Action: Mouse scrolled (352, 450) with delta (0, 0)
Screenshot: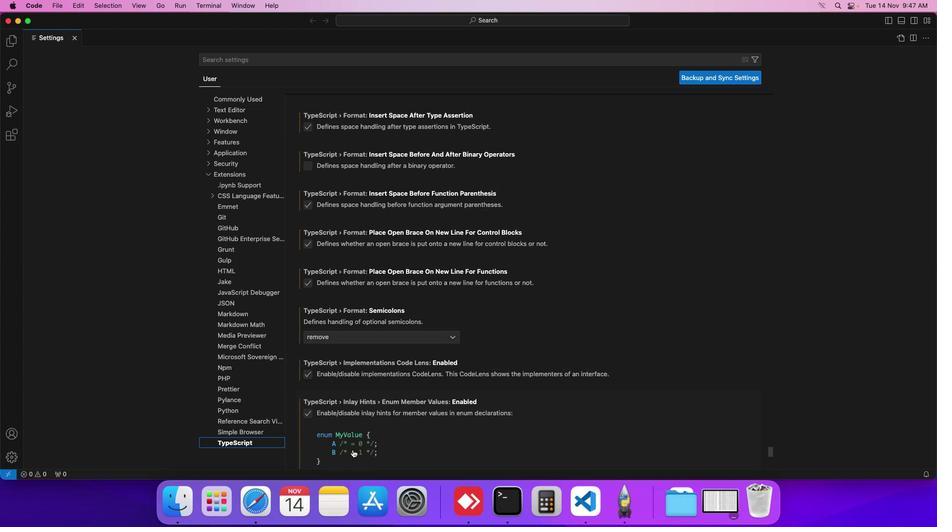 
Action: Mouse scrolled (352, 450) with delta (0, 0)
Screenshot: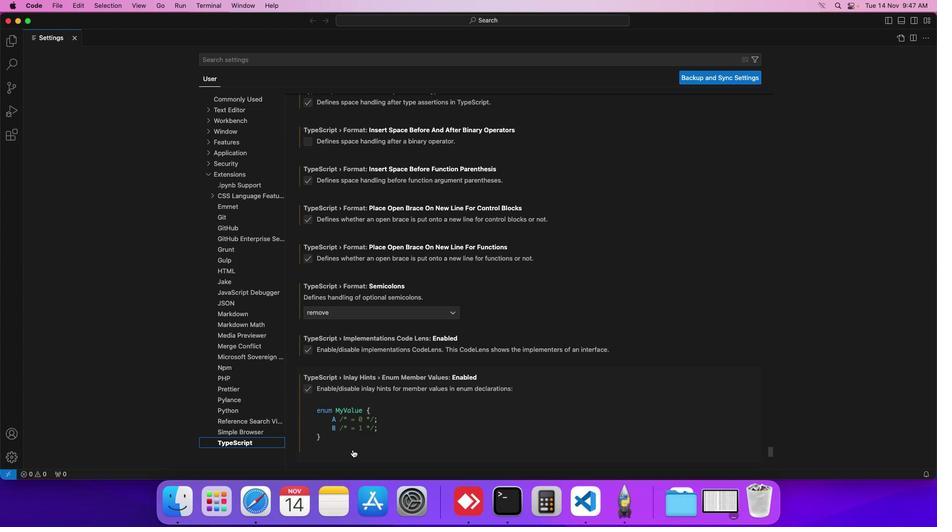 
Action: Mouse scrolled (352, 450) with delta (0, 0)
Screenshot: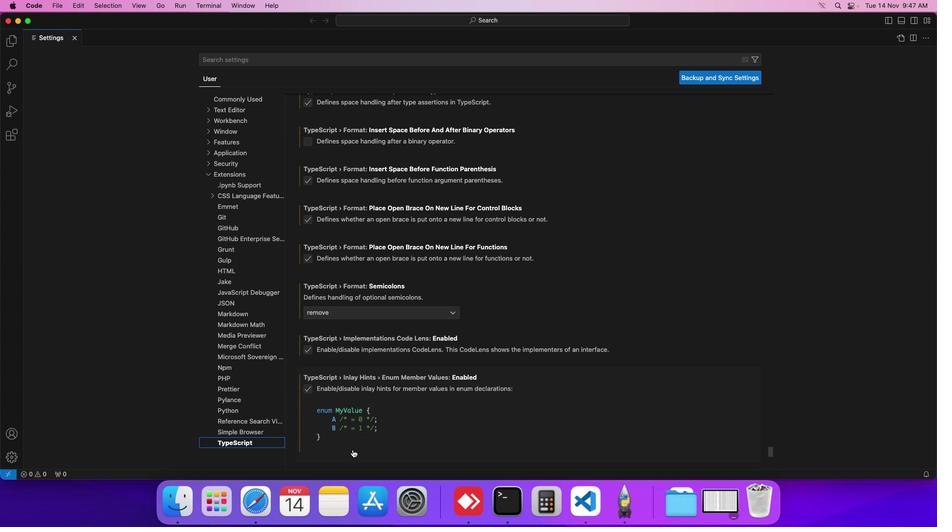 
Action: Mouse scrolled (352, 450) with delta (0, 0)
Screenshot: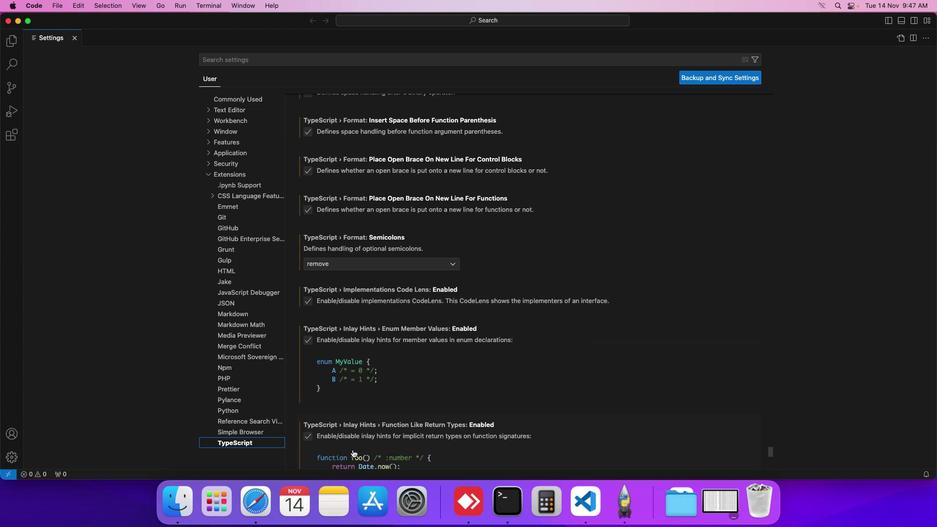 
Action: Mouse scrolled (352, 450) with delta (0, 0)
Screenshot: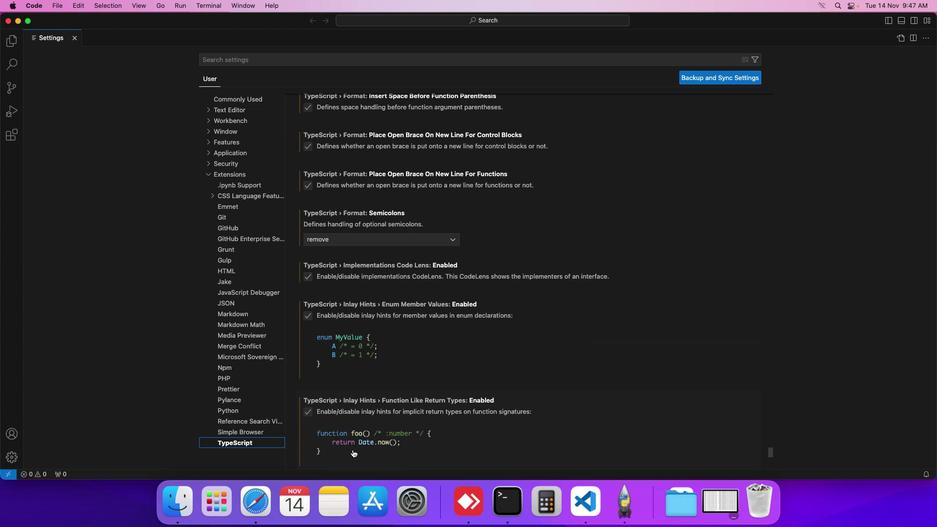 
Action: Mouse scrolled (352, 450) with delta (0, 0)
Screenshot: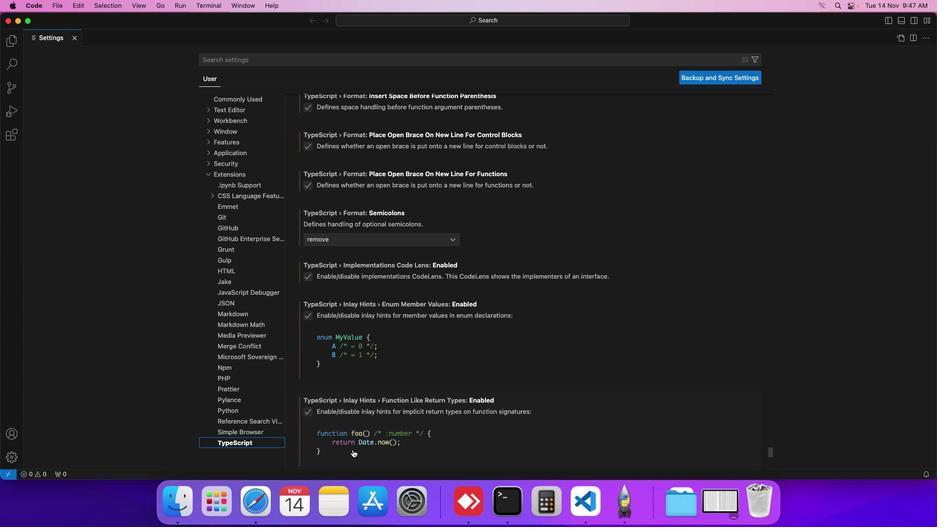 
Action: Mouse moved to (352, 450)
Screenshot: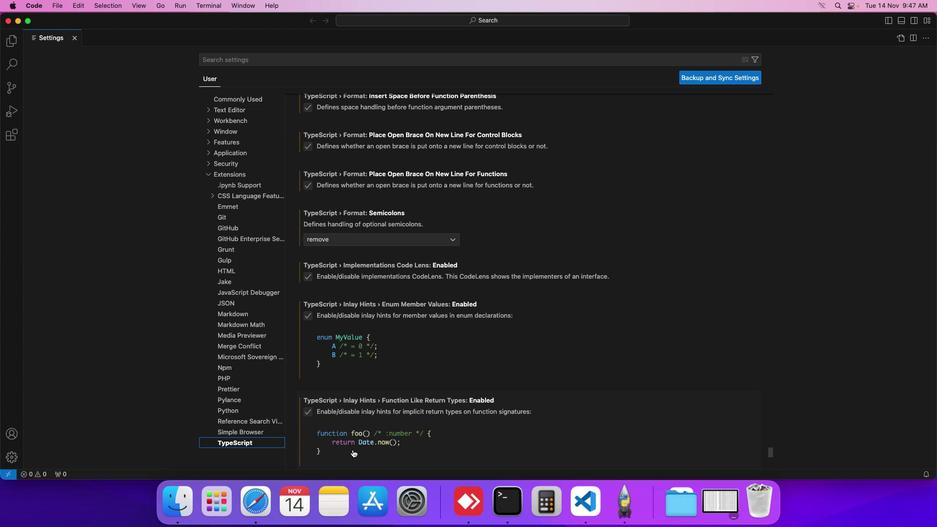 
Action: Mouse scrolled (352, 450) with delta (0, 0)
Screenshot: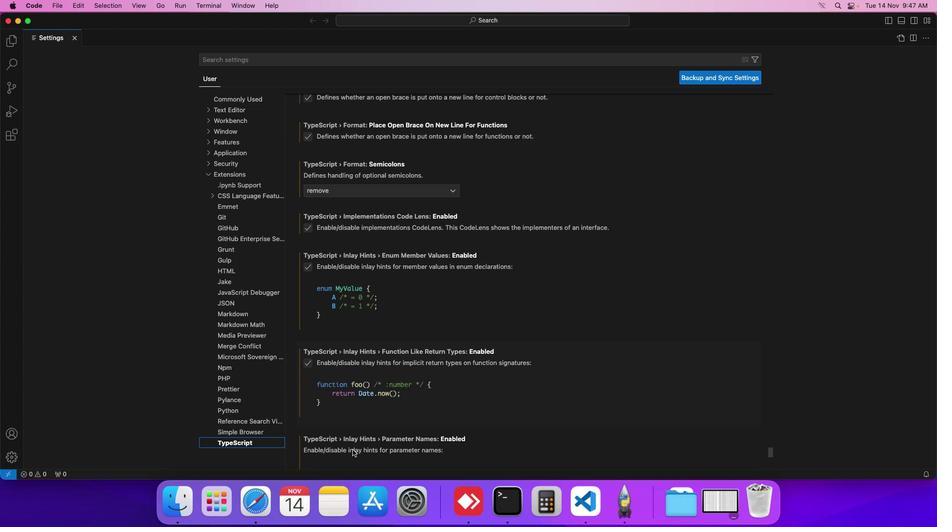 
Action: Mouse scrolled (352, 450) with delta (0, 0)
Screenshot: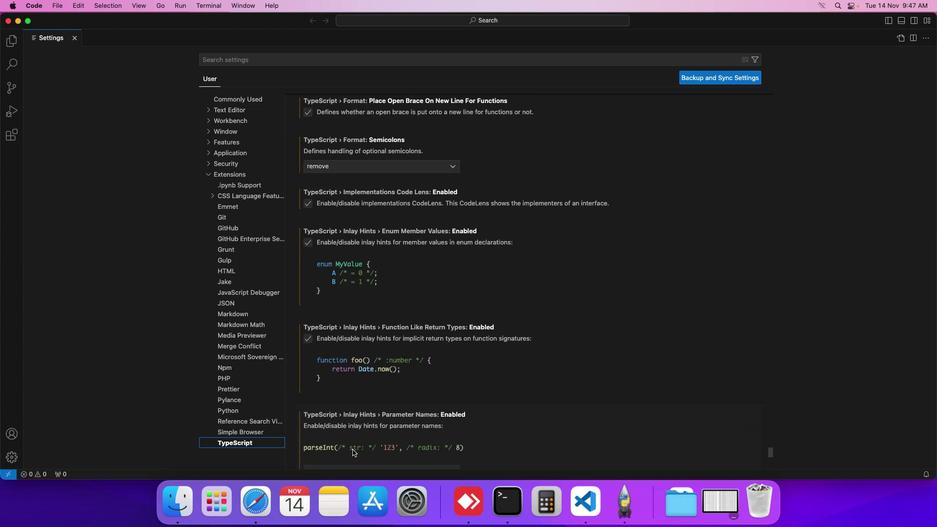 
Action: Mouse scrolled (352, 450) with delta (0, 0)
Screenshot: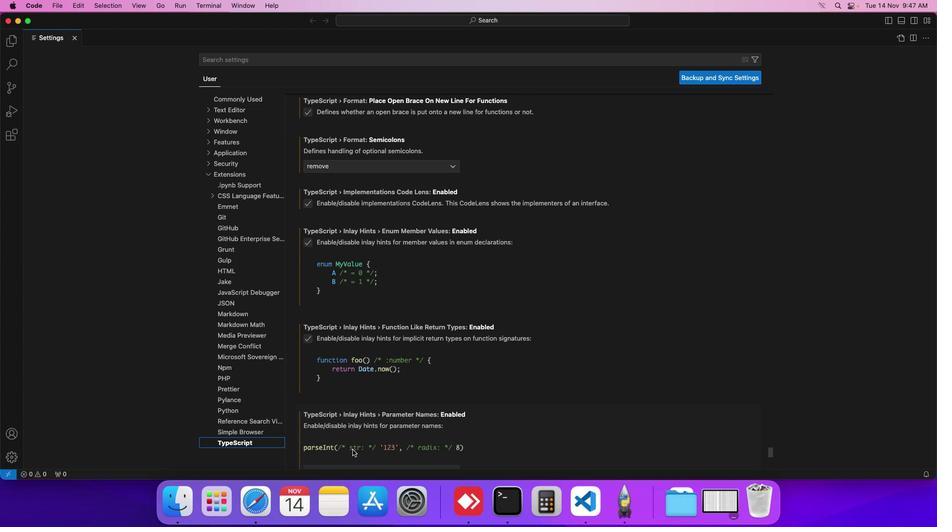 
Action: Mouse scrolled (352, 450) with delta (0, 0)
Screenshot: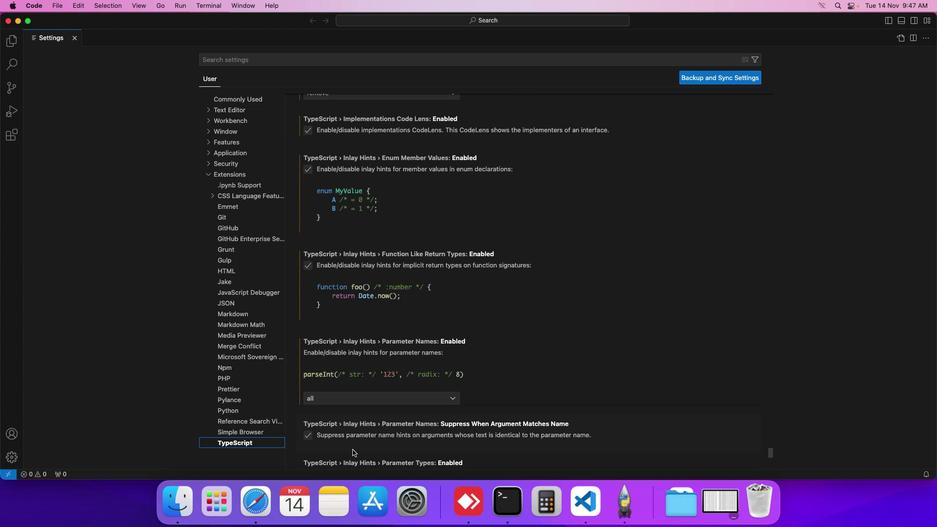 
Action: Mouse scrolled (352, 450) with delta (0, 0)
Screenshot: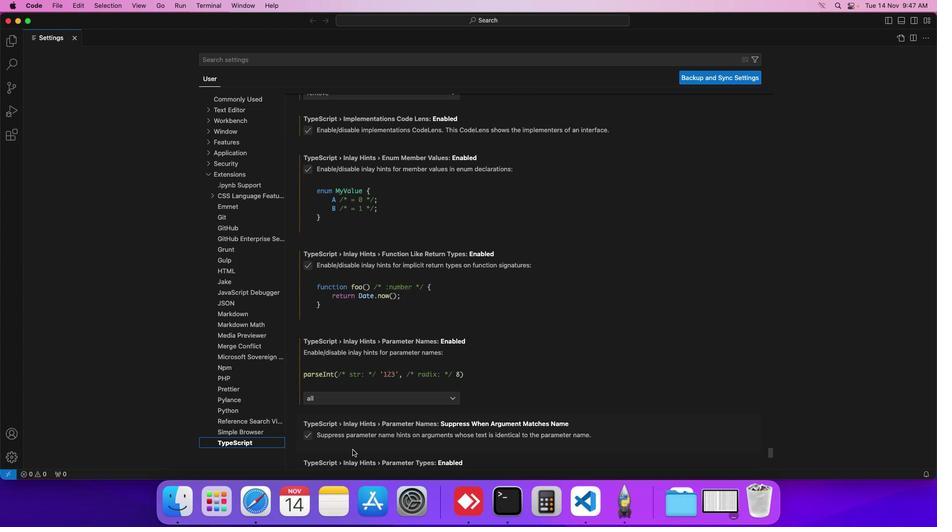 
Action: Mouse scrolled (352, 450) with delta (0, 0)
Screenshot: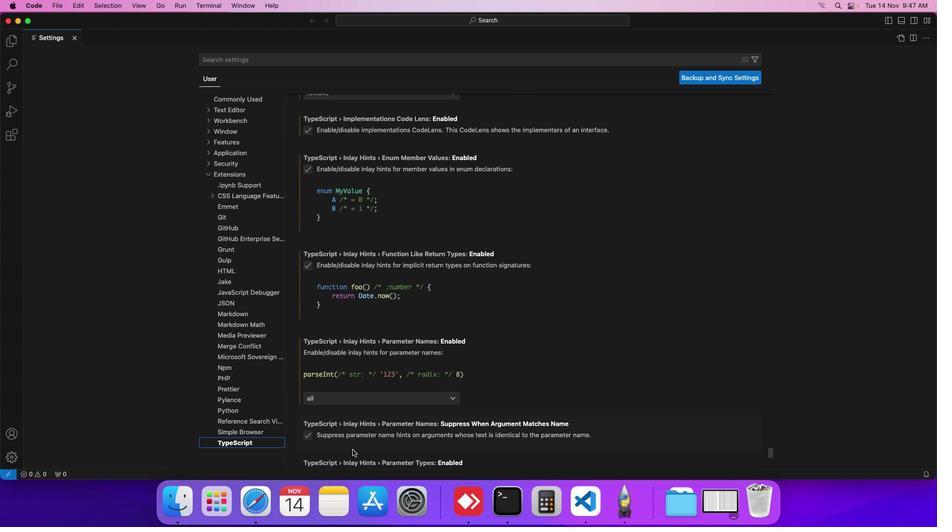 
Action: Mouse scrolled (352, 450) with delta (0, 0)
Screenshot: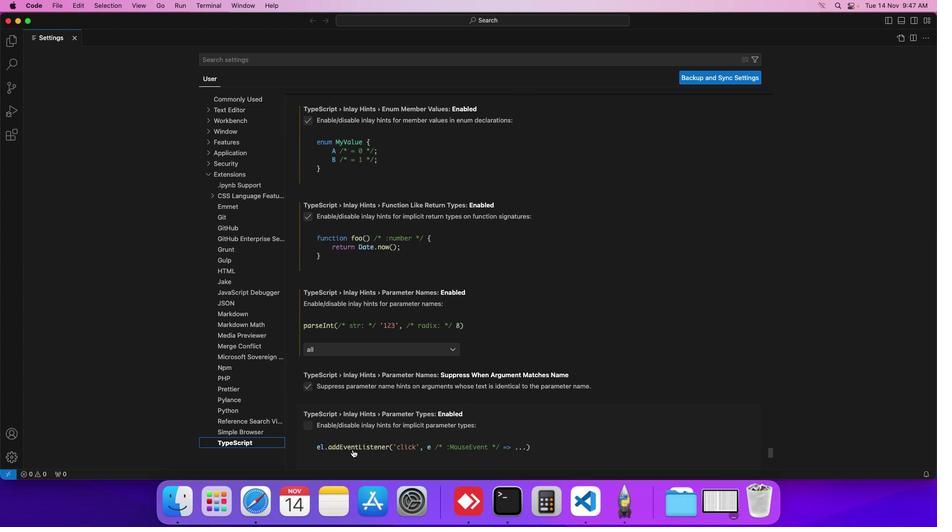 
Action: Mouse scrolled (352, 450) with delta (0, 0)
Screenshot: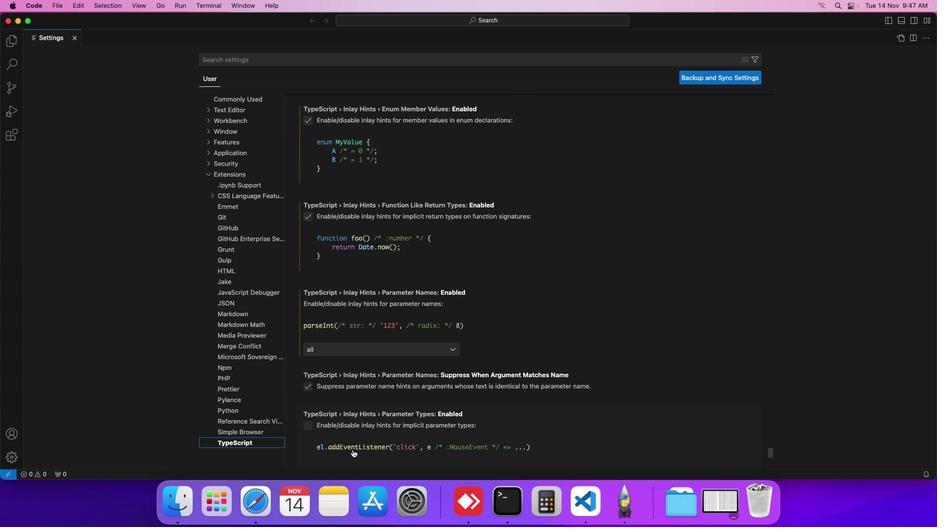 
Action: Mouse scrolled (352, 450) with delta (0, 0)
Screenshot: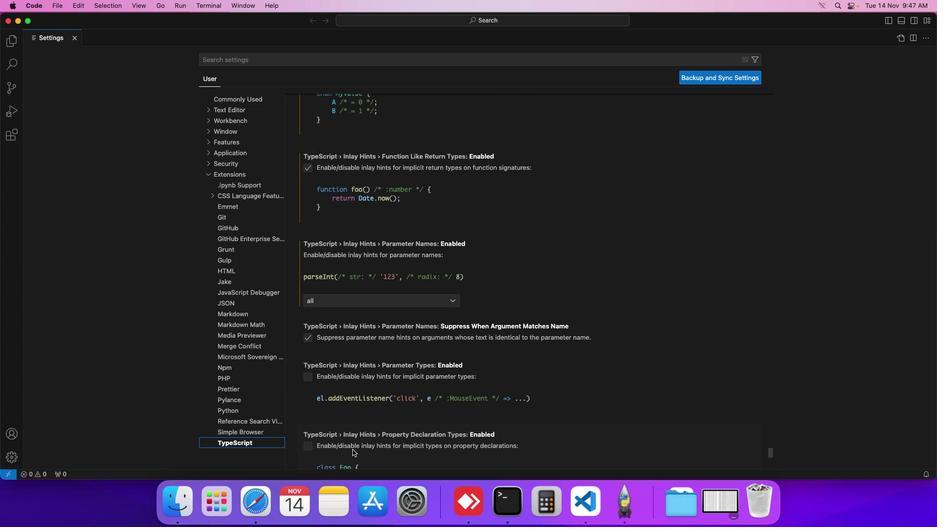 
Action: Mouse scrolled (352, 450) with delta (0, 0)
Screenshot: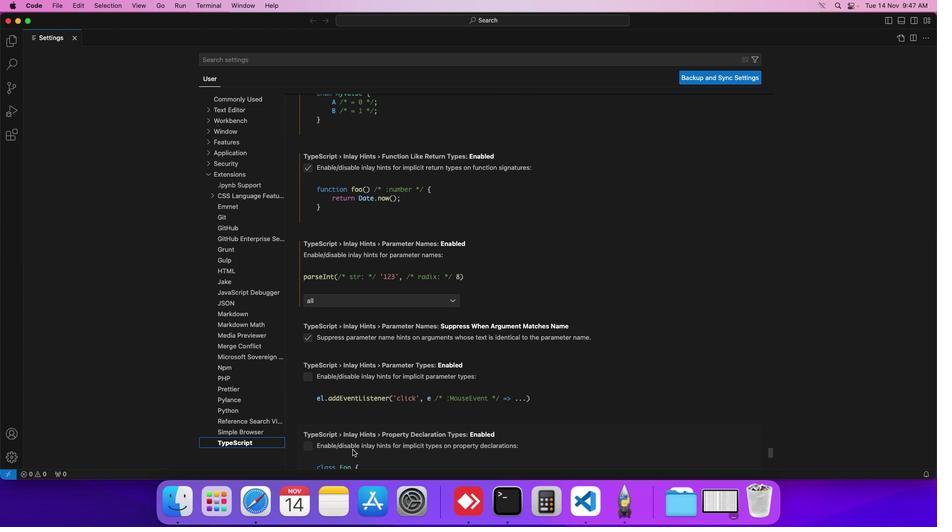 
Action: Mouse moved to (310, 338)
Screenshot: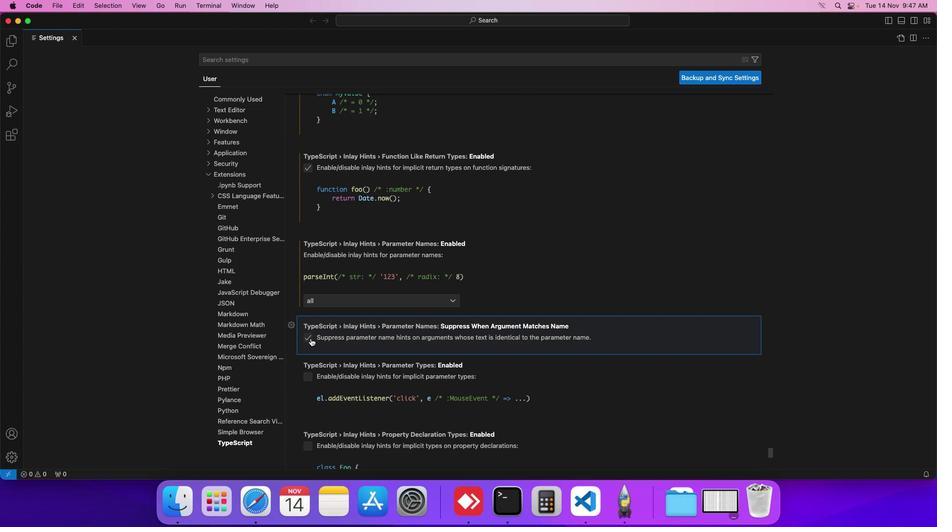 
Action: Mouse pressed left at (310, 338)
Screenshot: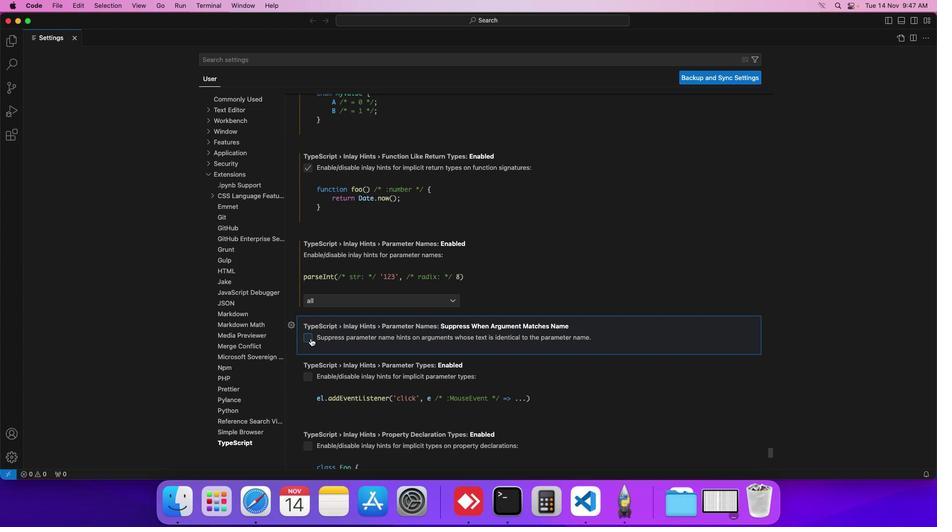 
Action: Mouse moved to (310, 338)
Screenshot: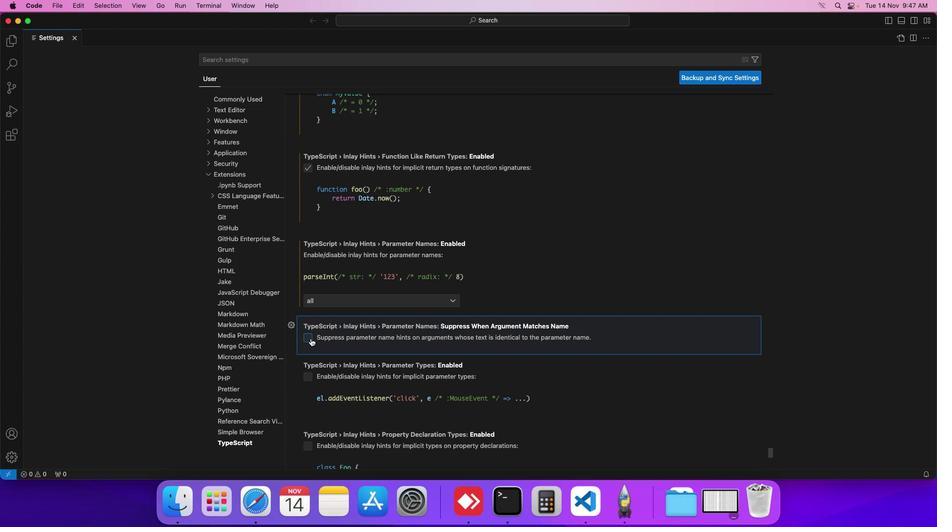 
